 Task: Select Retail. Add to cart, from Albertsons Pets_x000D_
 for 3390 Emily Renzelli Boulevard, San Francisco, California 94103, Cell Number 831-612-1938, following items : Purina Beneful Dry Dog Food Originals with Real Beef (14 lb)_x000D_
 - 2, Cesar Canine Cuisine Dog Food with Beef in Meaty Juices (3.5 oz)_x000D_
 - 2, A&W Root Beer Soda Original Mini Cans (7.5 oz x 10 ct)_x000D_
 - 1, Whiskas Temptations Blissful Catnip Flavor Cat Food (3 oz)_x000D_
 - 1, Tidy Cats Glade Tough Odor Solutions Cat Litter (35 lb)_x000D_
 - 2
Action: Mouse moved to (746, 137)
Screenshot: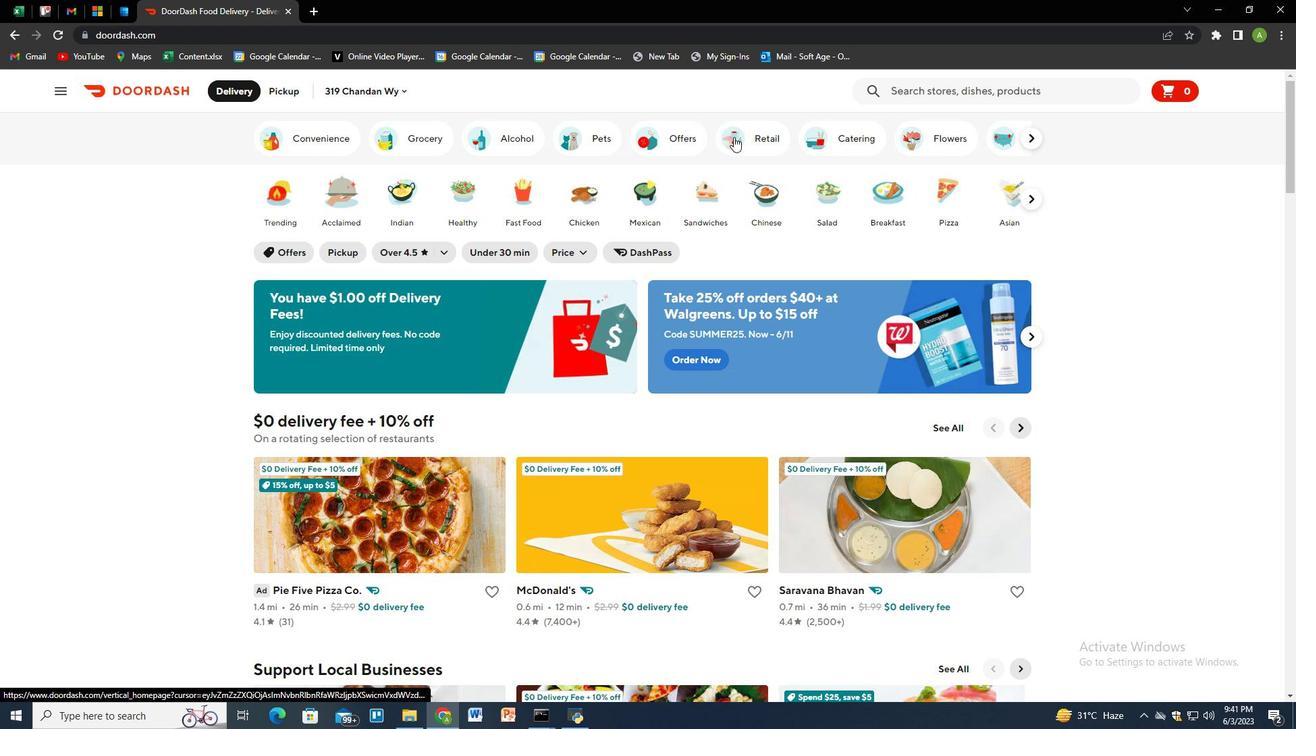 
Action: Mouse pressed left at (746, 137)
Screenshot: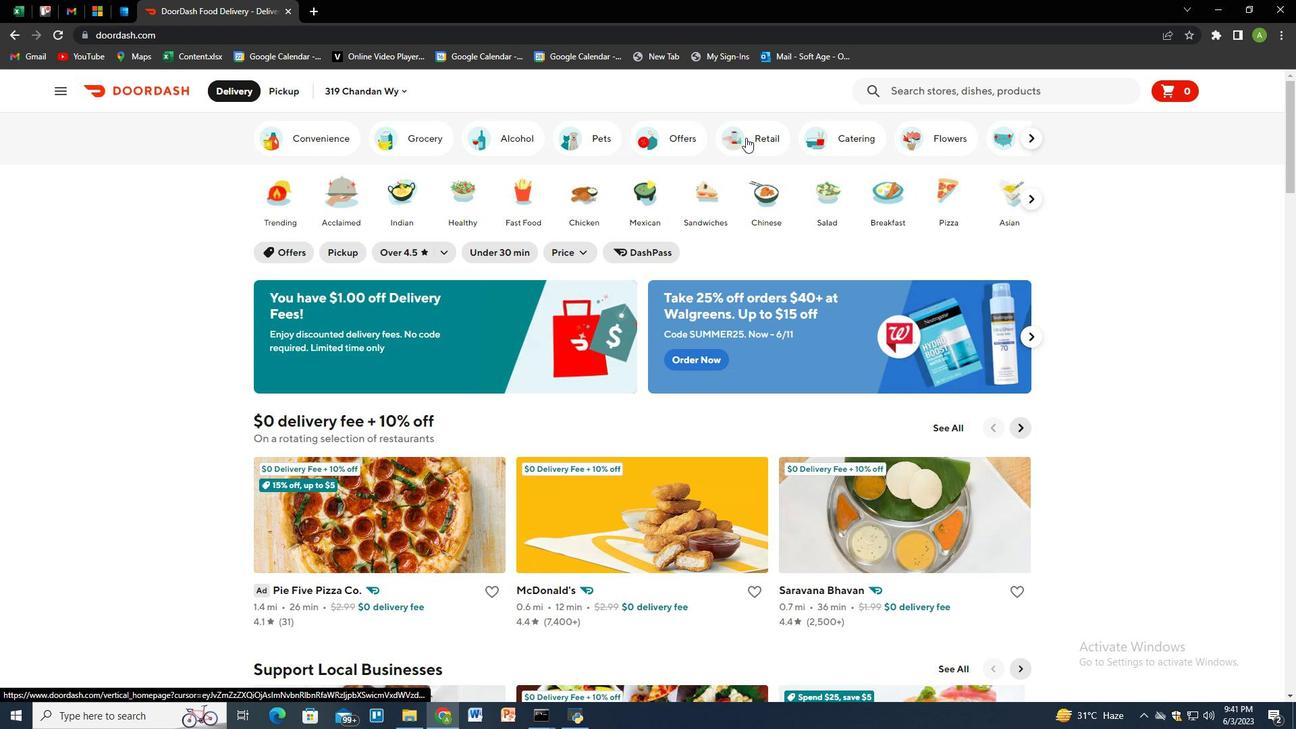 
Action: Mouse moved to (759, 374)
Screenshot: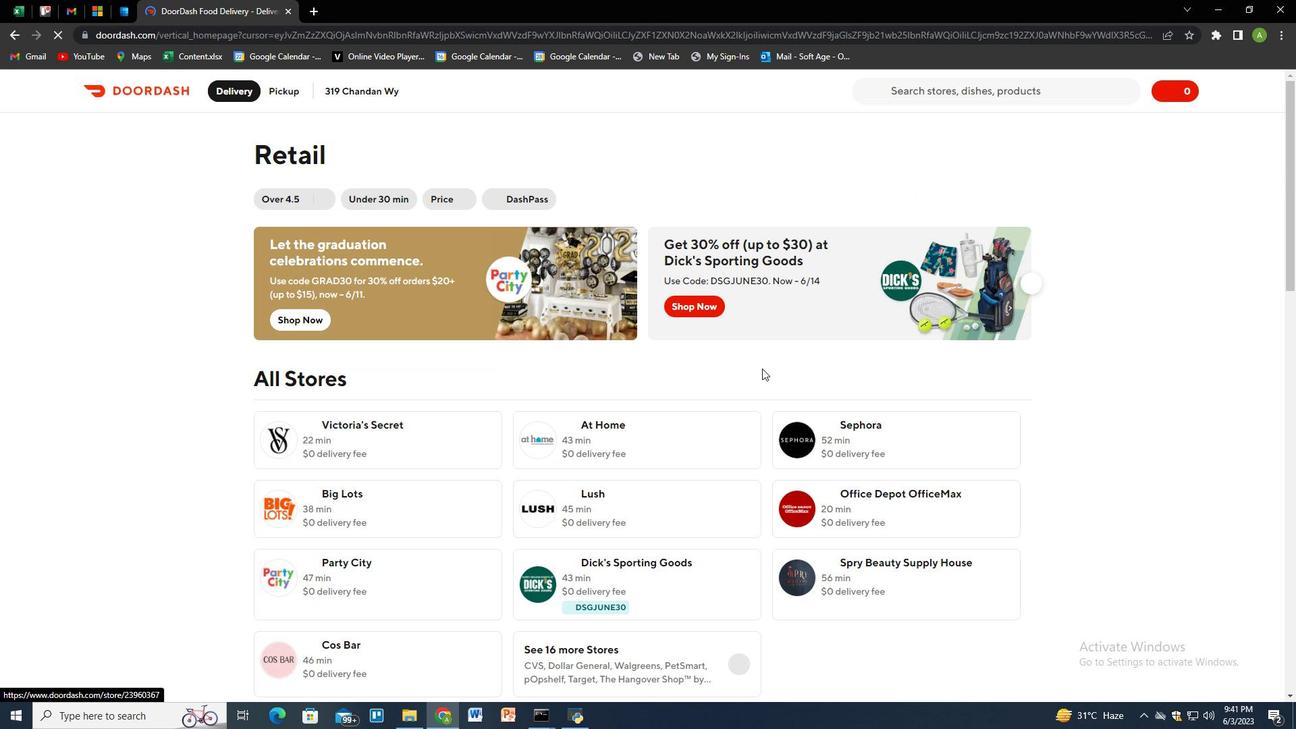
Action: Mouse scrolled (759, 374) with delta (0, 0)
Screenshot: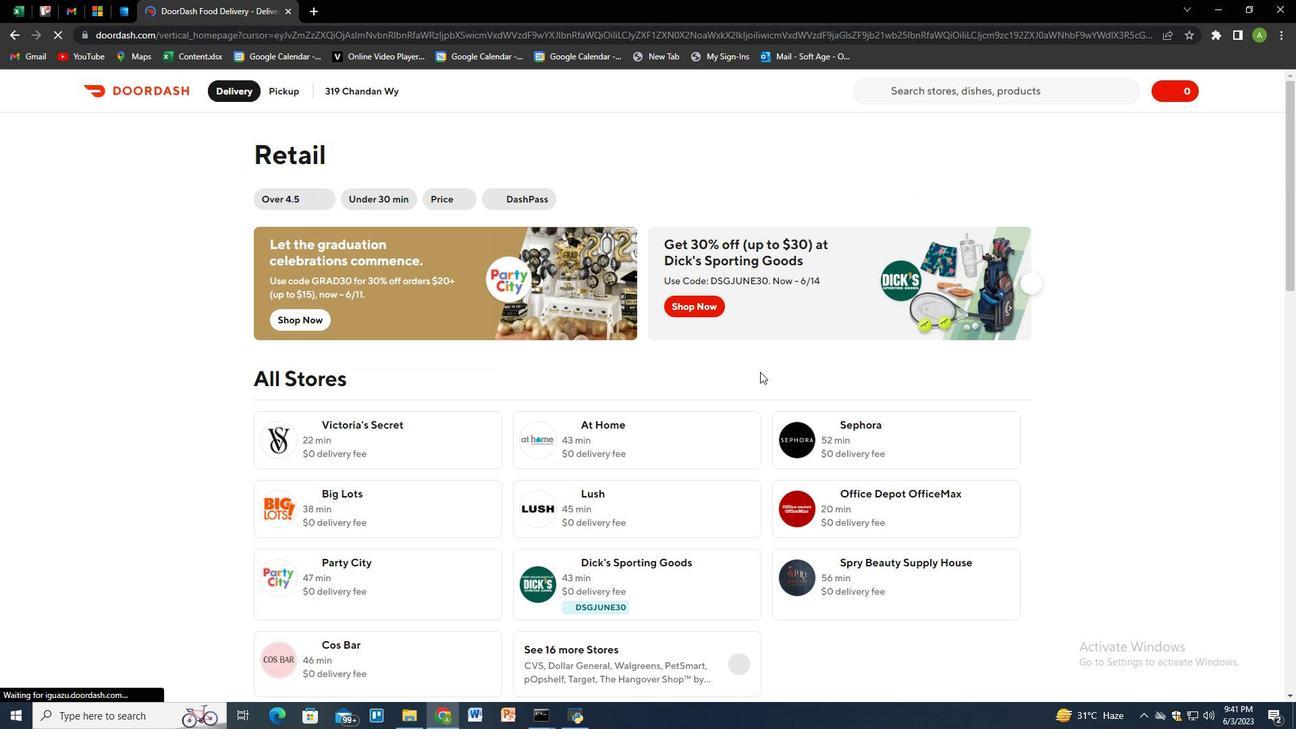 
Action: Mouse moved to (757, 377)
Screenshot: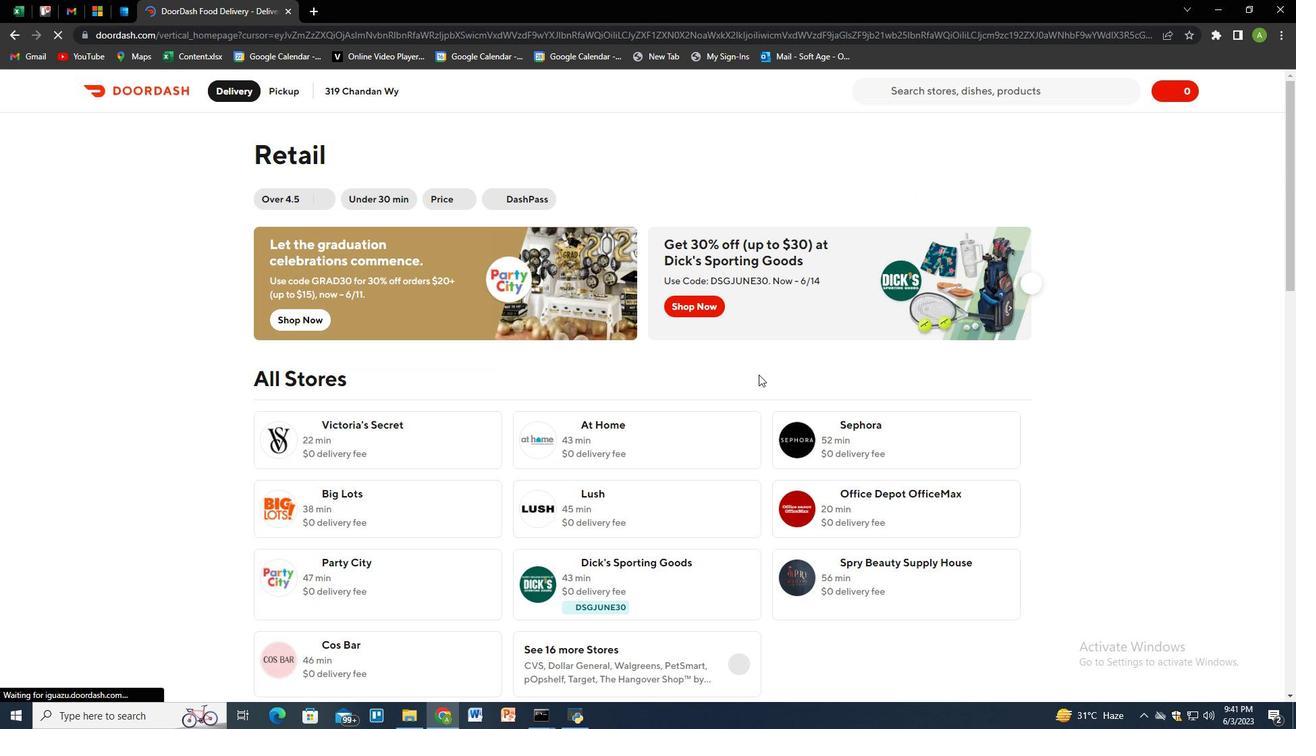 
Action: Mouse scrolled (757, 376) with delta (0, 0)
Screenshot: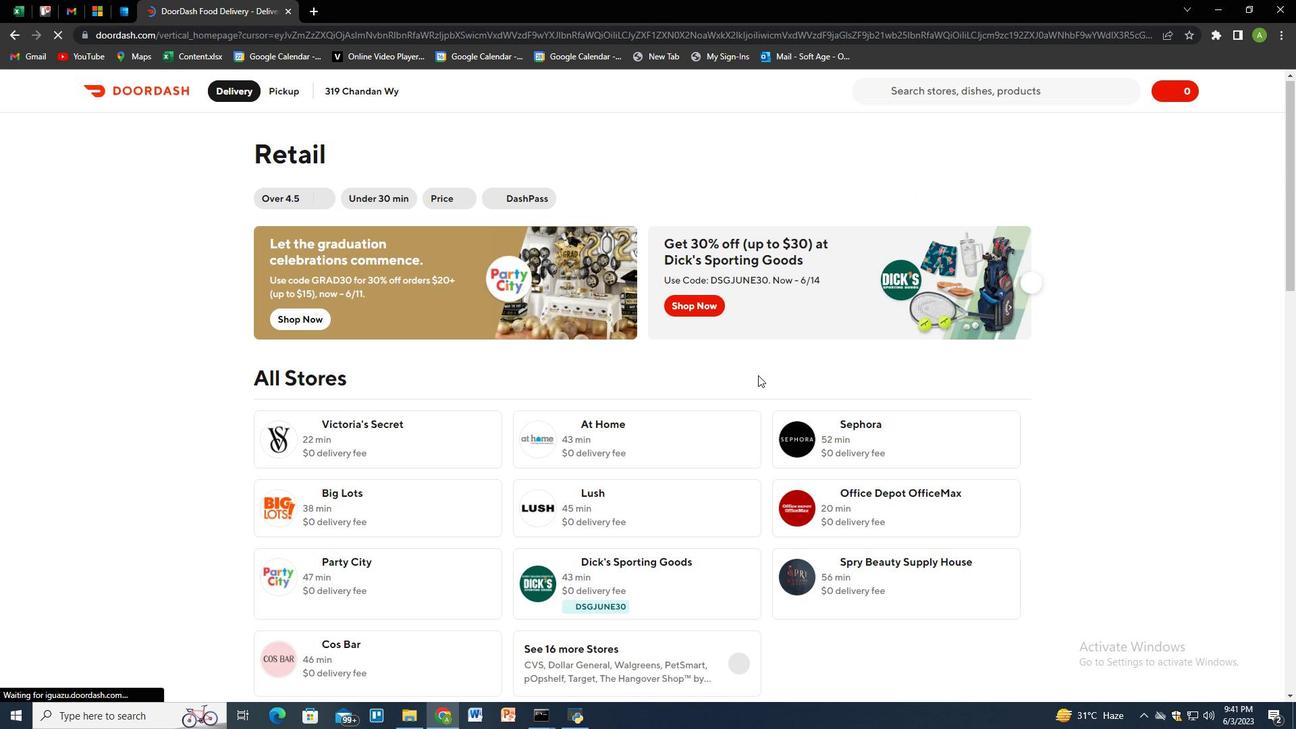 
Action: Mouse moved to (742, 524)
Screenshot: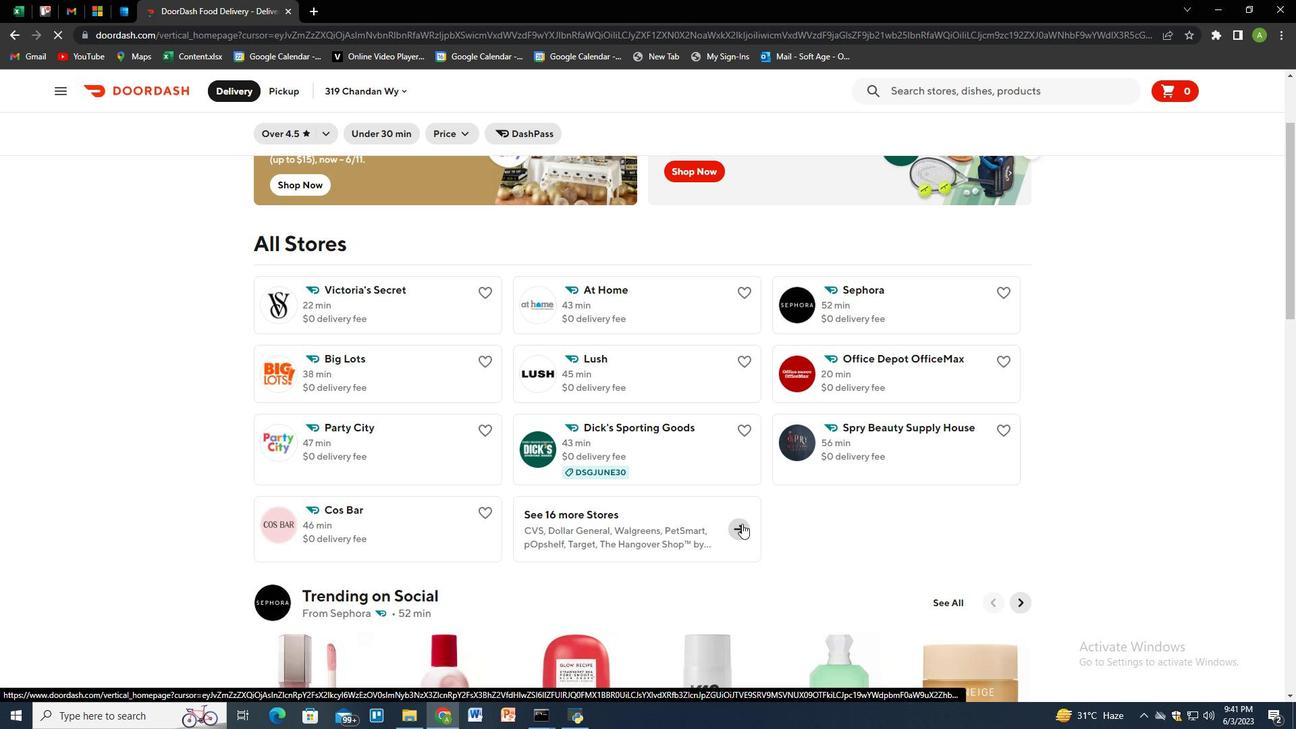 
Action: Mouse pressed left at (742, 524)
Screenshot: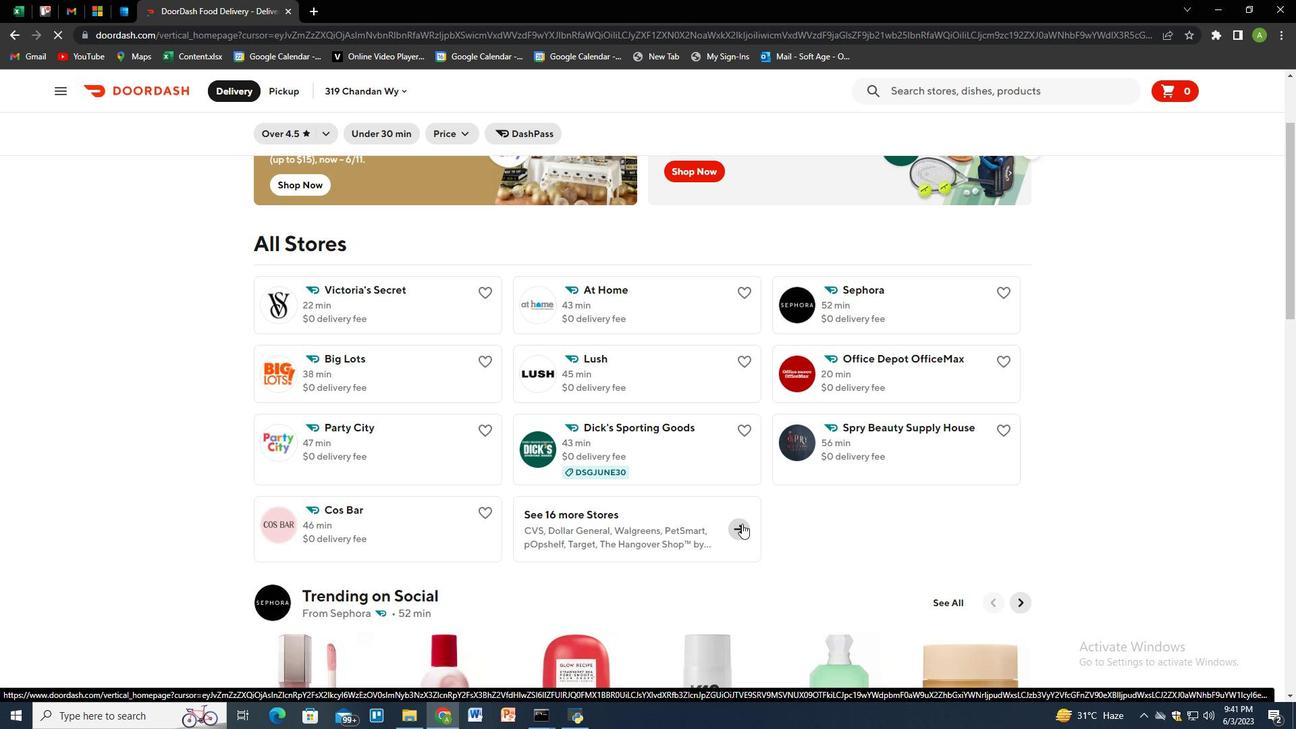 
Action: Mouse moved to (567, 528)
Screenshot: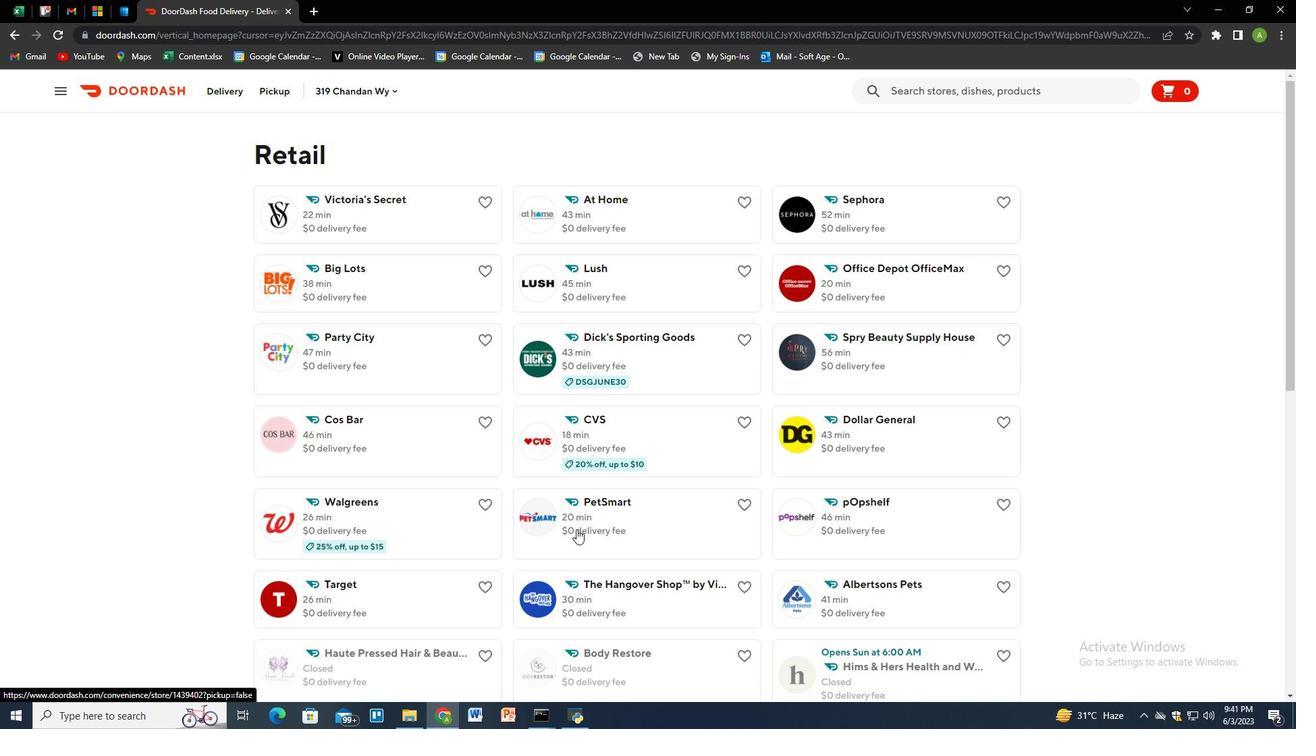 
Action: Mouse scrolled (567, 527) with delta (0, 0)
Screenshot: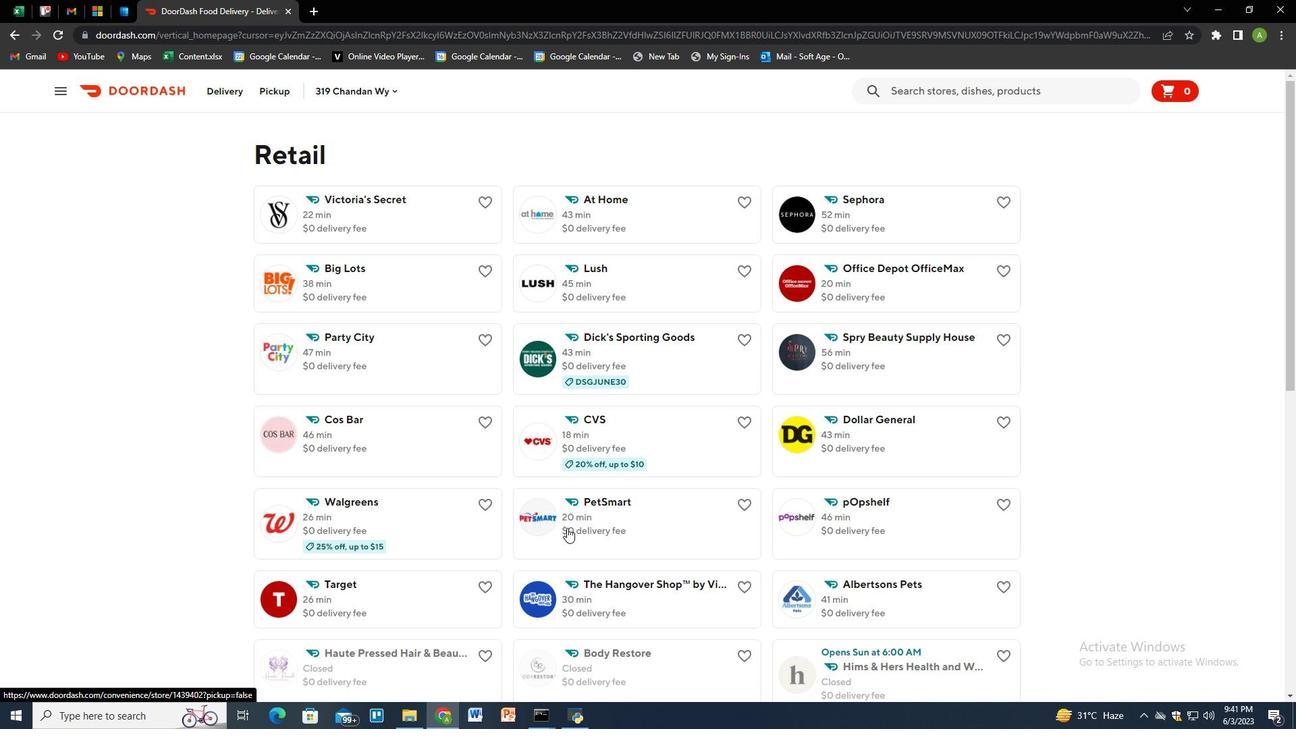 
Action: Mouse moved to (651, 522)
Screenshot: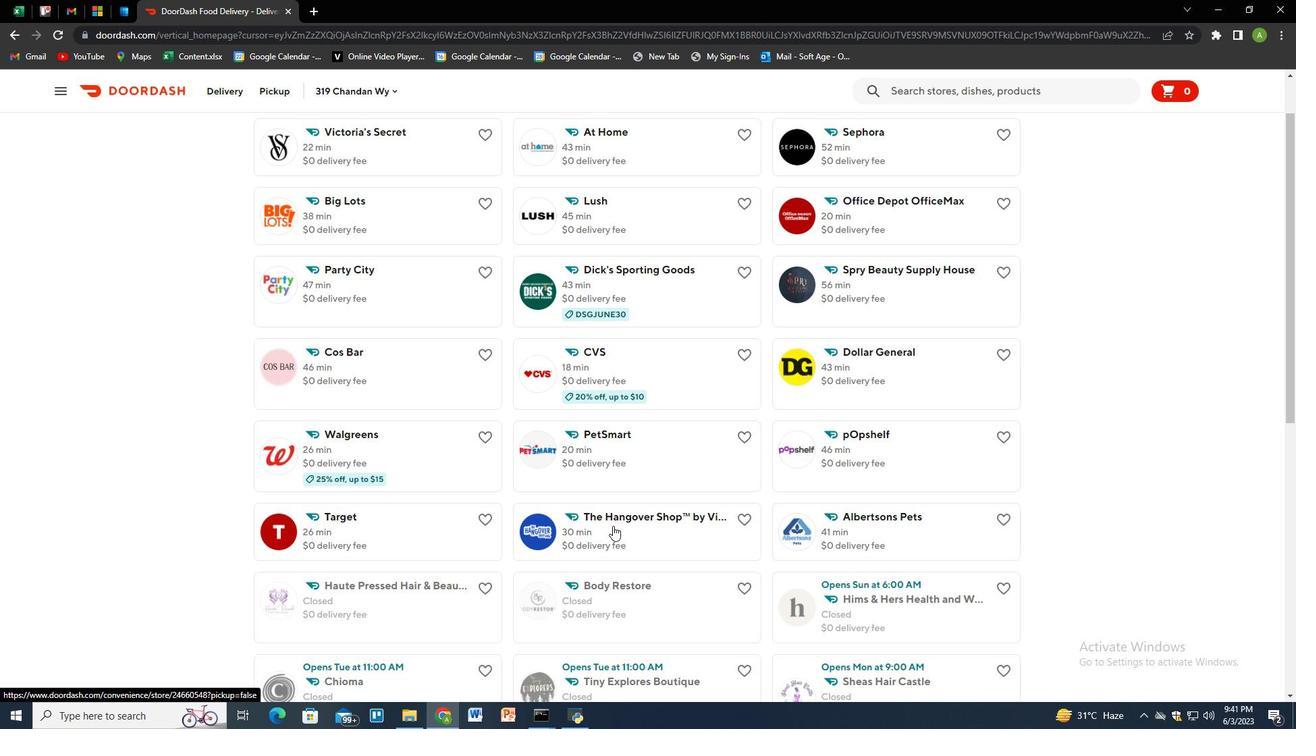 
Action: Mouse scrolled (651, 521) with delta (0, 0)
Screenshot: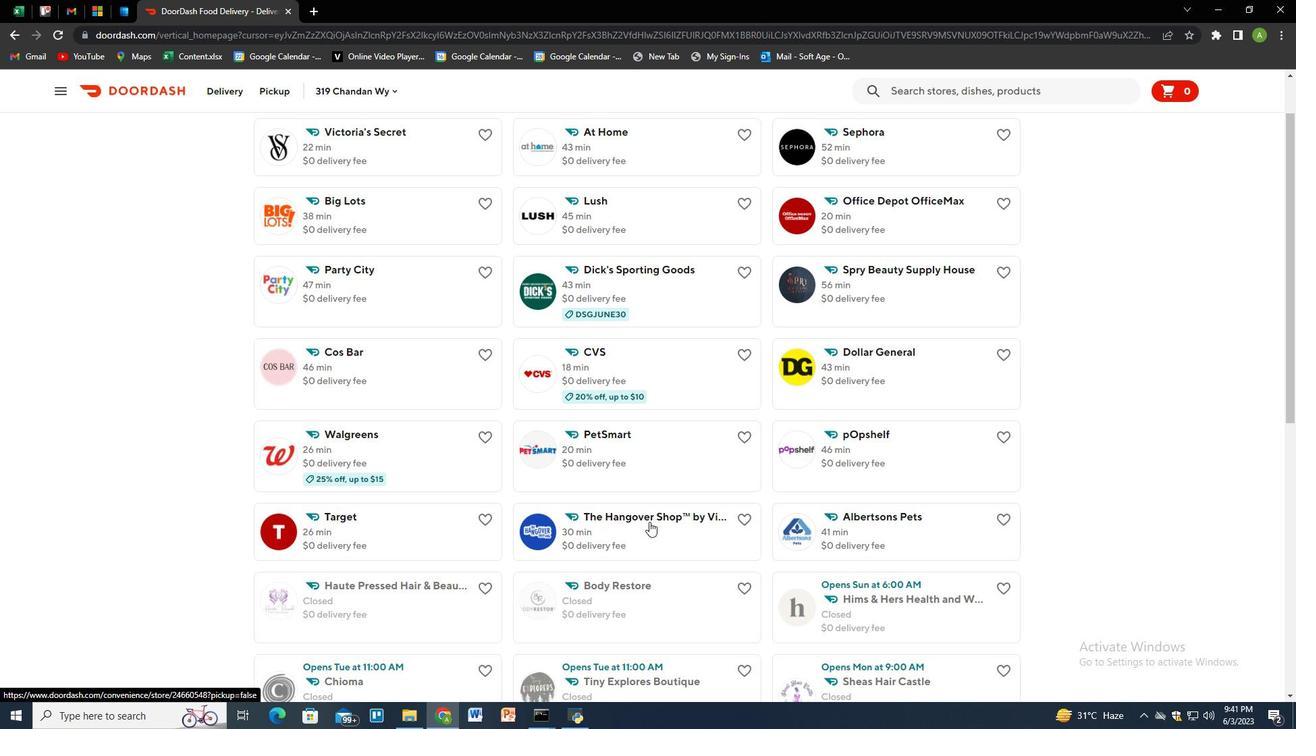
Action: Mouse moved to (643, 527)
Screenshot: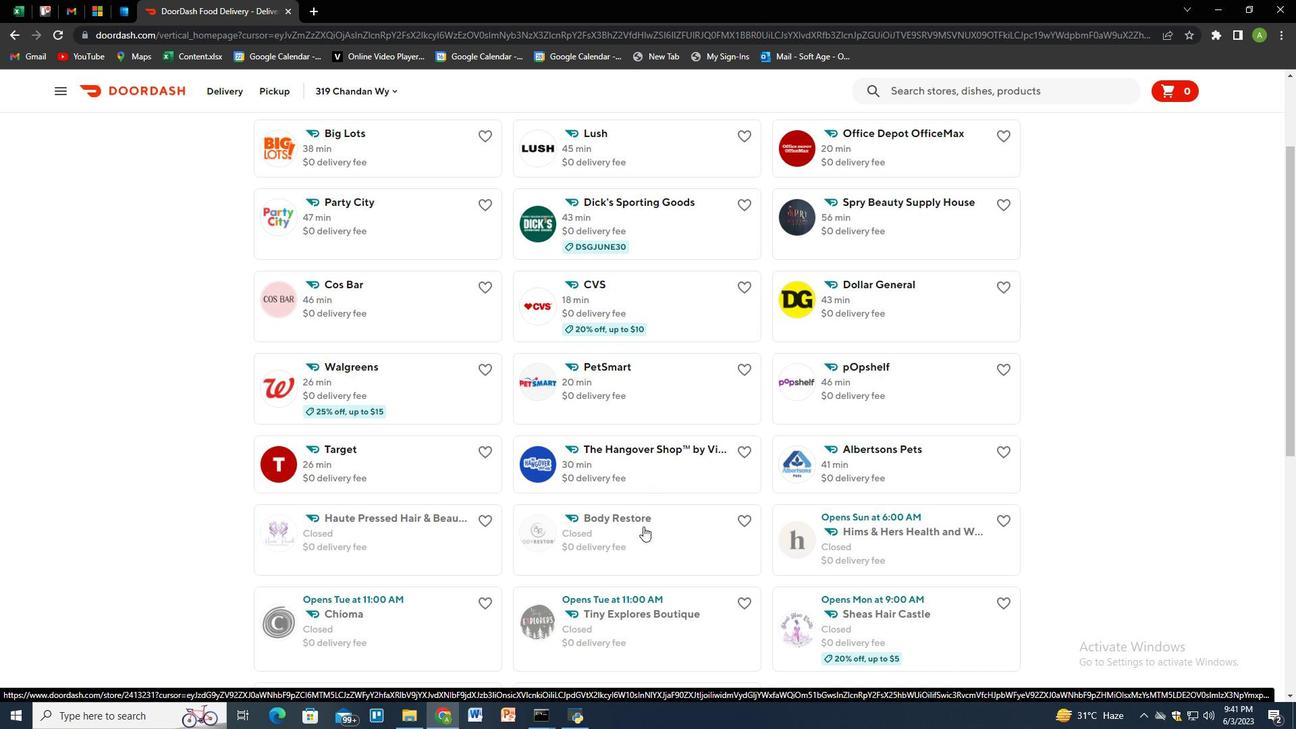 
Action: Mouse scrolled (643, 526) with delta (0, 0)
Screenshot: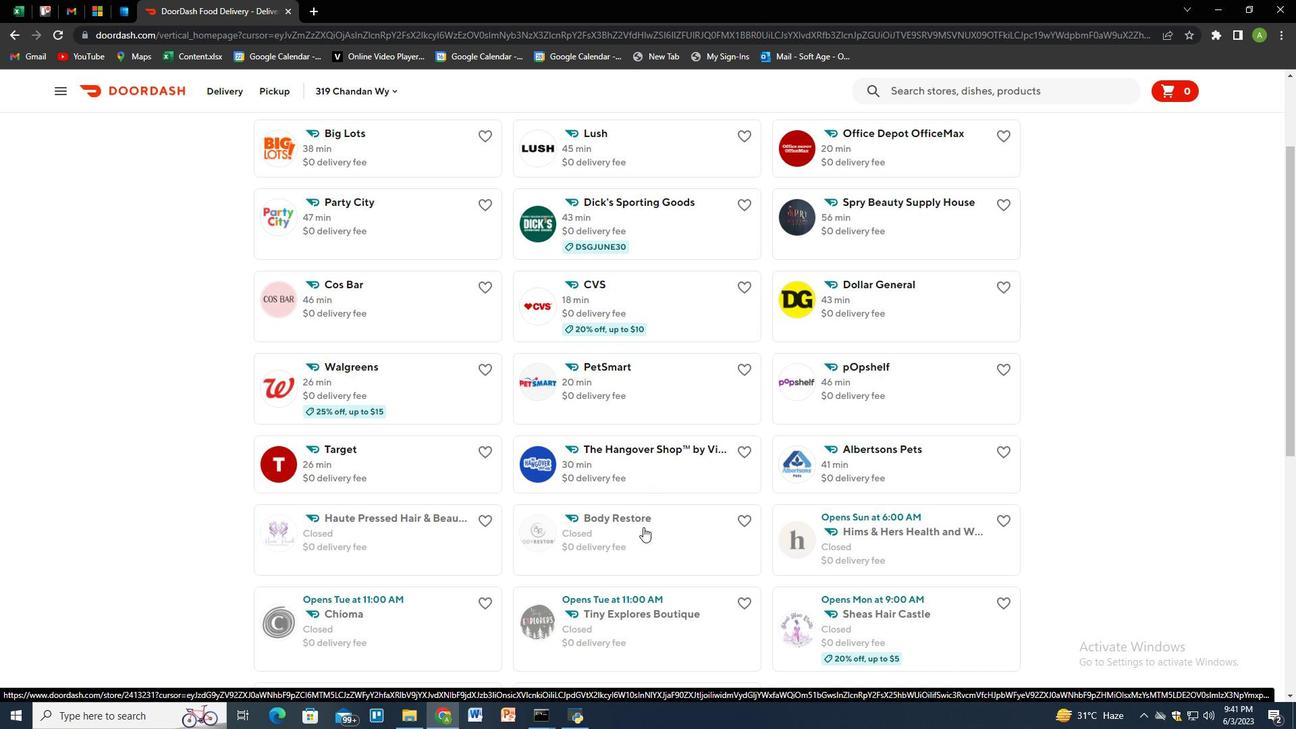 
Action: Mouse scrolled (643, 526) with delta (0, 0)
Screenshot: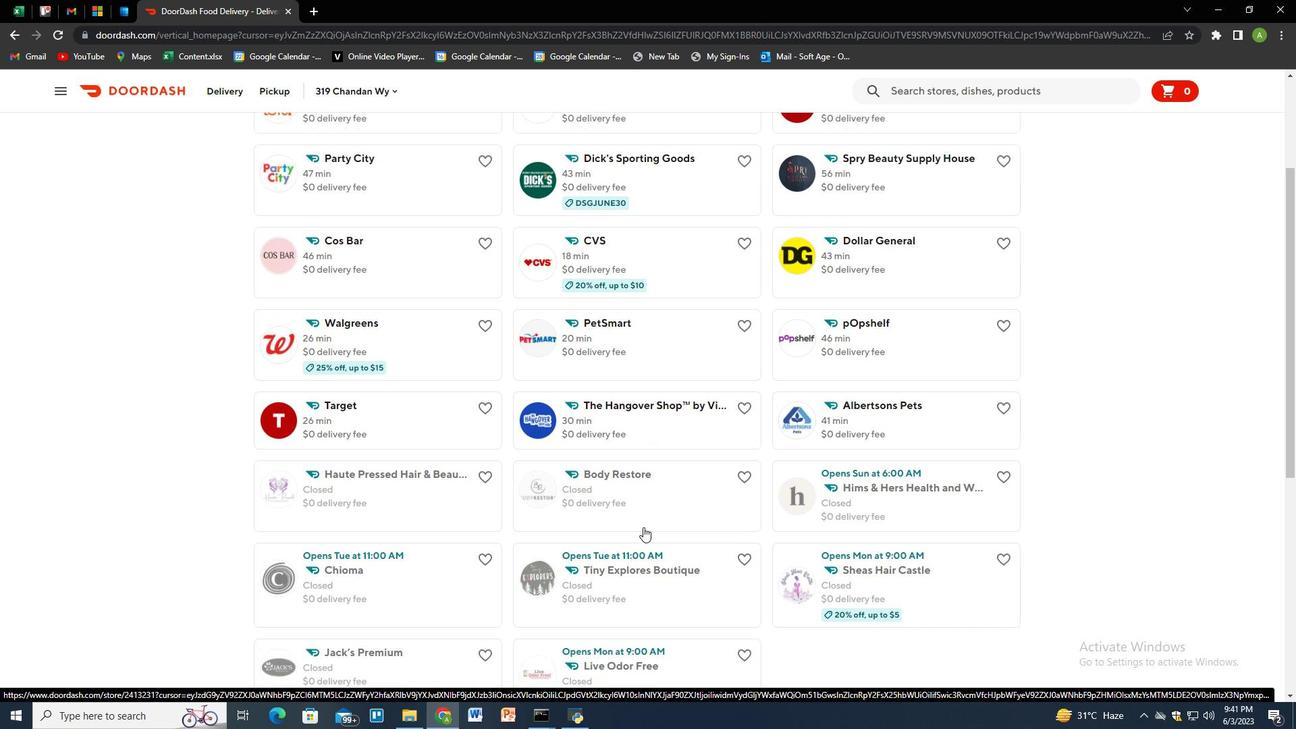 
Action: Mouse moved to (692, 547)
Screenshot: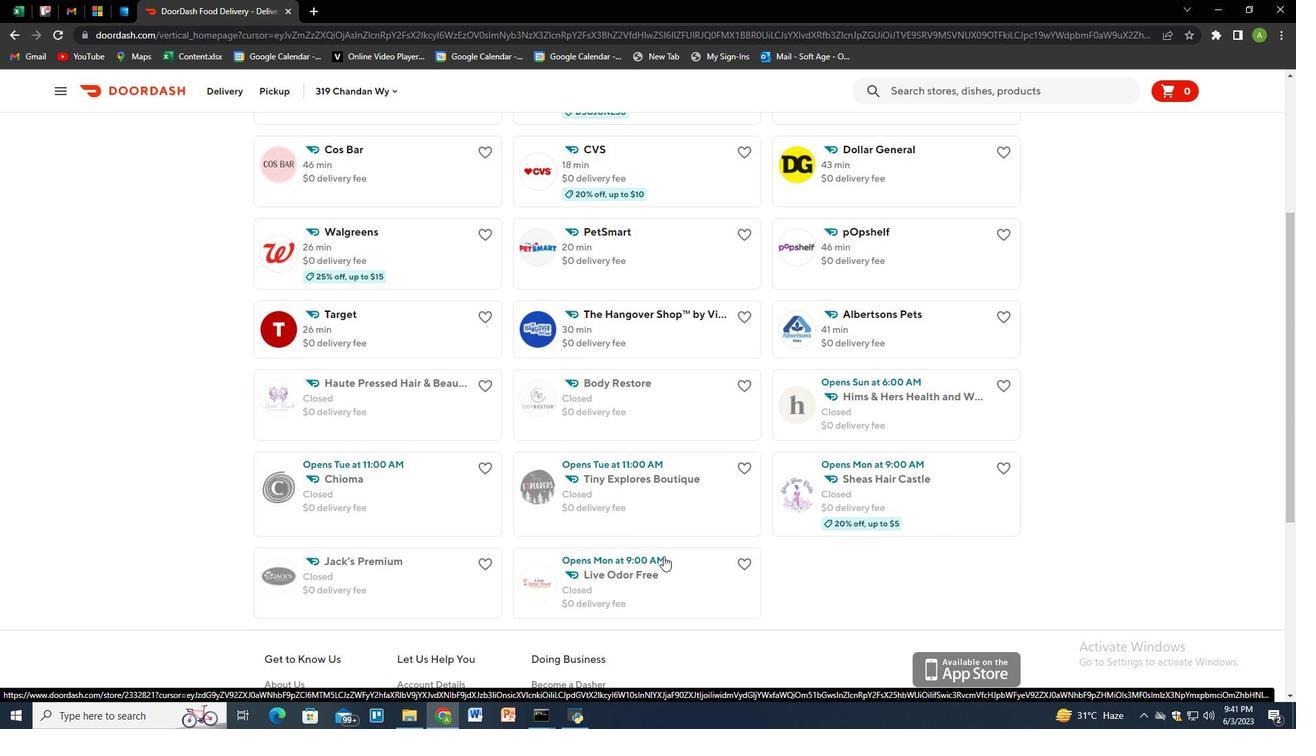 
Action: Mouse scrolled (692, 547) with delta (0, 0)
Screenshot: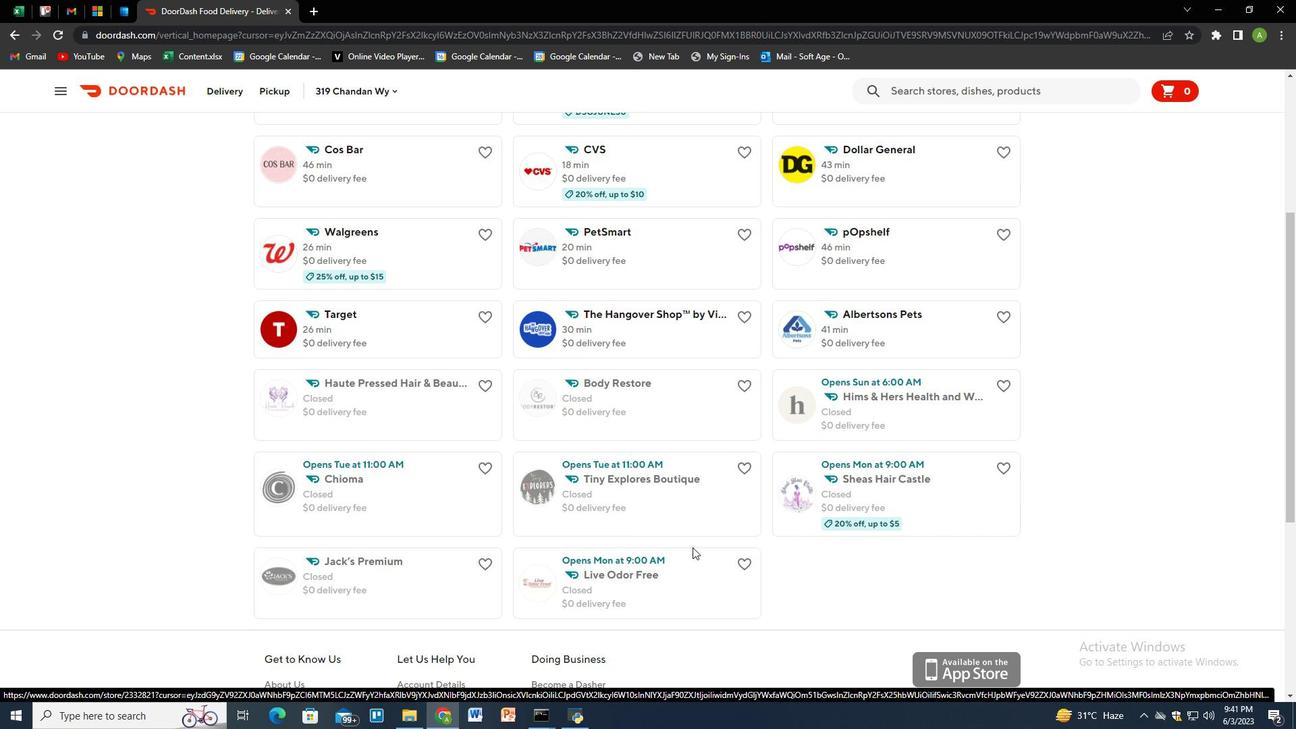 
Action: Mouse moved to (381, 482)
Screenshot: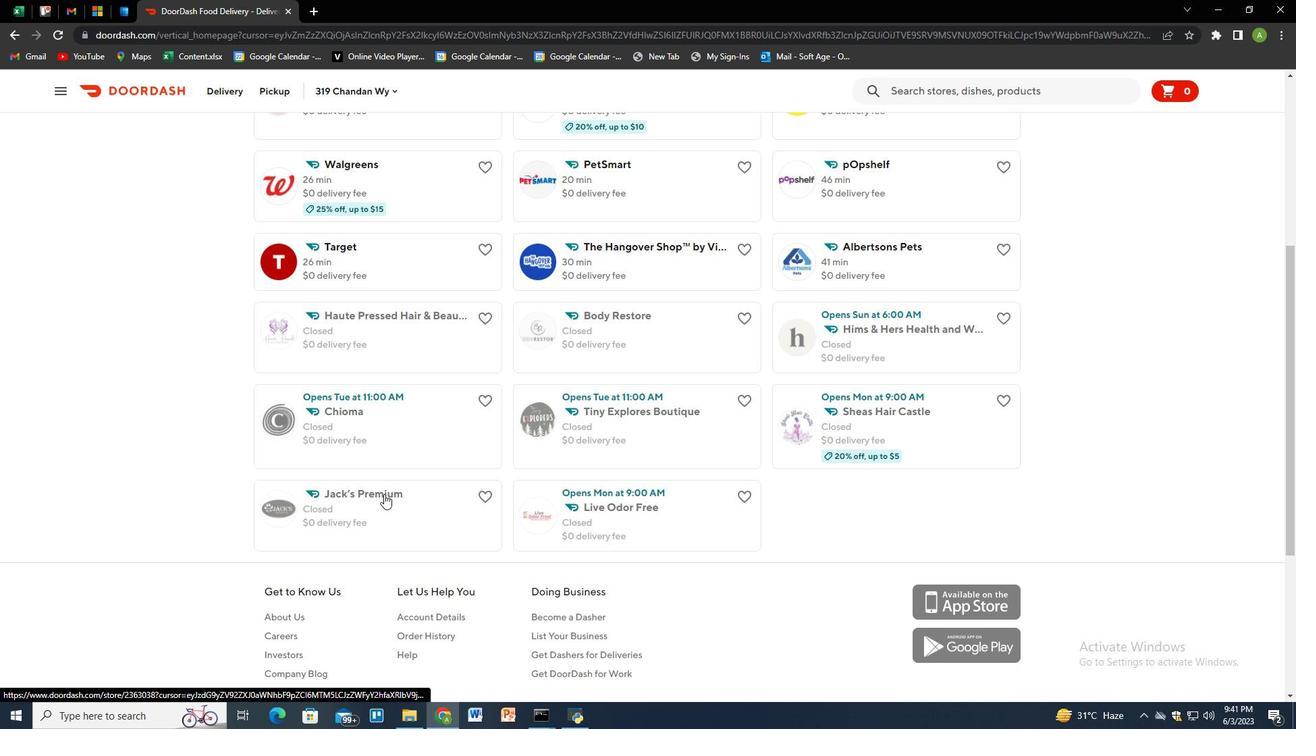 
Action: Mouse scrolled (381, 483) with delta (0, 0)
Screenshot: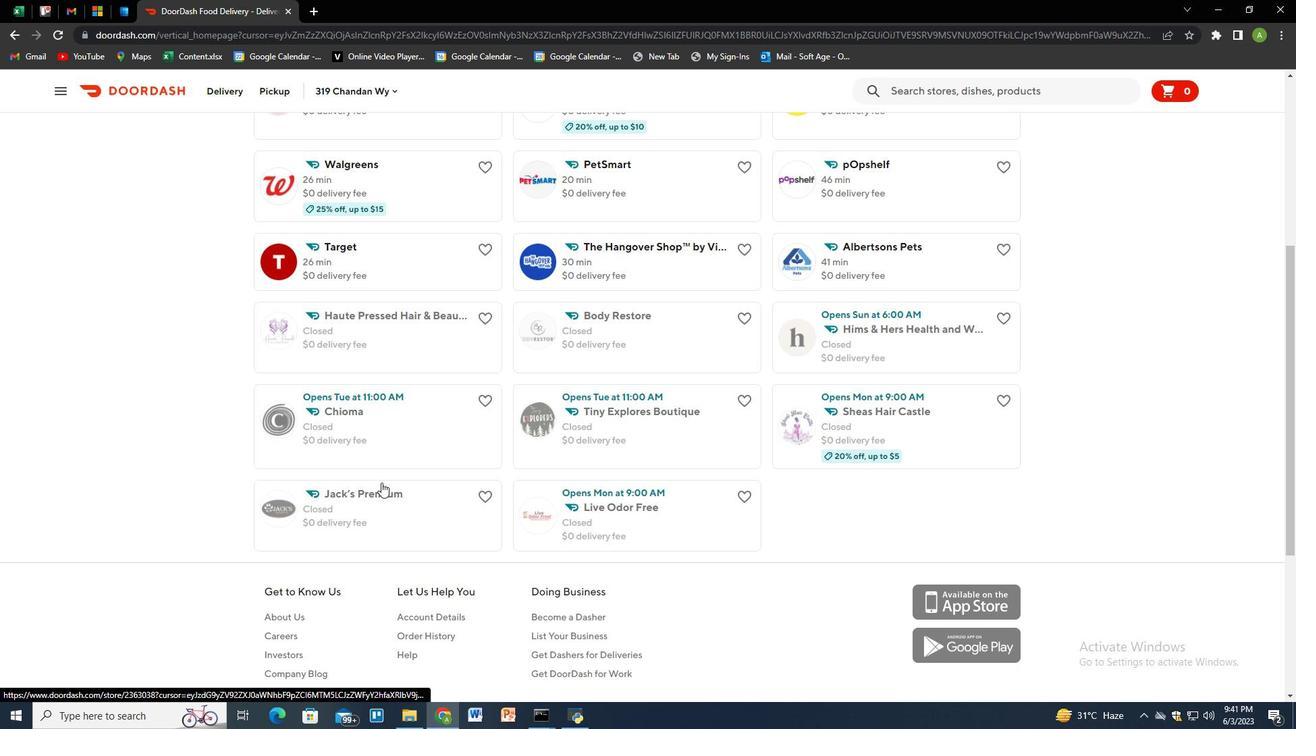 
Action: Mouse moved to (845, 451)
Screenshot: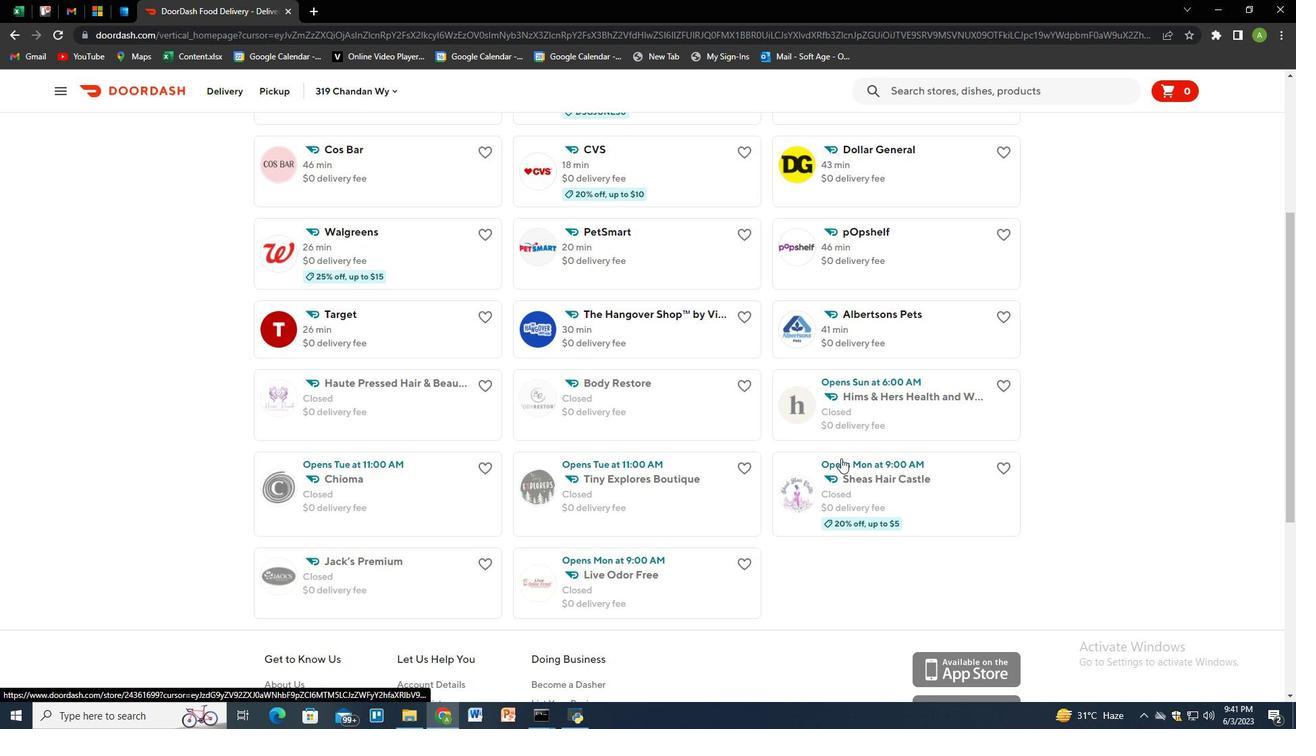 
Action: Mouse scrolled (845, 451) with delta (0, 0)
Screenshot: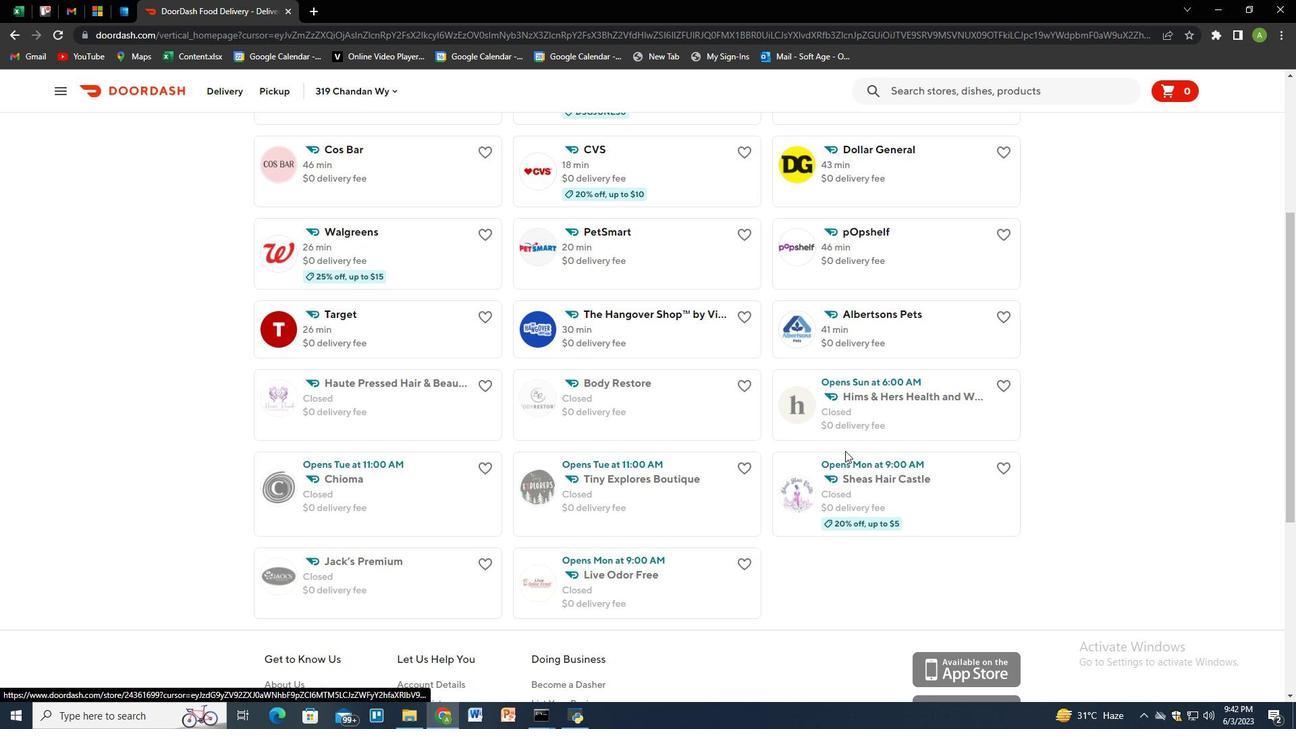 
Action: Mouse moved to (355, 443)
Screenshot: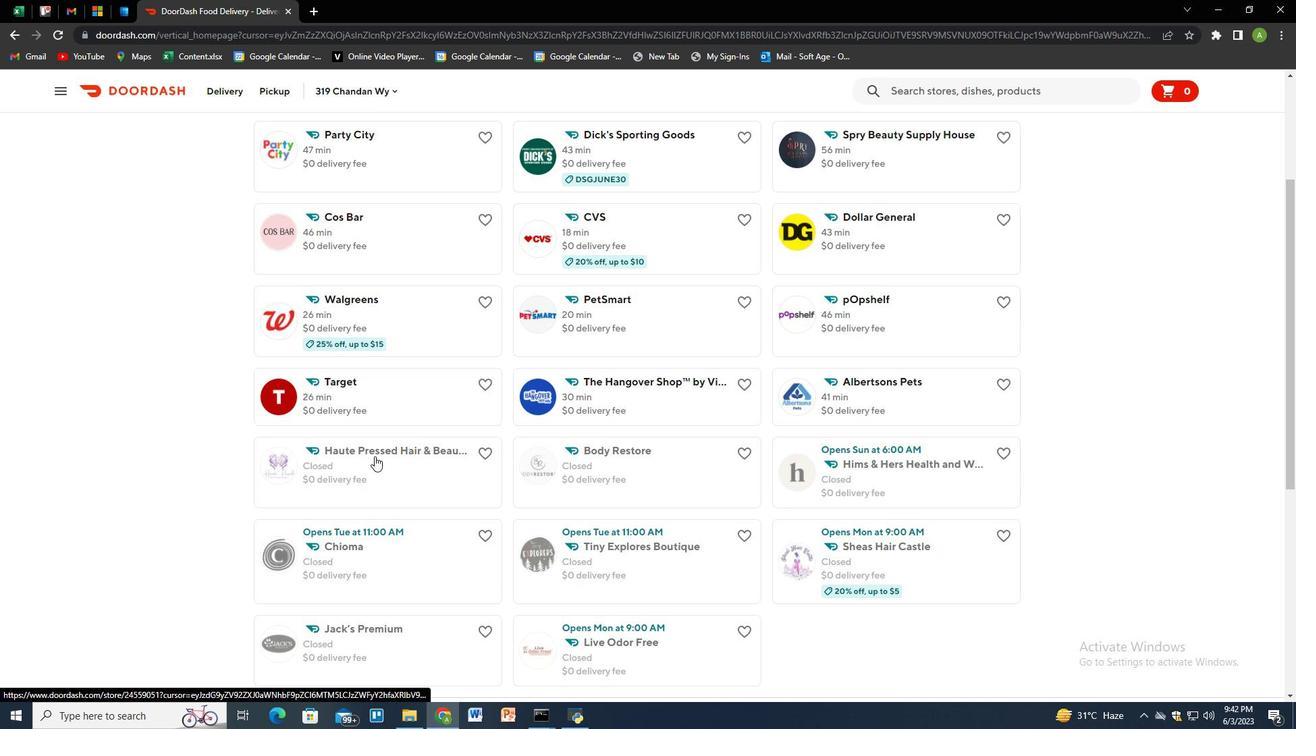 
Action: Mouse scrolled (355, 443) with delta (0, 0)
Screenshot: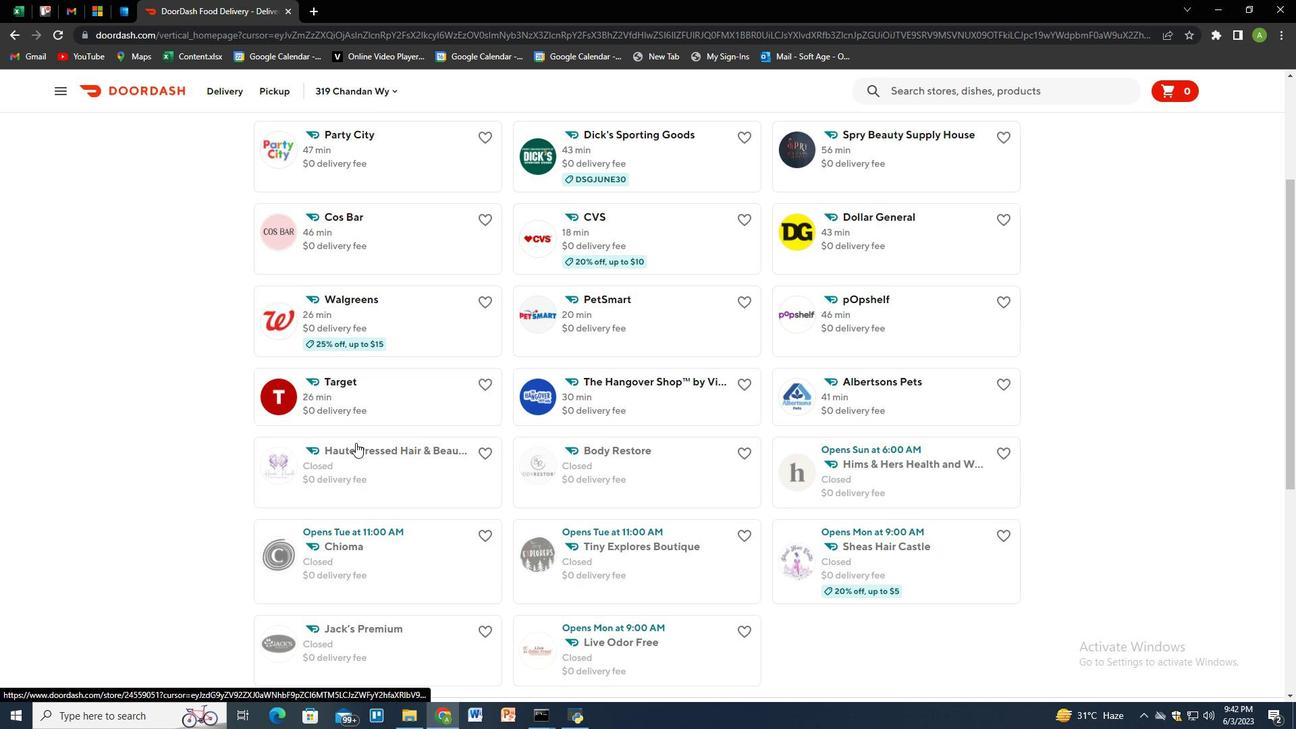 
Action: Mouse moved to (846, 459)
Screenshot: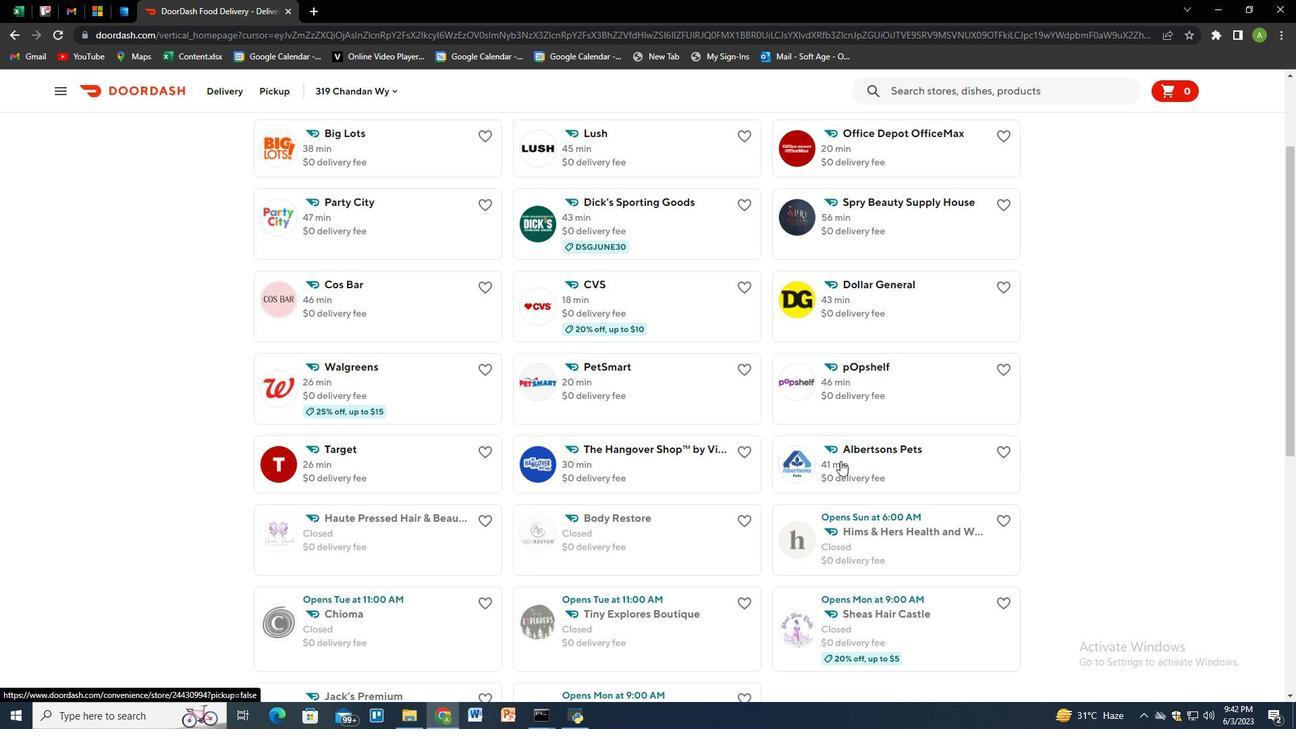 
Action: Mouse pressed left at (846, 459)
Screenshot: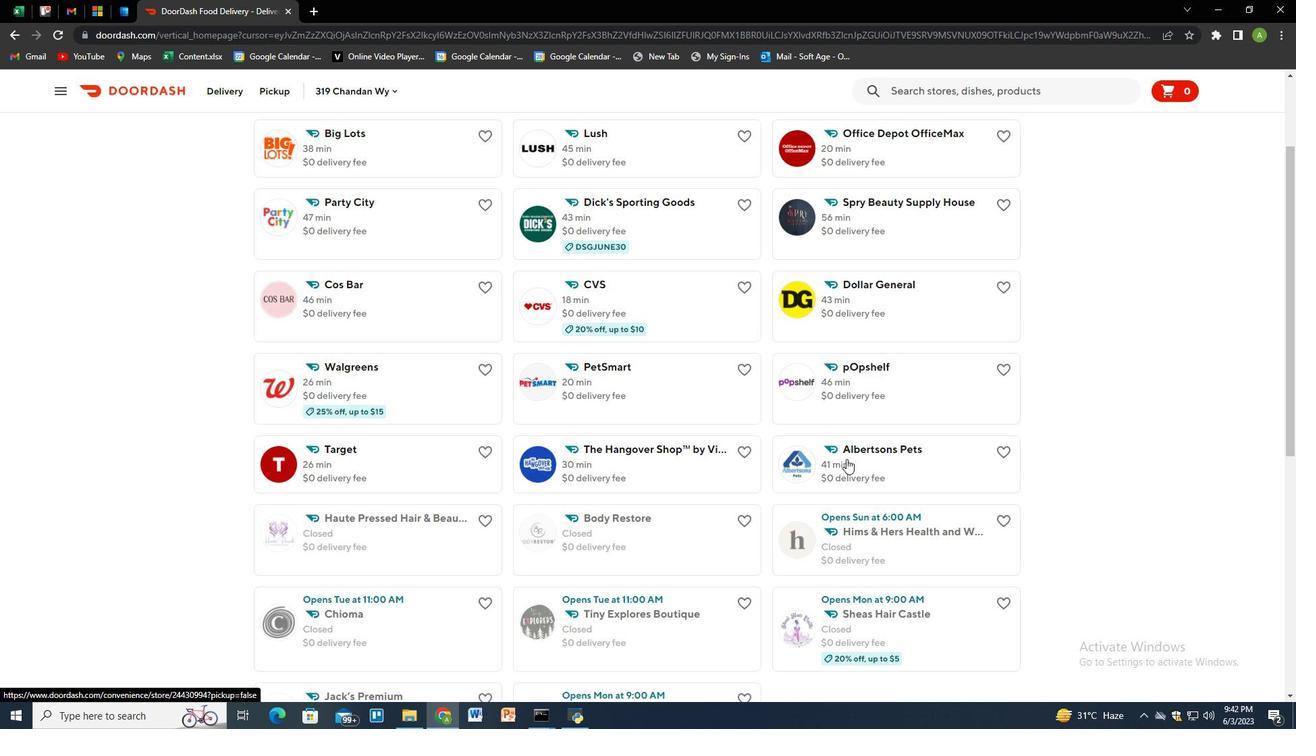 
Action: Mouse moved to (294, 93)
Screenshot: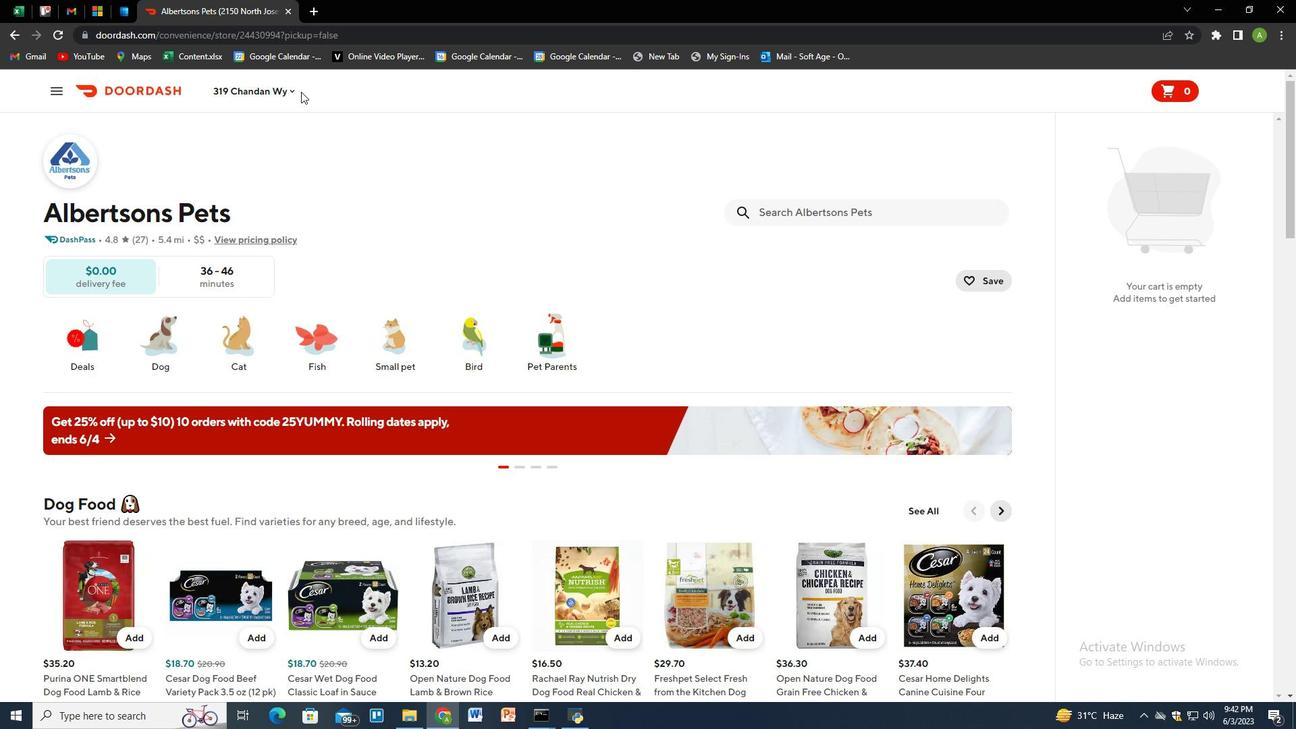 
Action: Mouse pressed left at (294, 93)
Screenshot: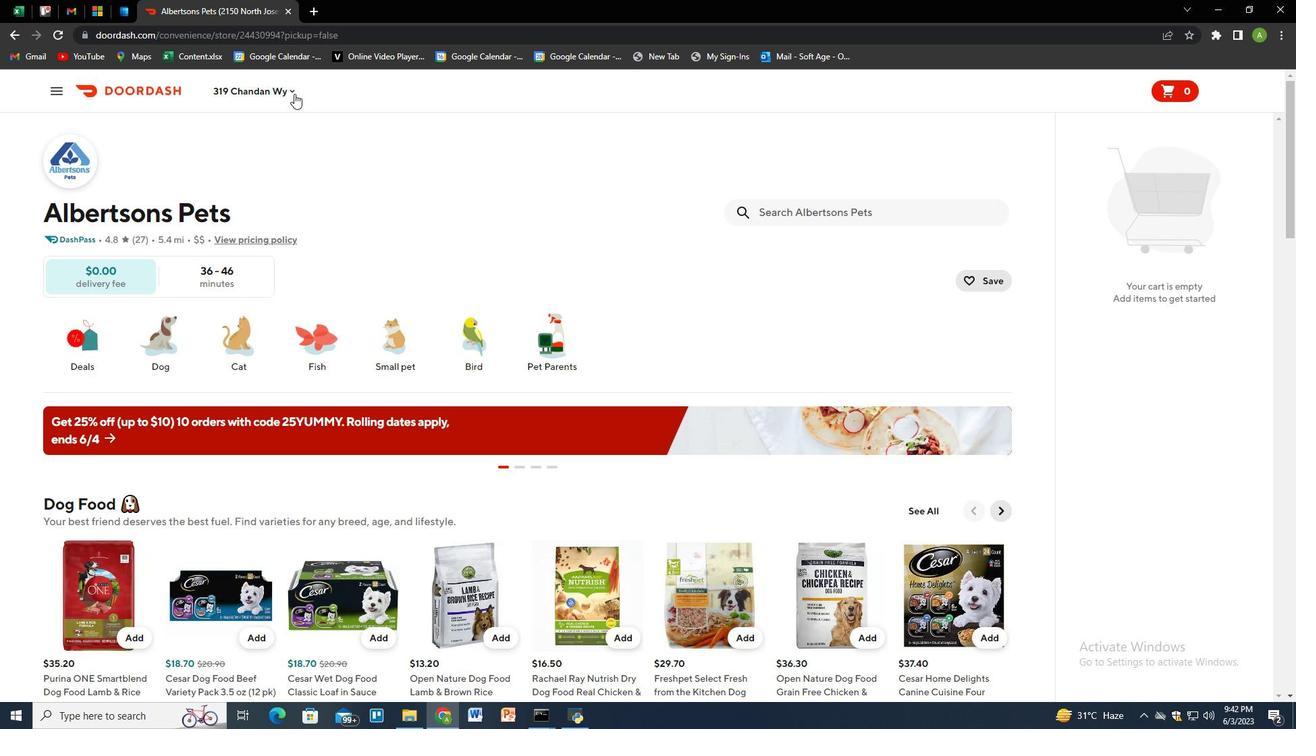 
Action: Mouse moved to (302, 157)
Screenshot: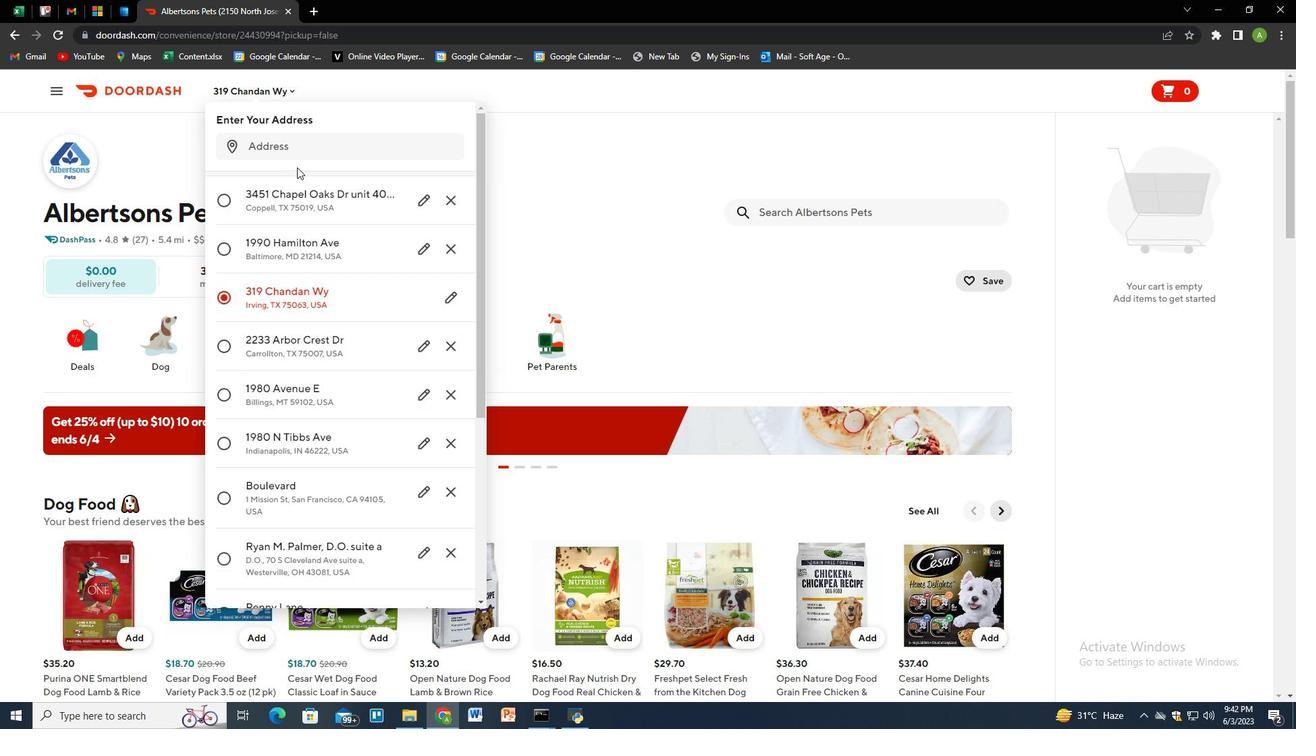 
Action: Mouse pressed left at (302, 157)
Screenshot: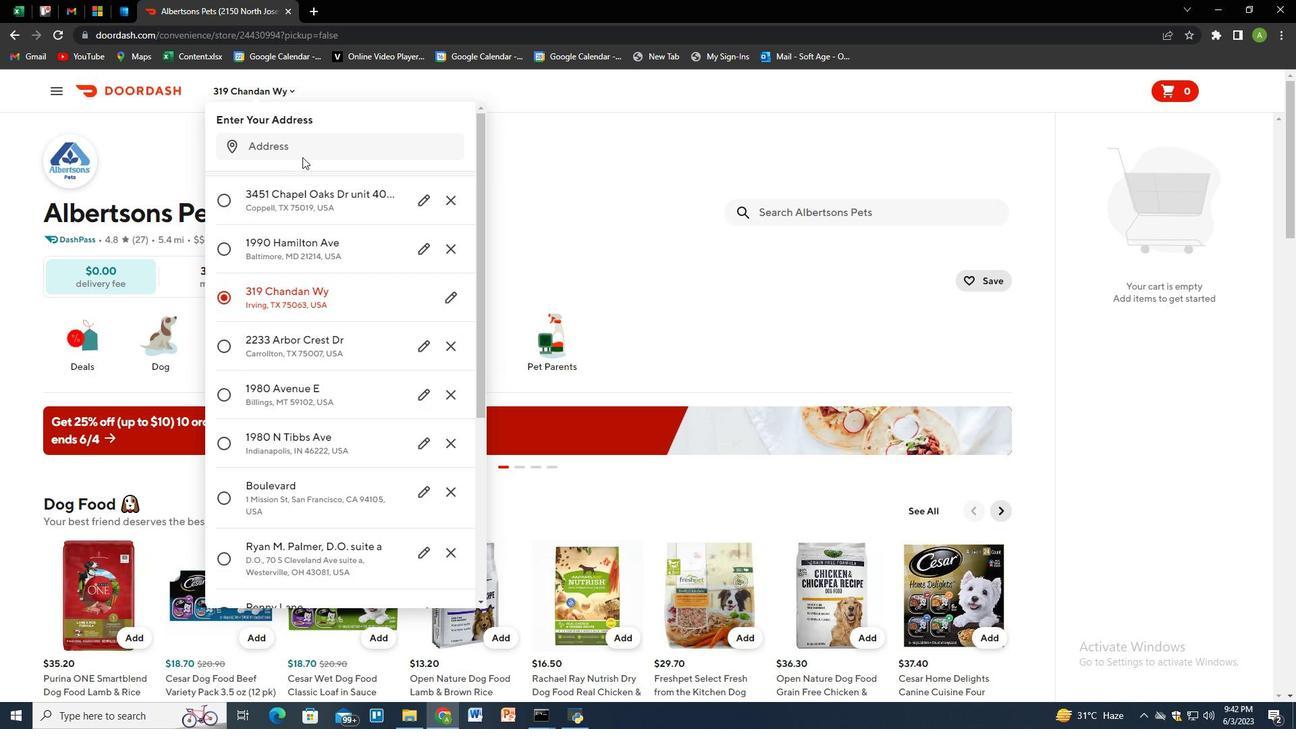 
Action: Mouse moved to (420, 0)
Screenshot: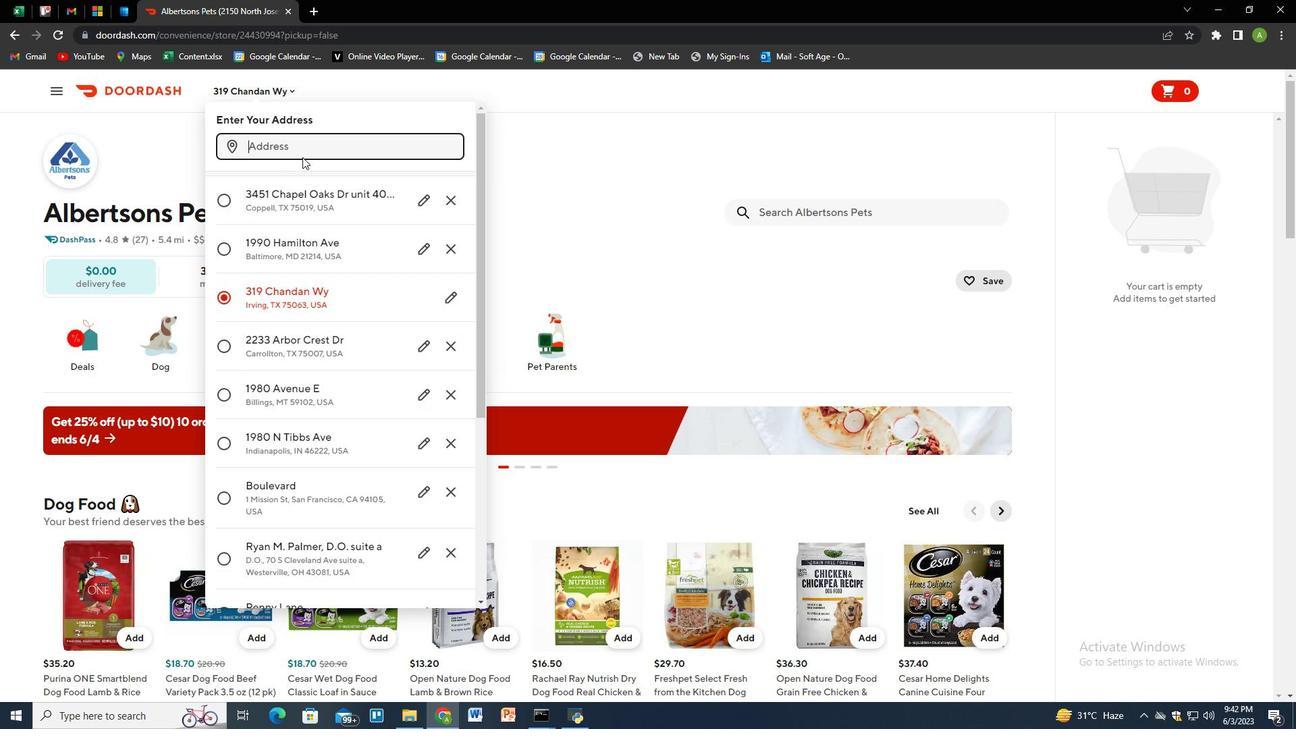 
Action: Key pressed 3390<Key.space>emily<Key.space>renzelli<Key.space>boulevard,<Key.space>san<Key.space>francisco,<Key.space>california<Key.space>94103<Key.enter>
Screenshot: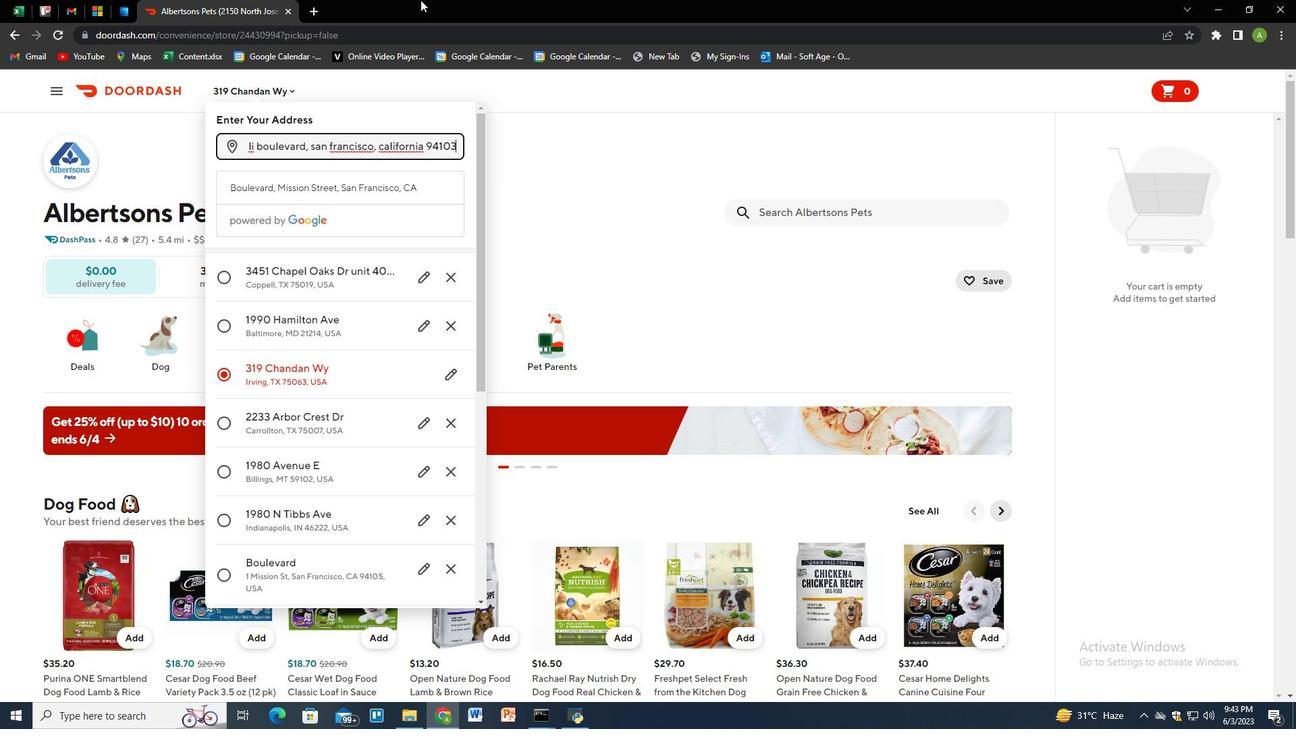 
Action: Mouse moved to (409, 480)
Screenshot: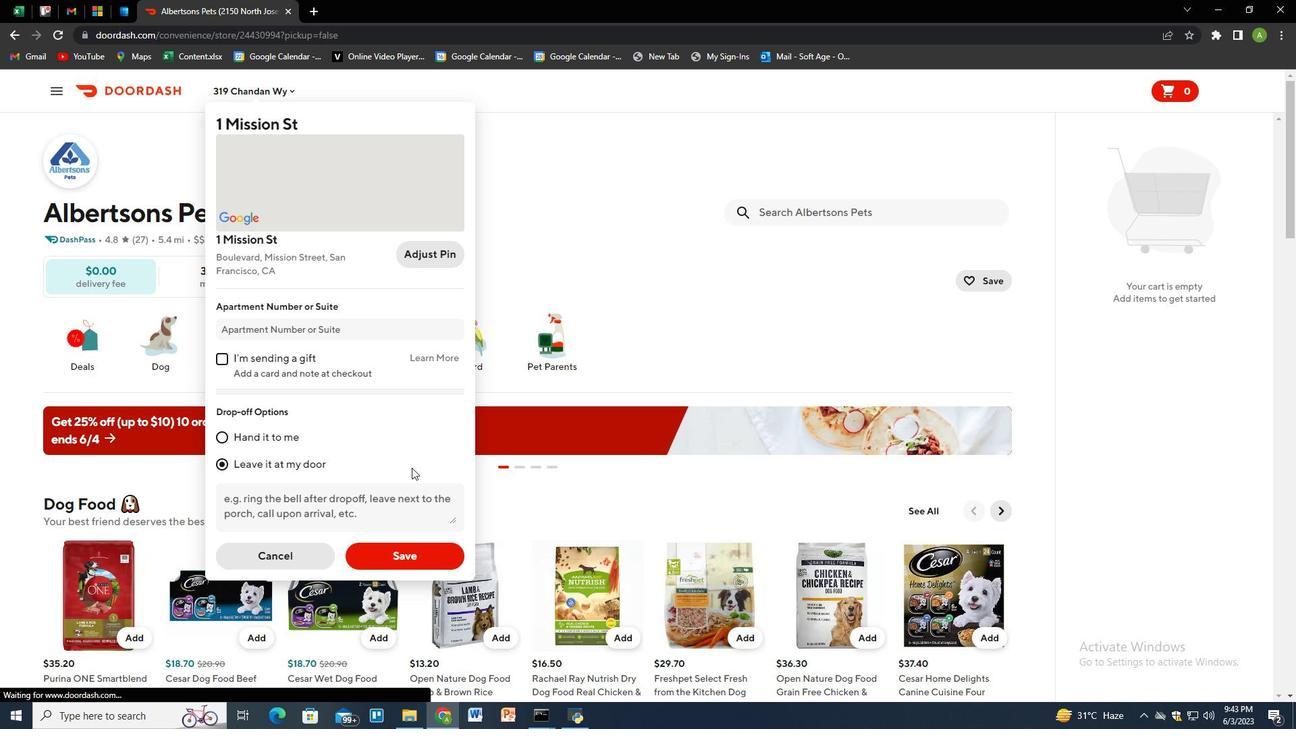 
Action: Mouse scrolled (409, 479) with delta (0, 0)
Screenshot: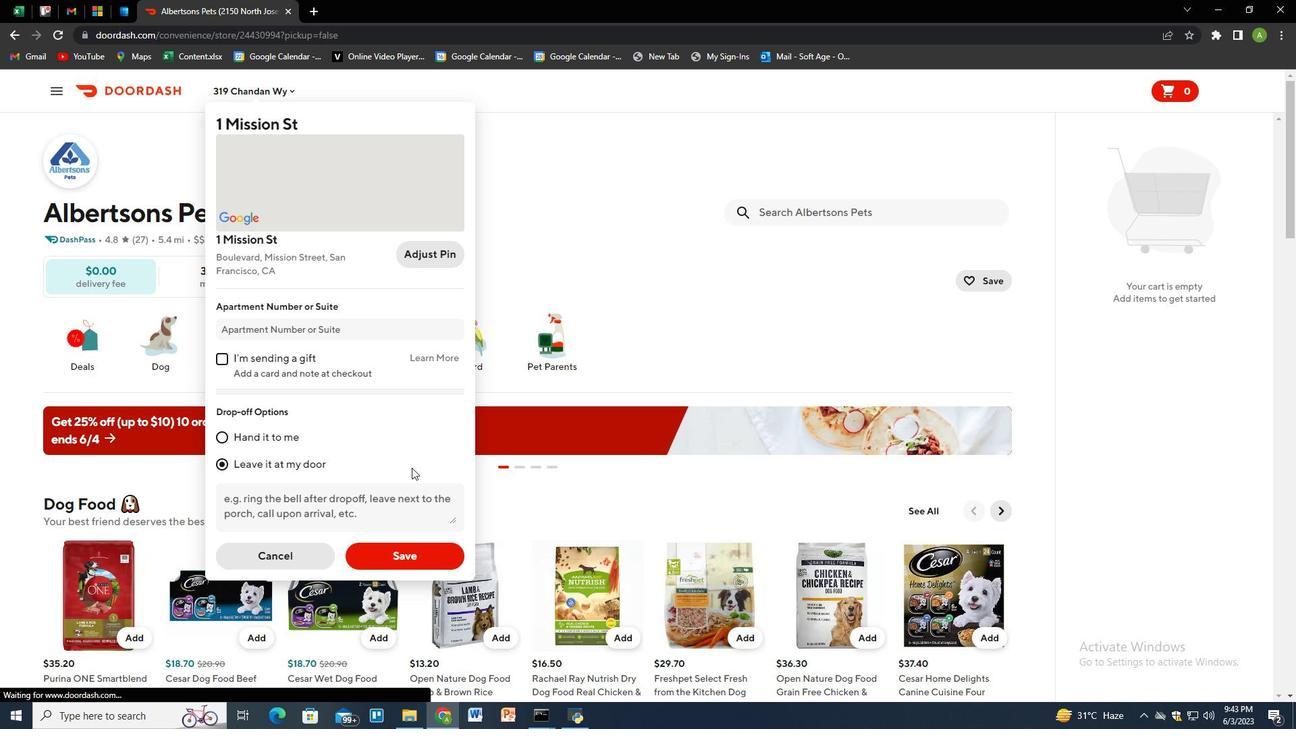 
Action: Mouse moved to (409, 480)
Screenshot: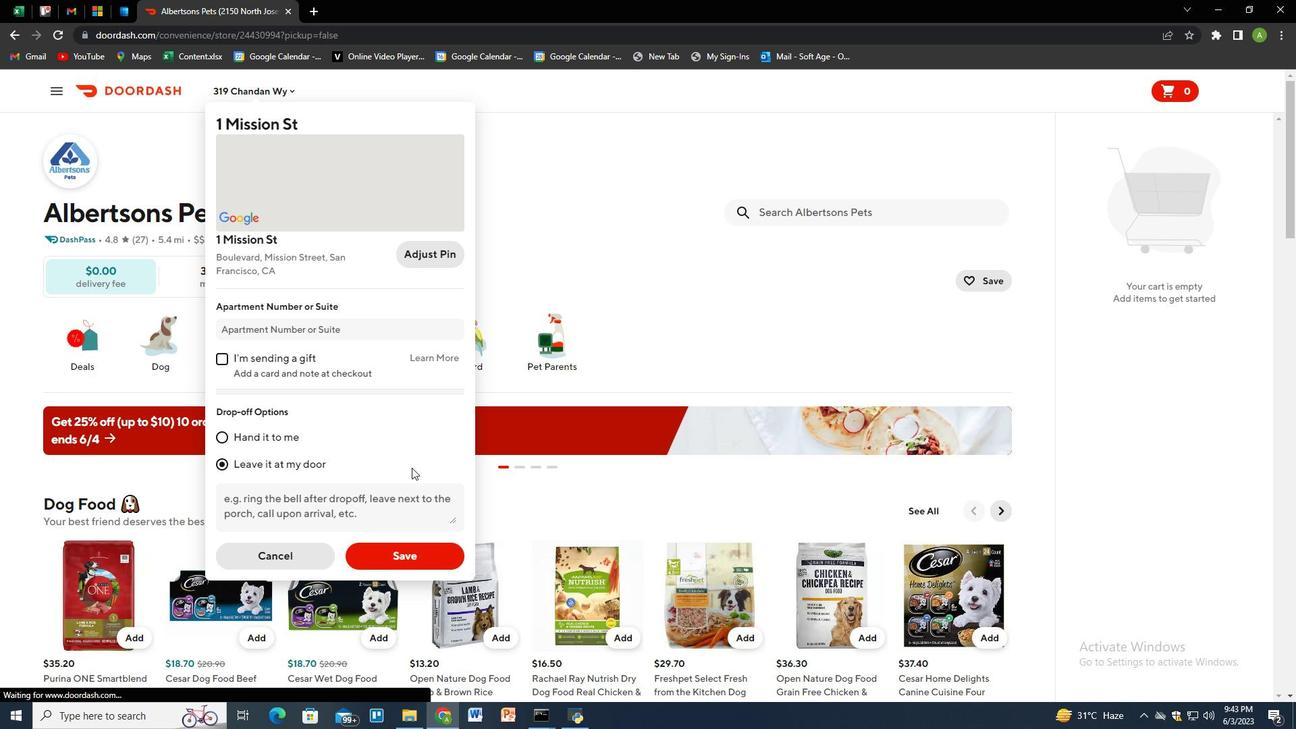 
Action: Mouse scrolled (409, 480) with delta (0, 0)
Screenshot: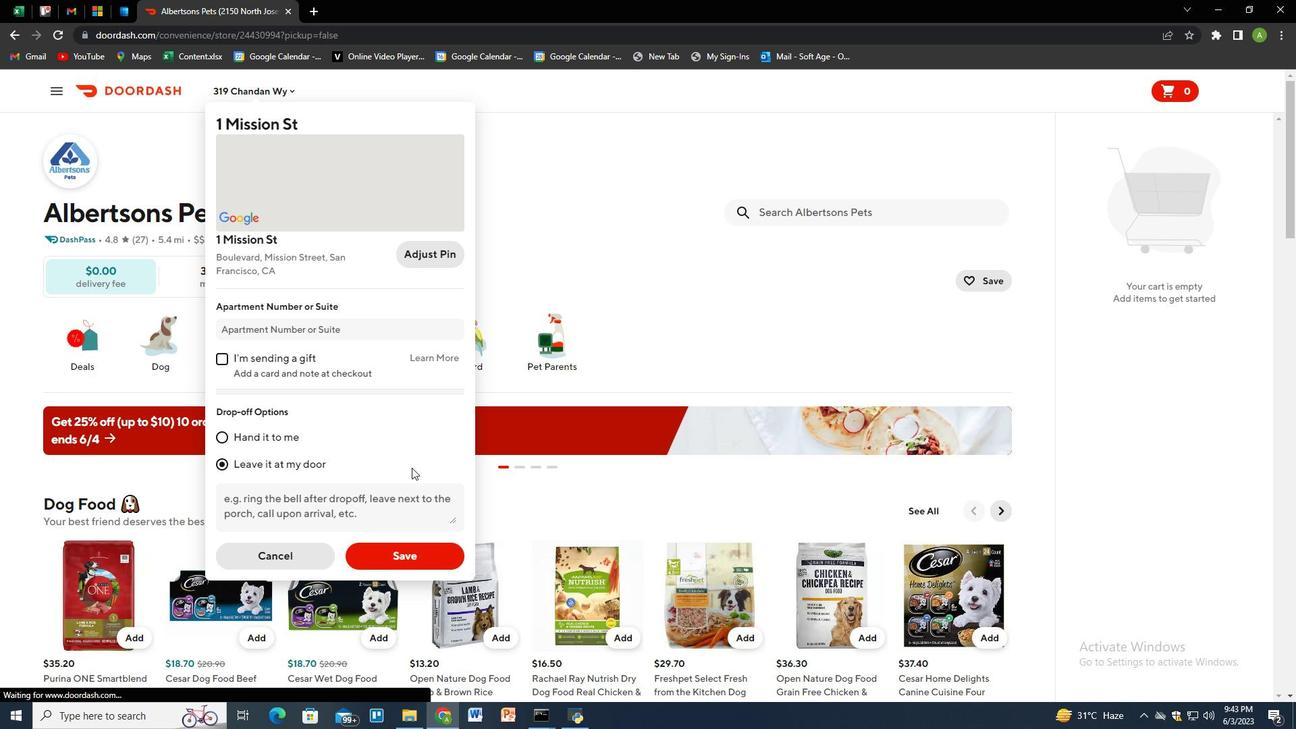 
Action: Mouse scrolled (409, 480) with delta (0, 0)
Screenshot: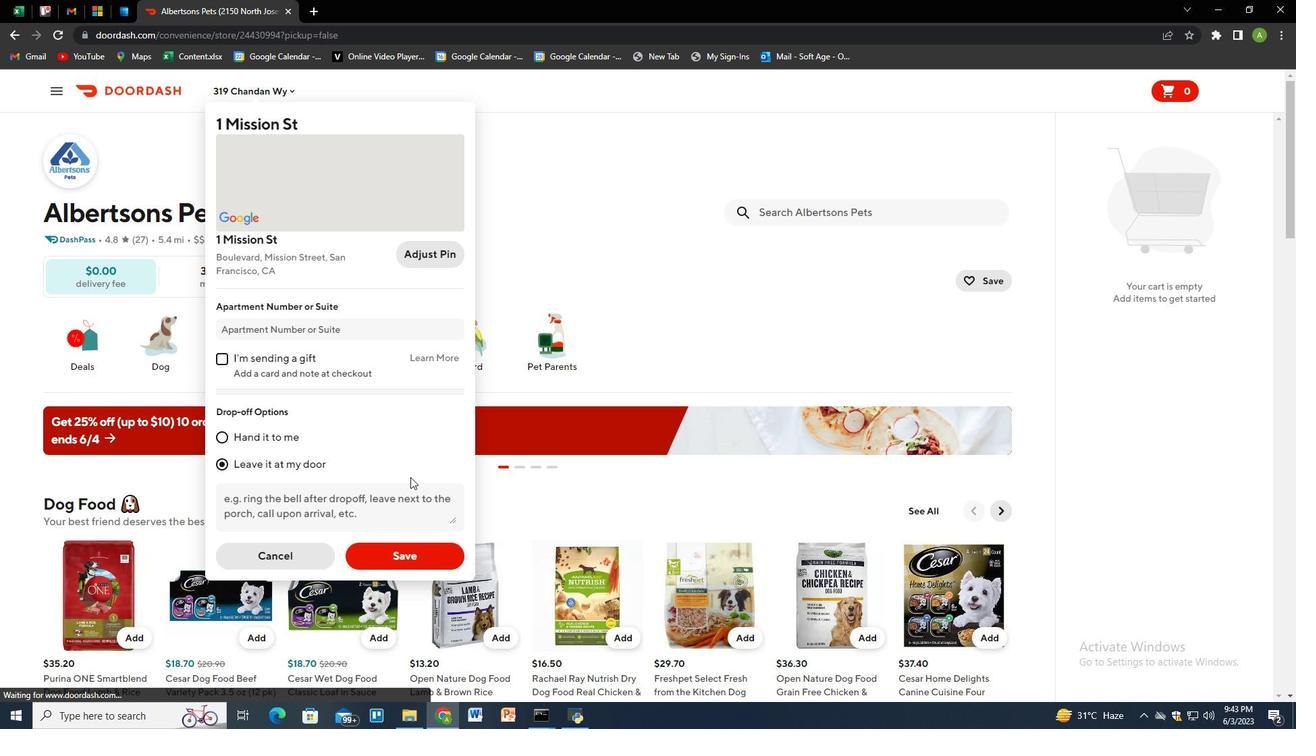
Action: Mouse moved to (411, 561)
Screenshot: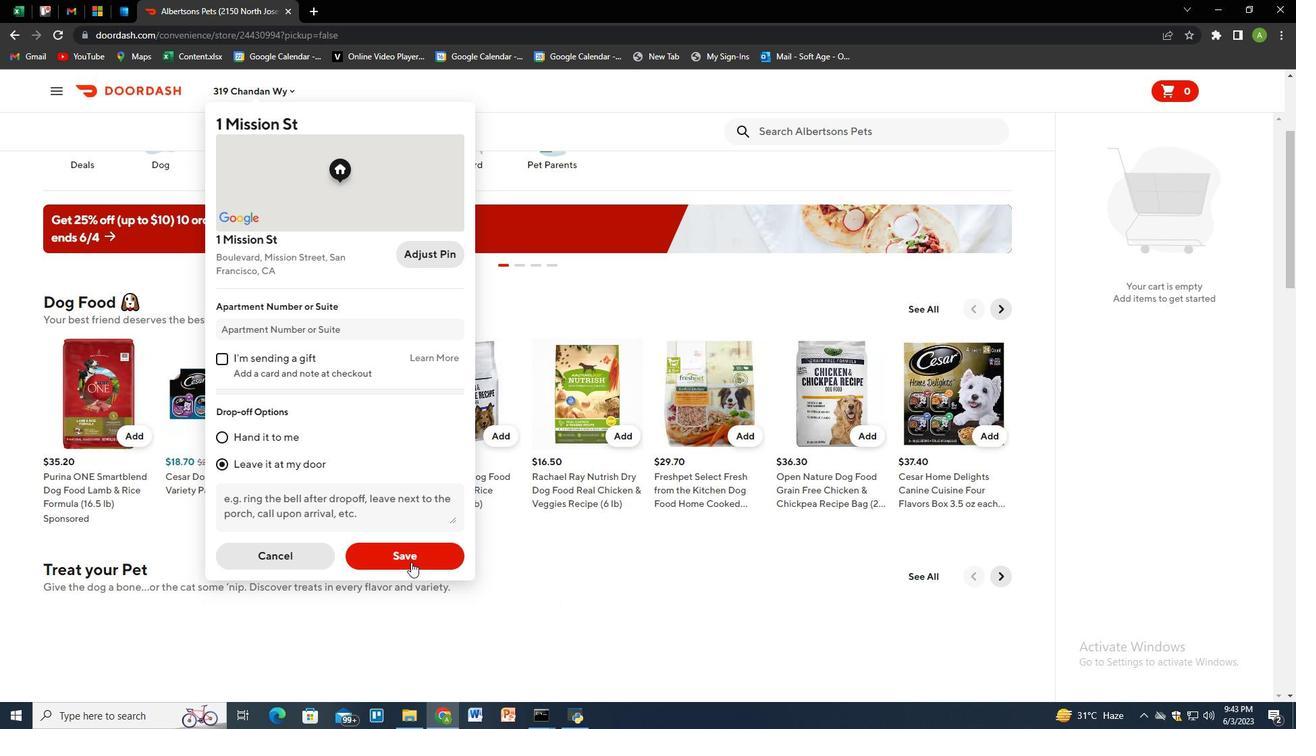 
Action: Mouse pressed left at (411, 561)
Screenshot: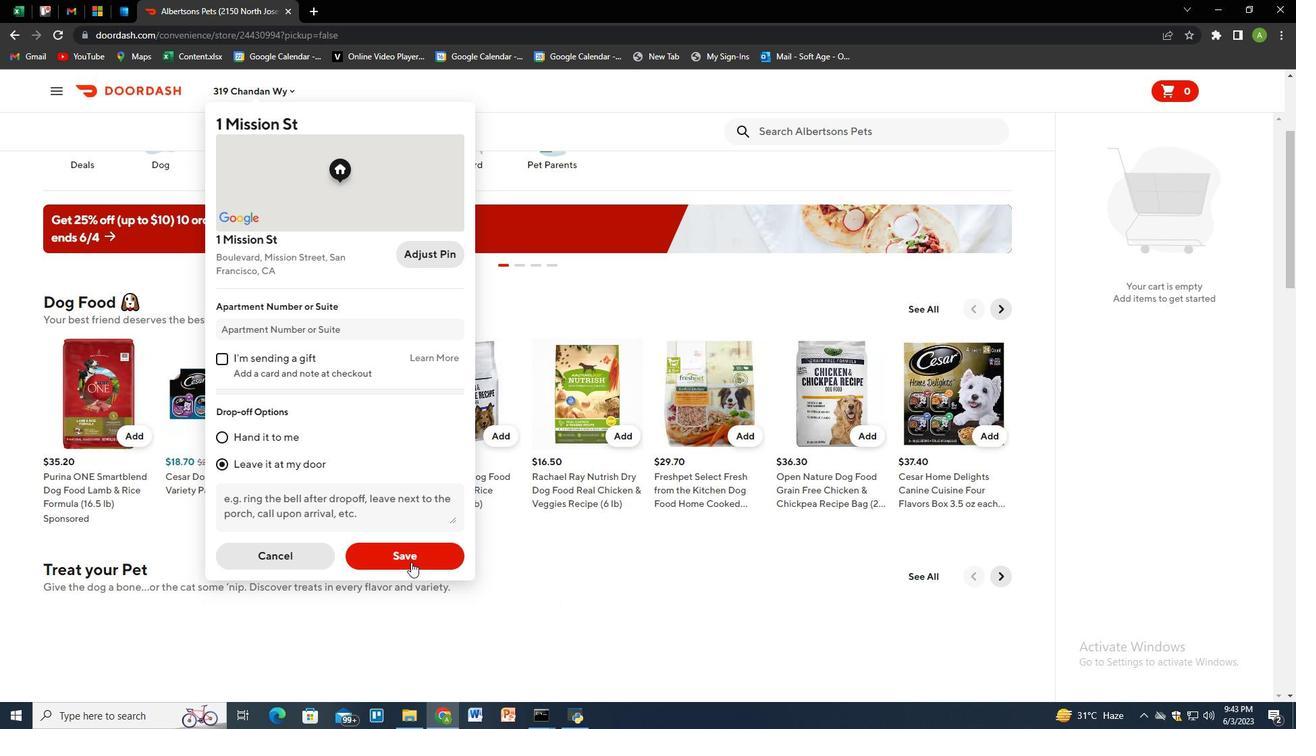 
Action: Mouse moved to (783, 132)
Screenshot: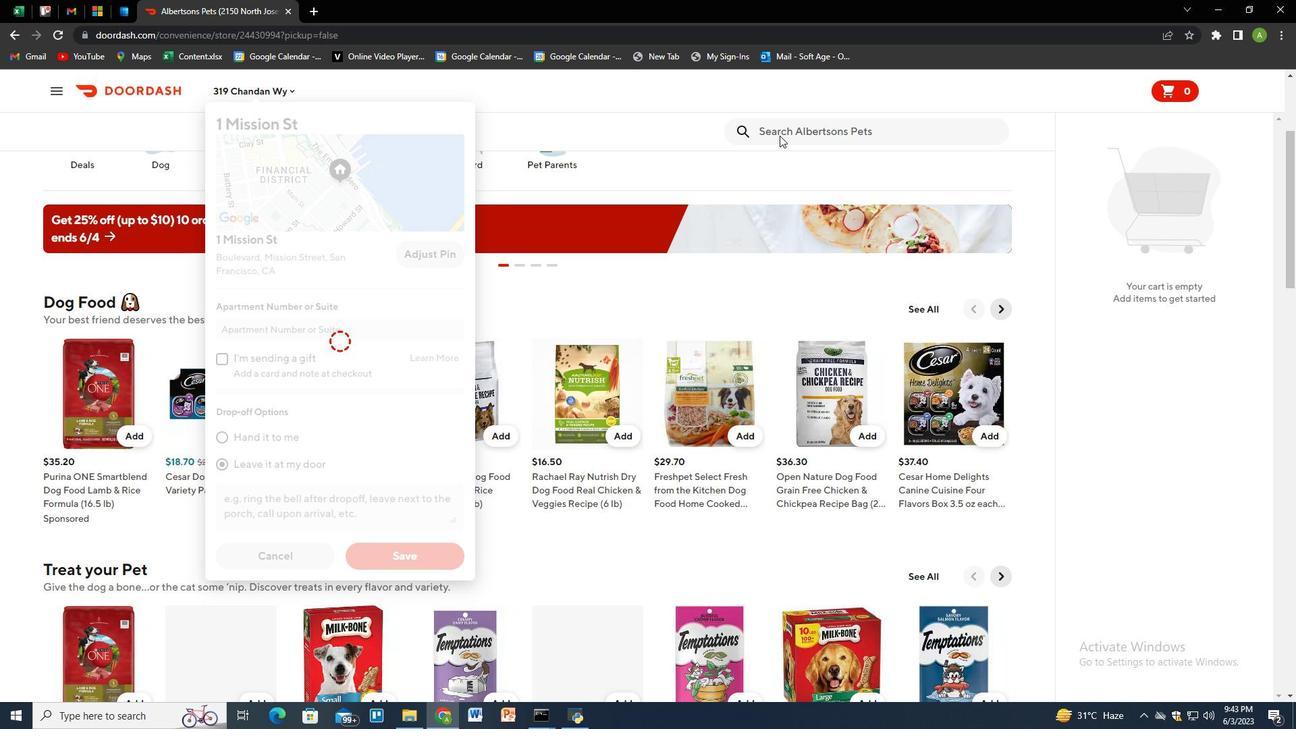 
Action: Mouse pressed left at (783, 132)
Screenshot: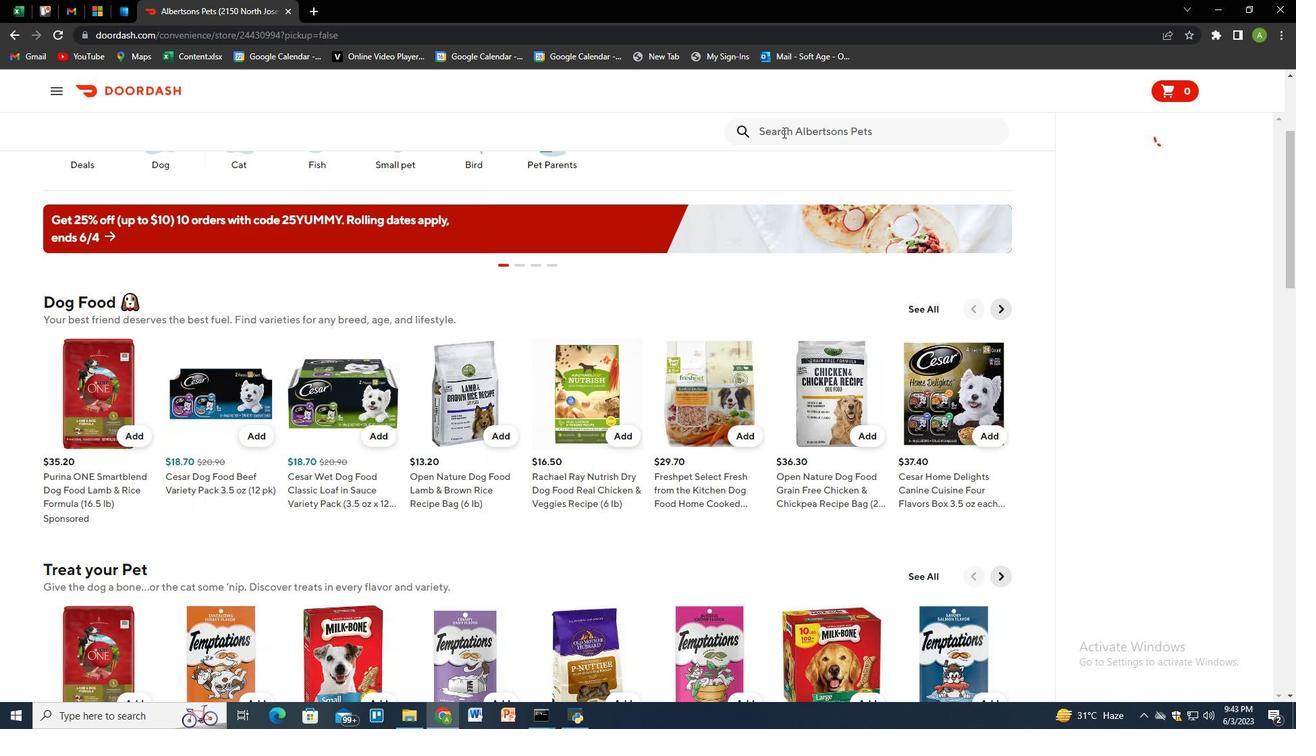 
Action: Key pressed purina<Key.space>beneful<Key.space>dry<Key.space>dog<Key.space>food<Key.space>originals<Key.space>with<Key.space>real<Key.space>beef<Key.space><Key.space><Key.backspace><Key.backspace><Key.space><Key.shift_r><Key.shift_r><Key.shift_r><Key.shift_r>(14<Key.space>lb<Key.shift_r>)<Key.enter>
Screenshot: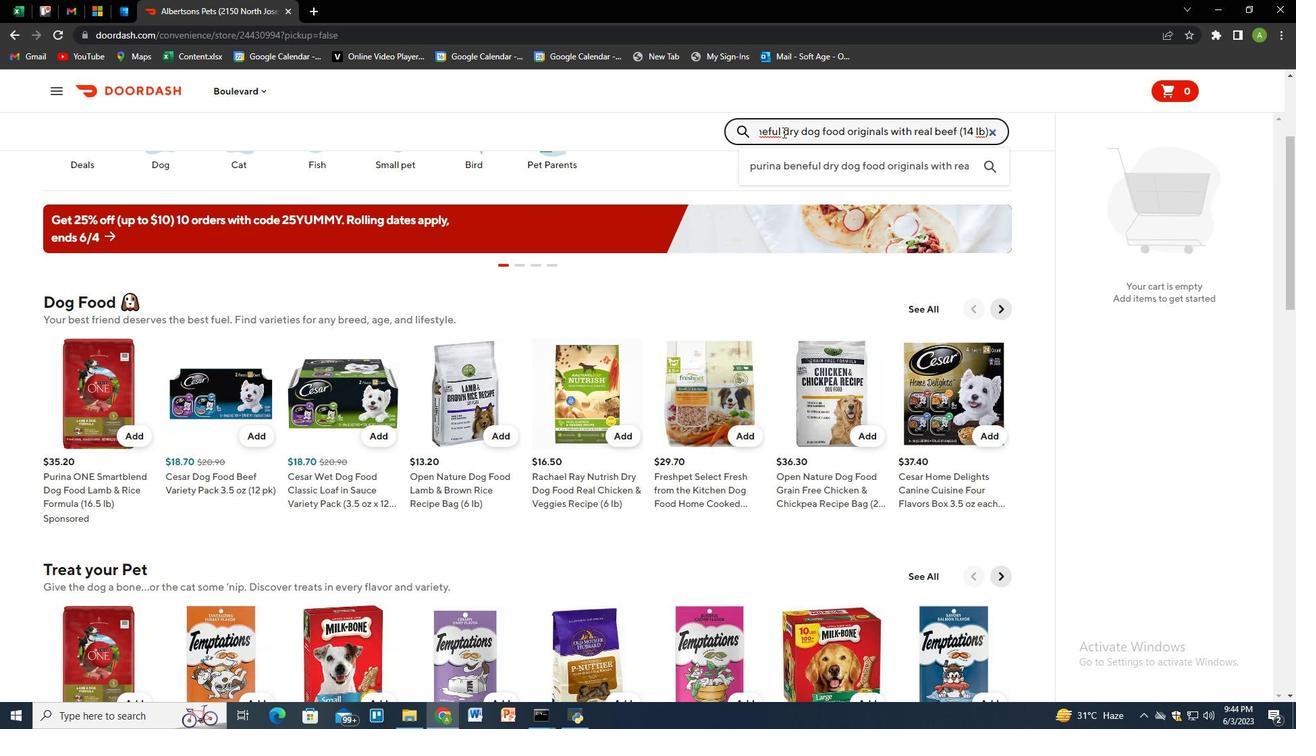 
Action: Mouse moved to (117, 346)
Screenshot: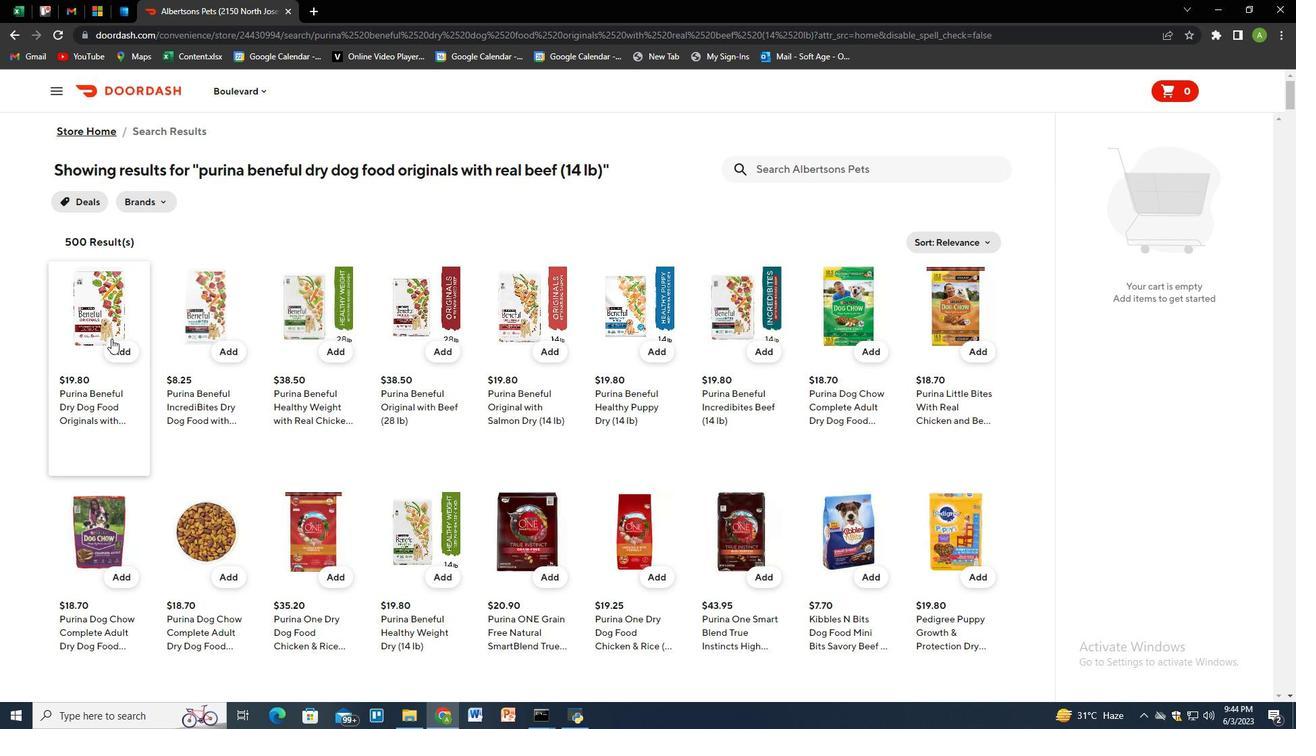 
Action: Mouse pressed left at (117, 346)
Screenshot: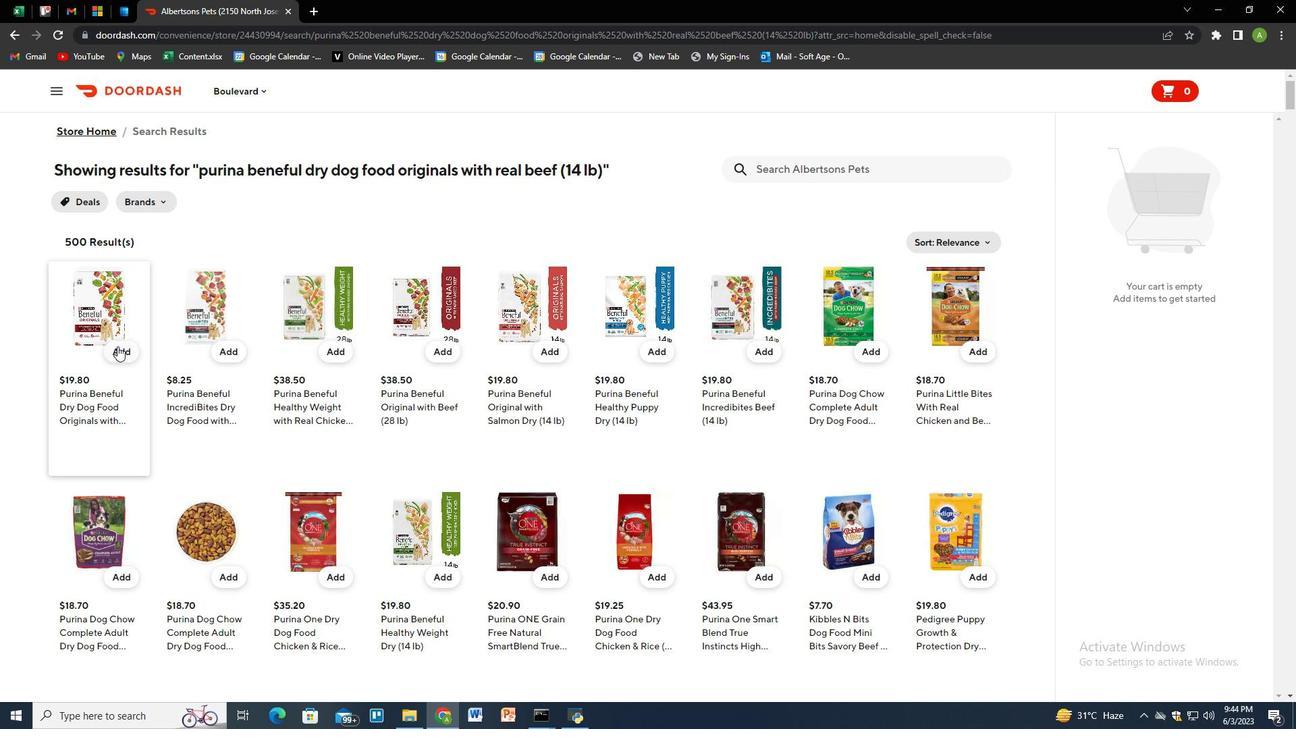 
Action: Mouse moved to (1251, 236)
Screenshot: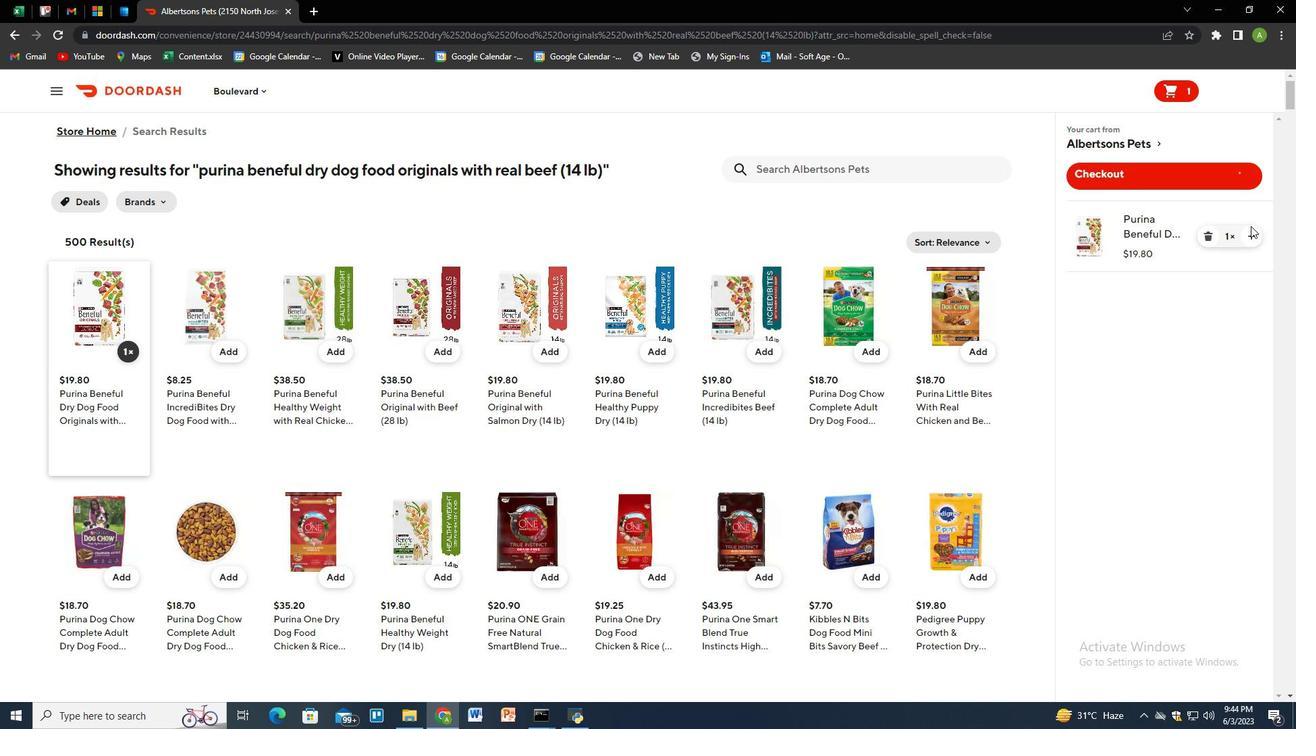 
Action: Mouse pressed left at (1251, 236)
Screenshot: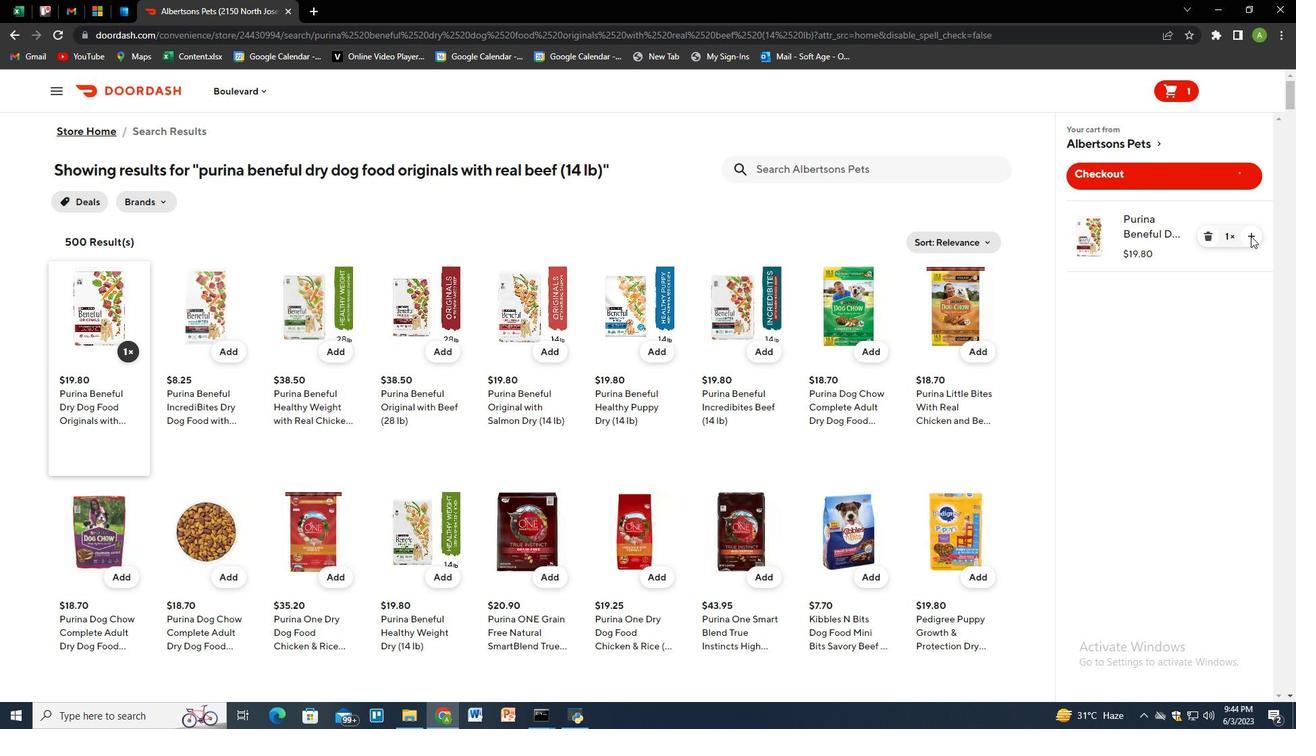 
Action: Mouse moved to (829, 168)
Screenshot: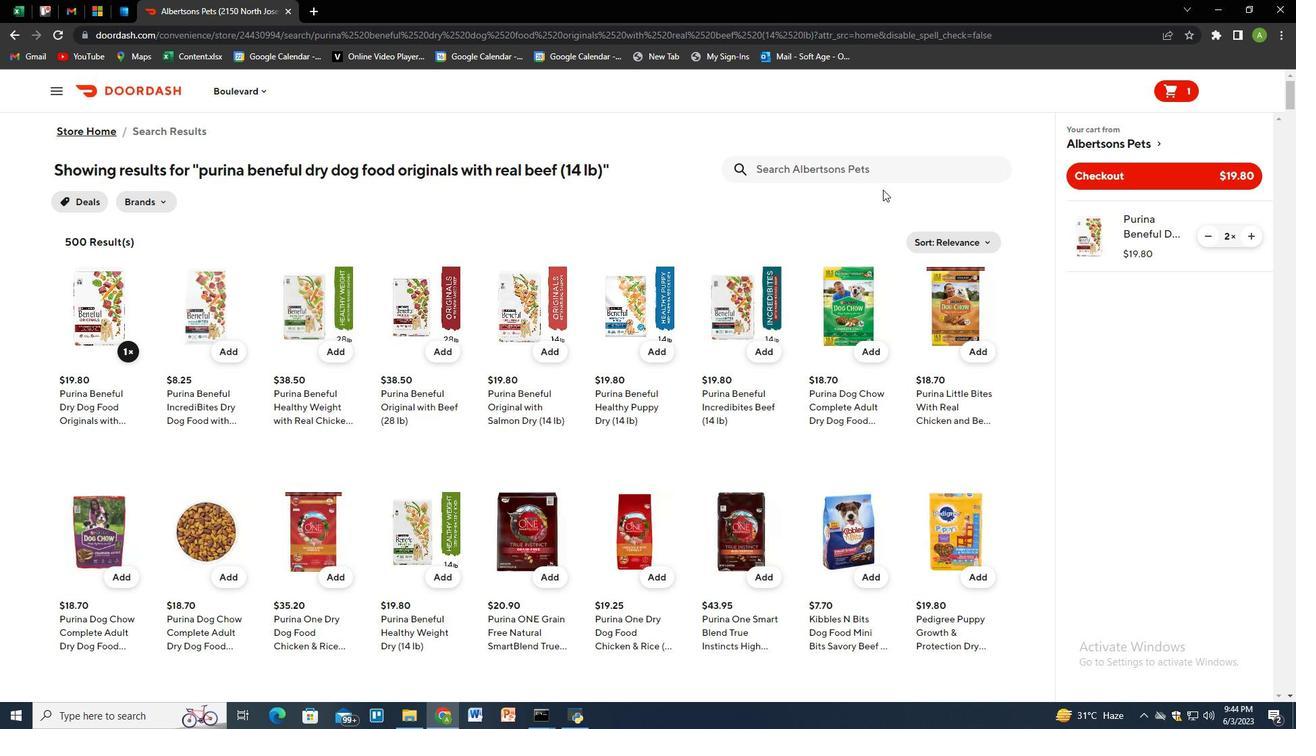 
Action: Mouse pressed left at (829, 168)
Screenshot: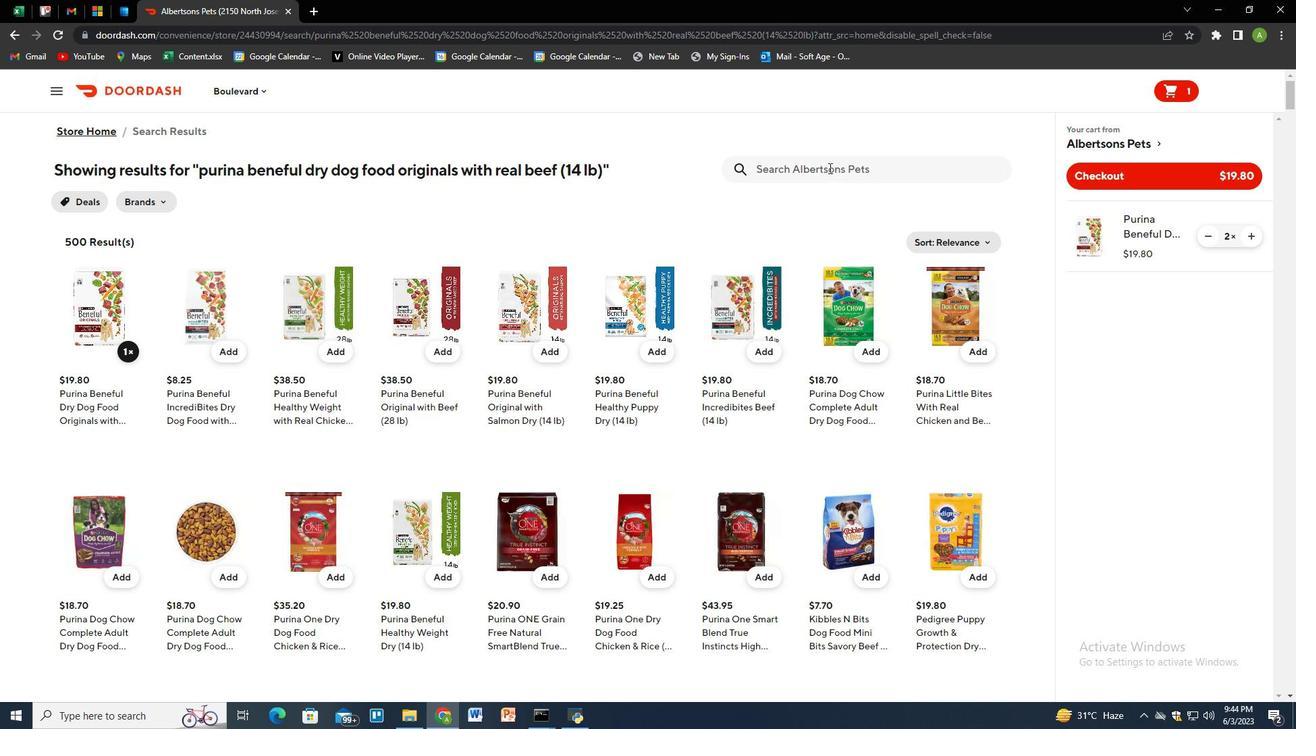 
Action: Key pressed cesar<Key.space>canine<Key.space>cuisine<Key.space>dog<Key.space>food<Key.space>with<Key.space>beef<Key.space>in<Key.space>meaty<Key.space><Key.backspace><Key.space>juices<Key.space><Key.shift_r><Key.shift_r><Key.shift_r><Key.shift_r>(3.5<Key.space>oz<Key.shift_r>)<Key.enter>
Screenshot: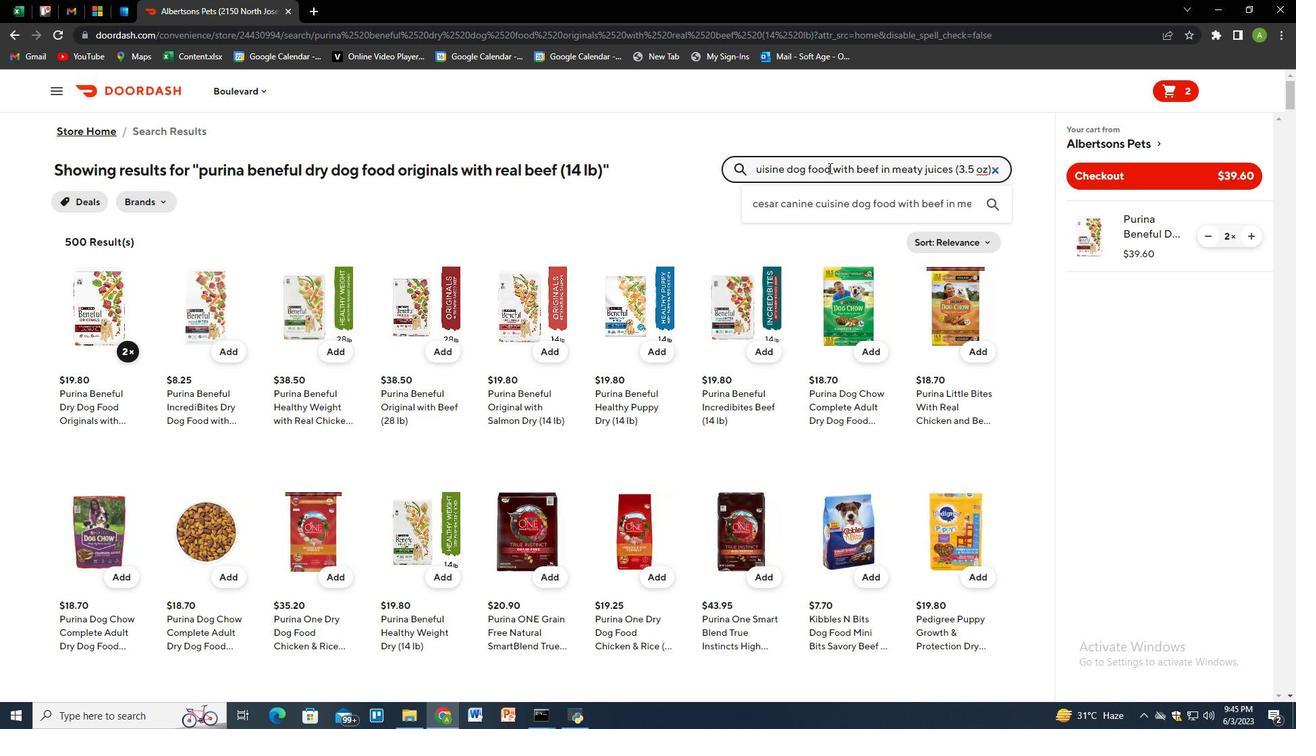 
Action: Mouse moved to (122, 355)
Screenshot: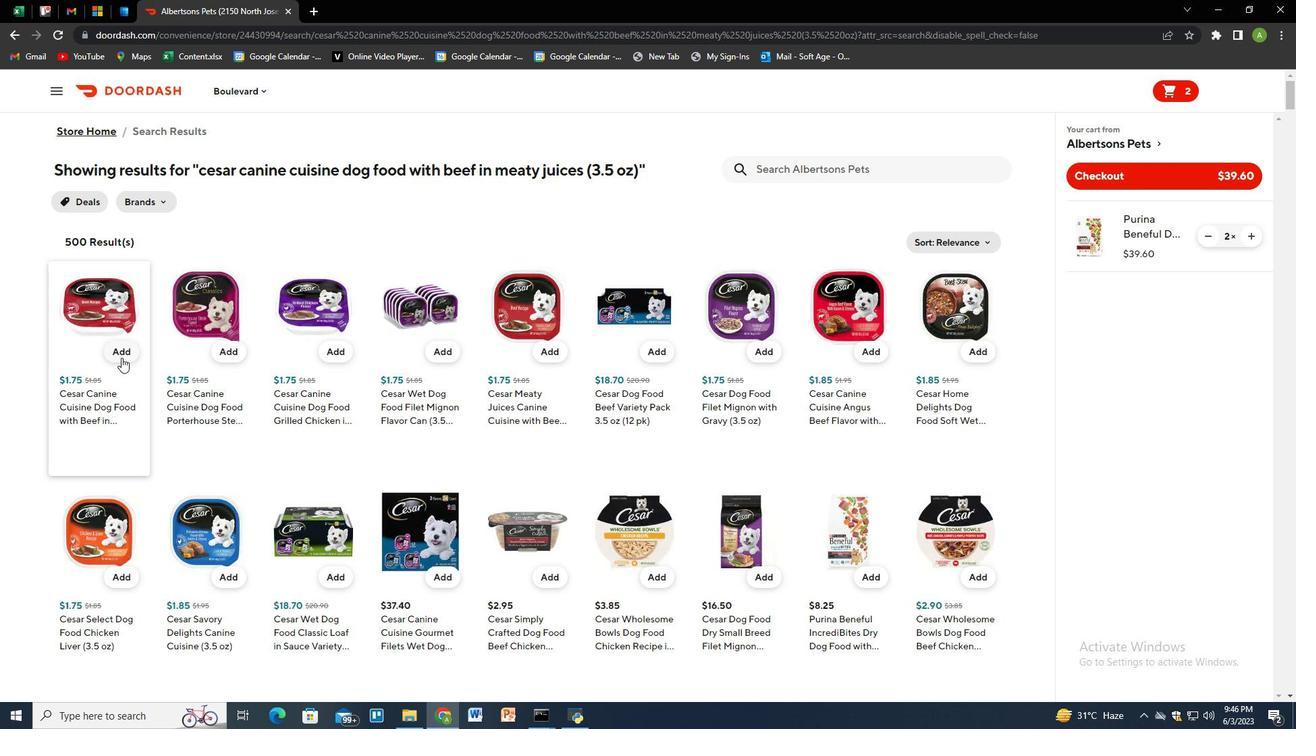 
Action: Mouse pressed left at (122, 355)
Screenshot: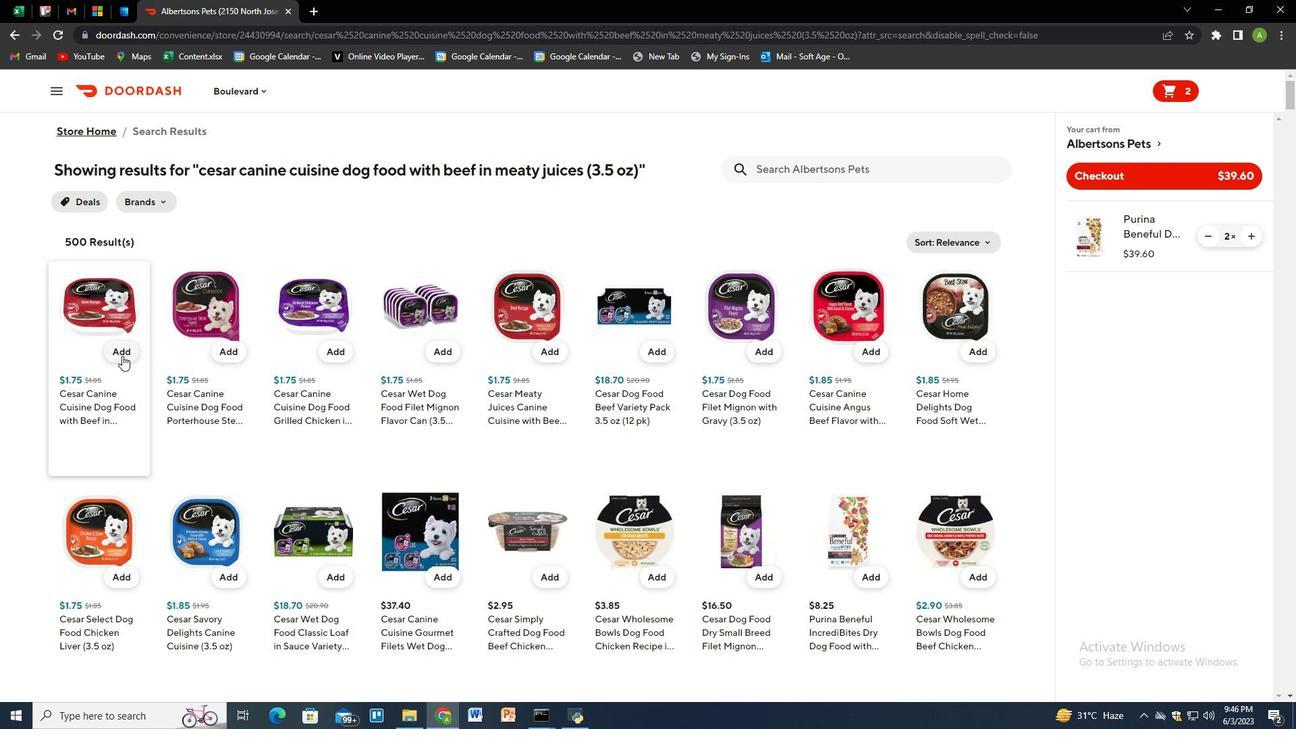 
Action: Mouse moved to (1260, 301)
Screenshot: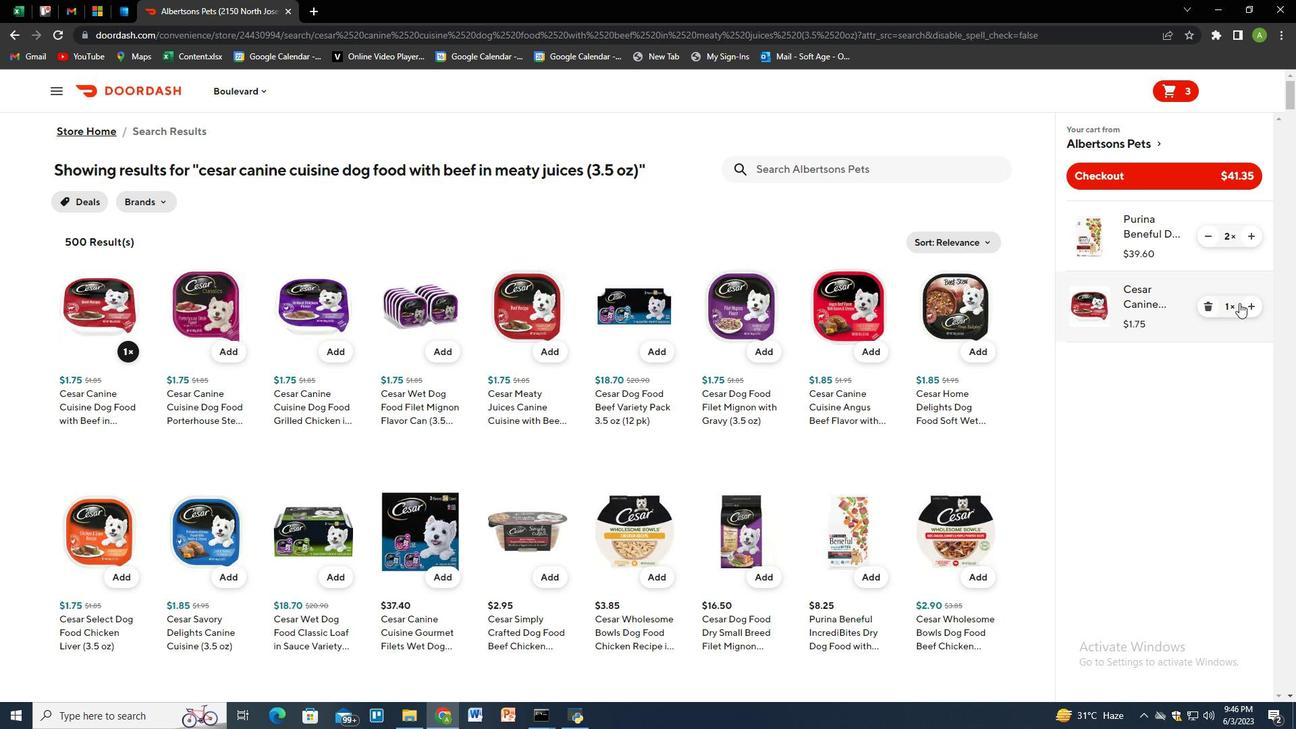 
Action: Mouse pressed left at (1260, 301)
Screenshot: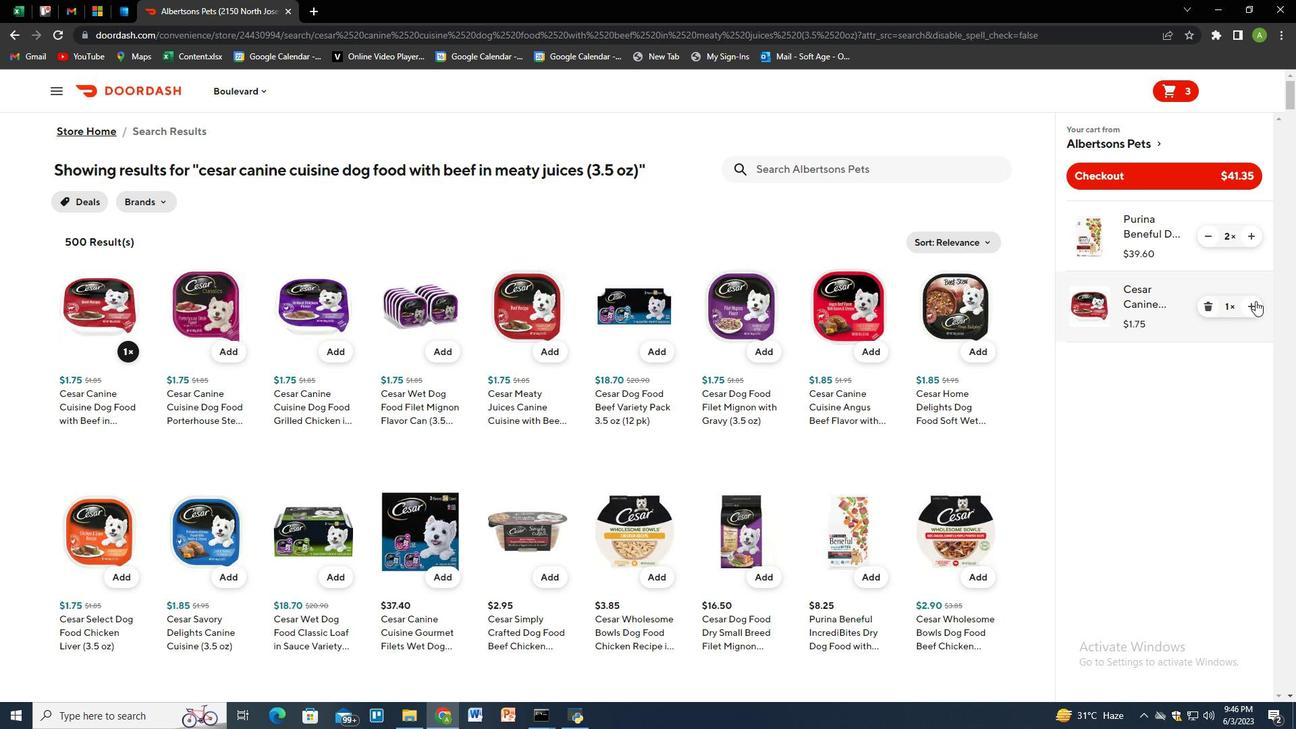 
Action: Mouse moved to (820, 172)
Screenshot: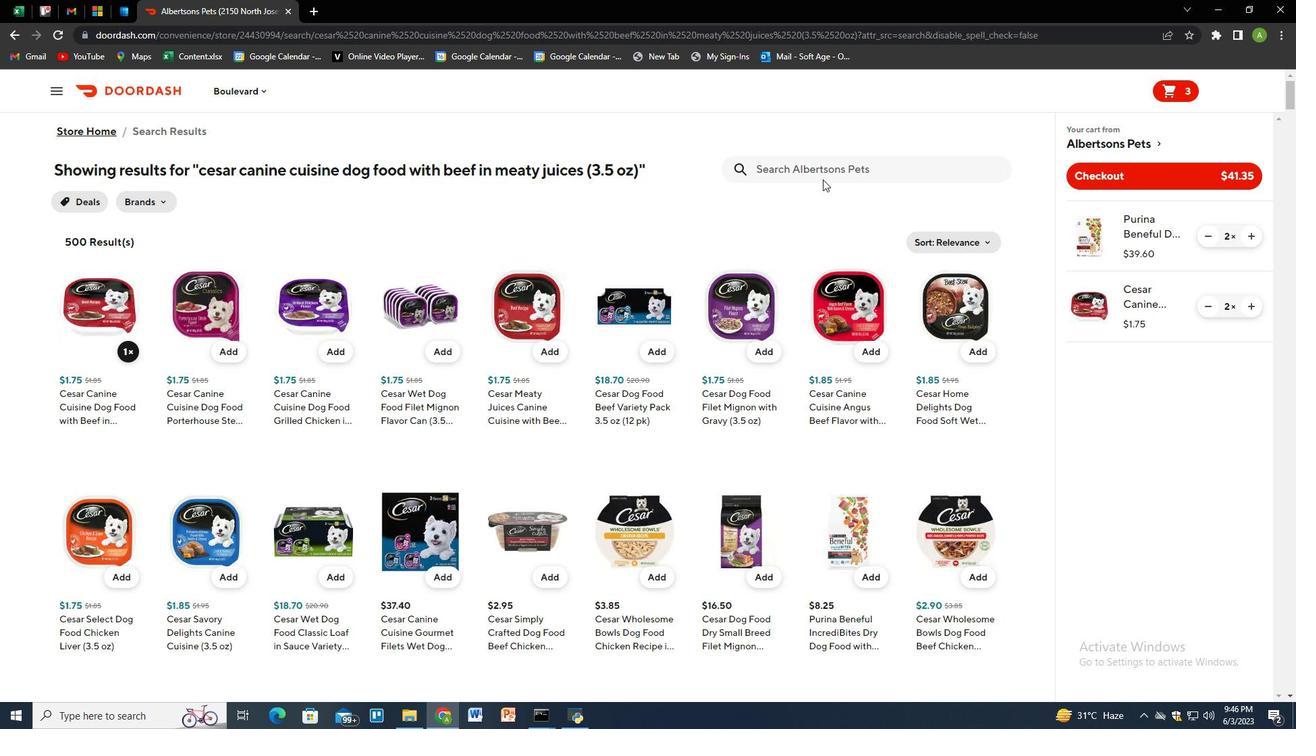 
Action: Mouse pressed left at (820, 172)
Screenshot: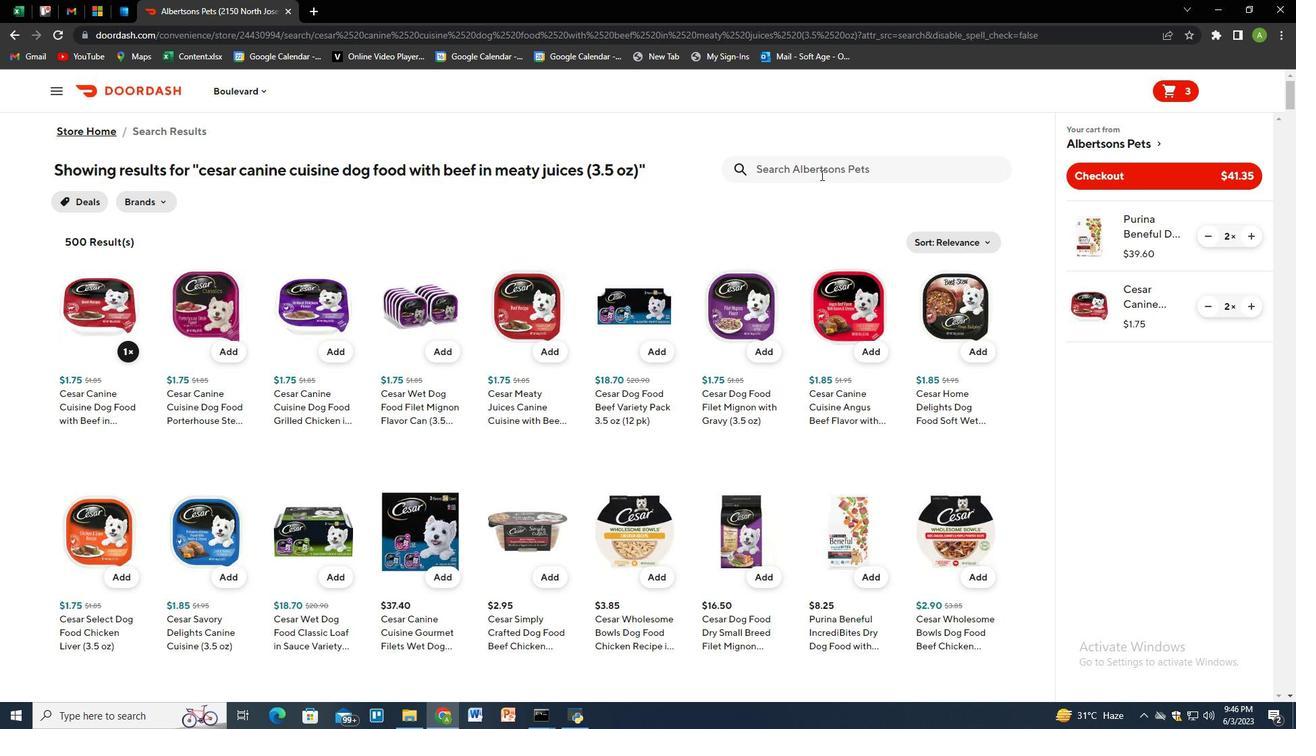 
Action: Key pressed a<Key.shift><Key.shift><Key.shift><Key.shift><Key.shift><Key.shift><Key.shift><Key.shift><Key.shift><Key.shift><Key.shift><Key.shift><Key.shift><Key.shift>&w<Key.space>root<Key.space>beer<Key.space>soda<Key.space>original<Key.space>mini<Key.space>cans<Key.space><Key.shift_r>(7.5<Key.space>oz<Key.space>x<Key.space>10<Key.space>ct<Key.shift_r><Key.shift_r><Key.shift_r><Key.shift_r><Key.shift_r><Key.shift_r><Key.shift_r><Key.shift_r><Key.shift_r><Key.shift_r><Key.shift_r><Key.shift_r><Key.shift_r><Key.shift_r><Key.shift_r><Key.shift_r><Key.shift_r><Key.shift_r><Key.shift_r>)<Key.enter>
Screenshot: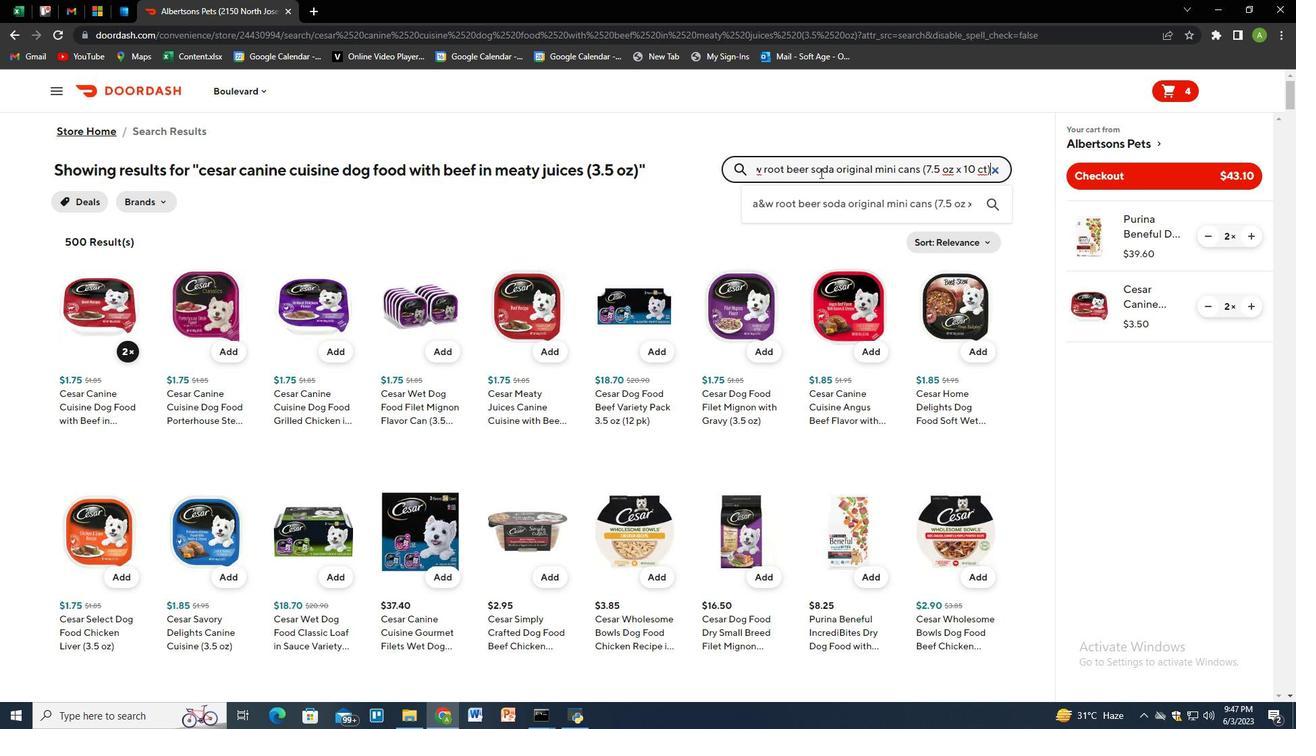 
Action: Mouse moved to (120, 355)
Screenshot: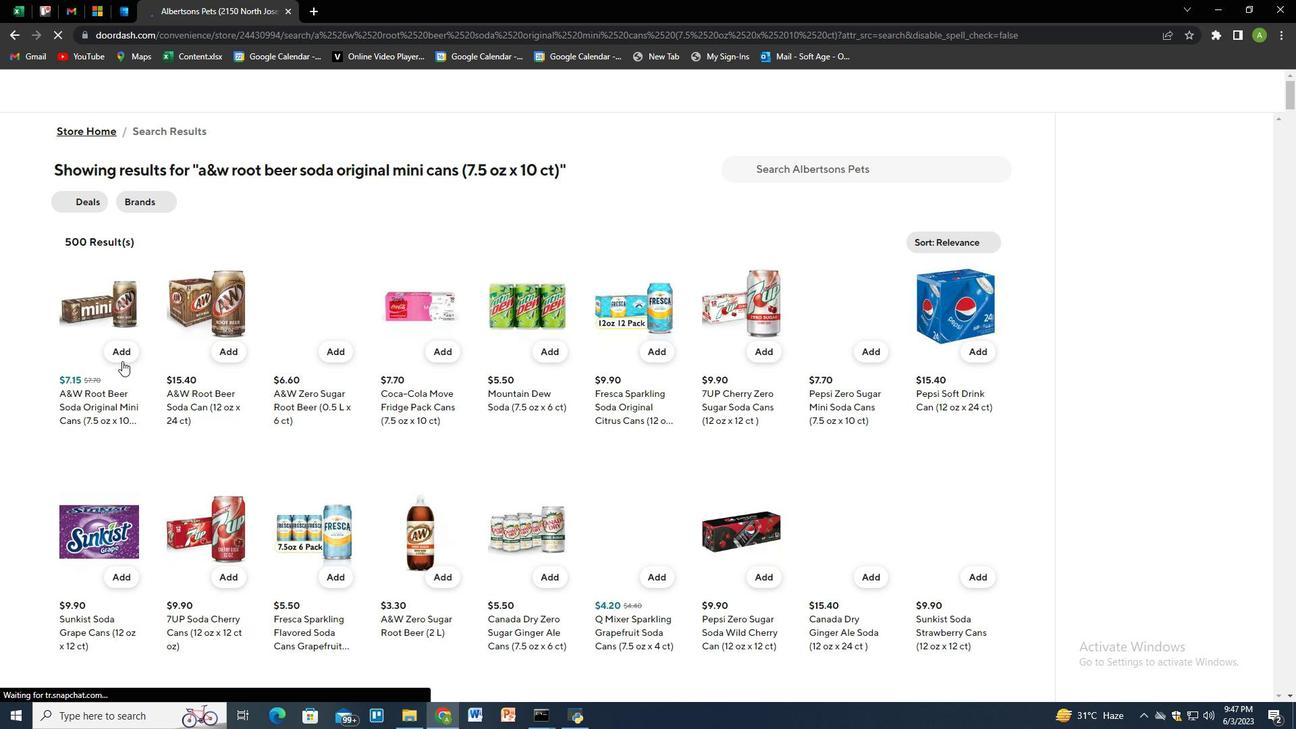 
Action: Mouse pressed left at (120, 355)
Screenshot: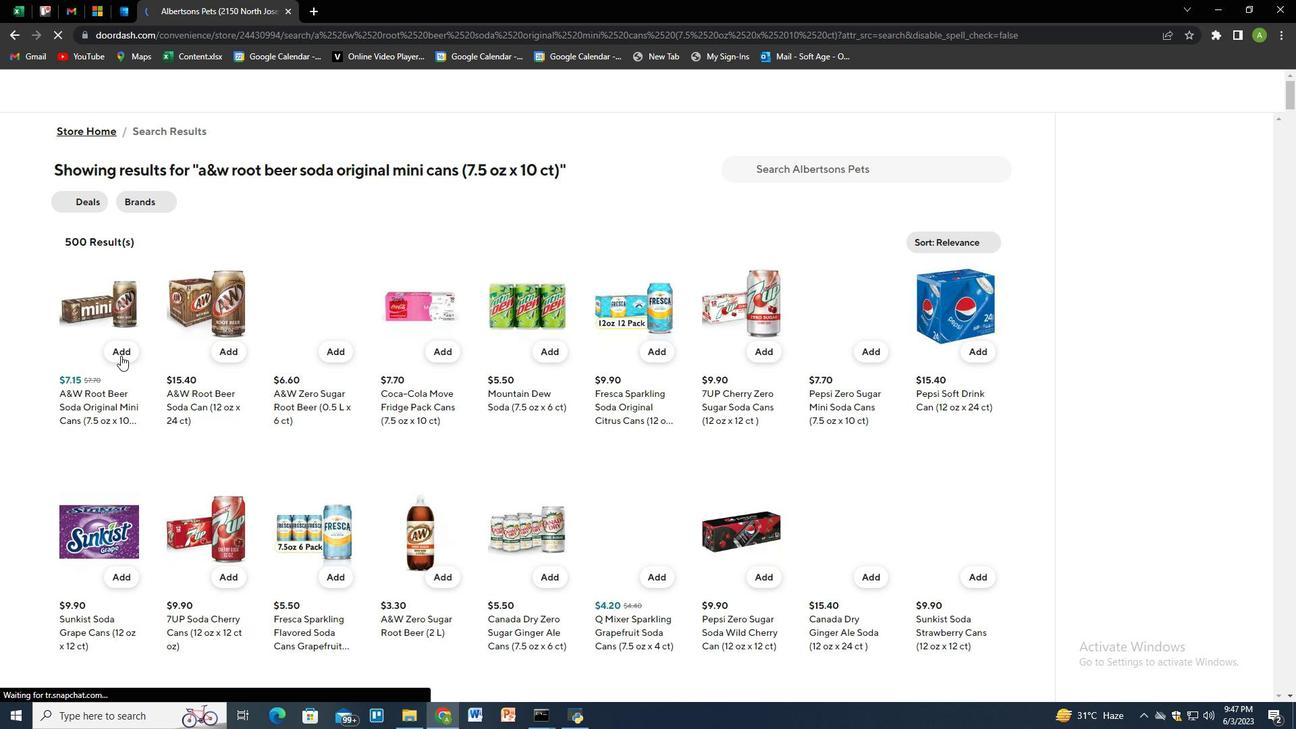 
Action: Mouse moved to (830, 168)
Screenshot: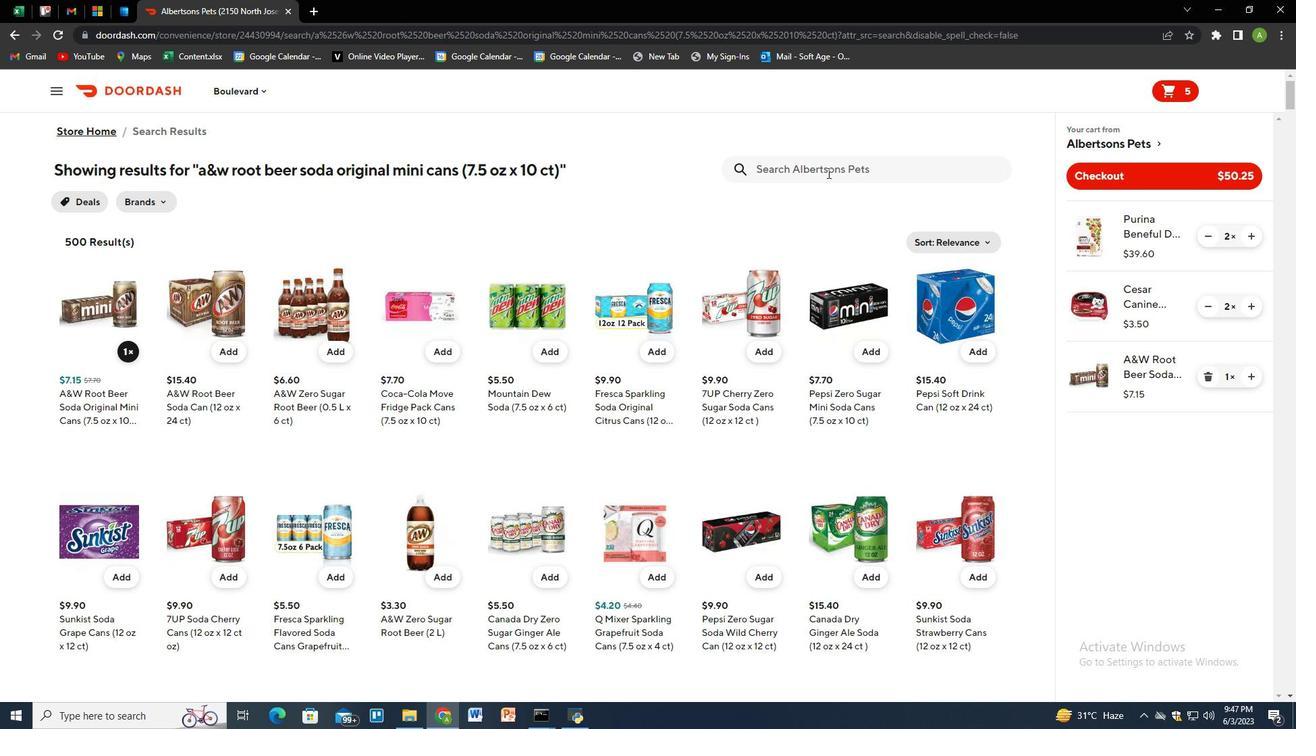 
Action: Mouse pressed left at (830, 168)
Screenshot: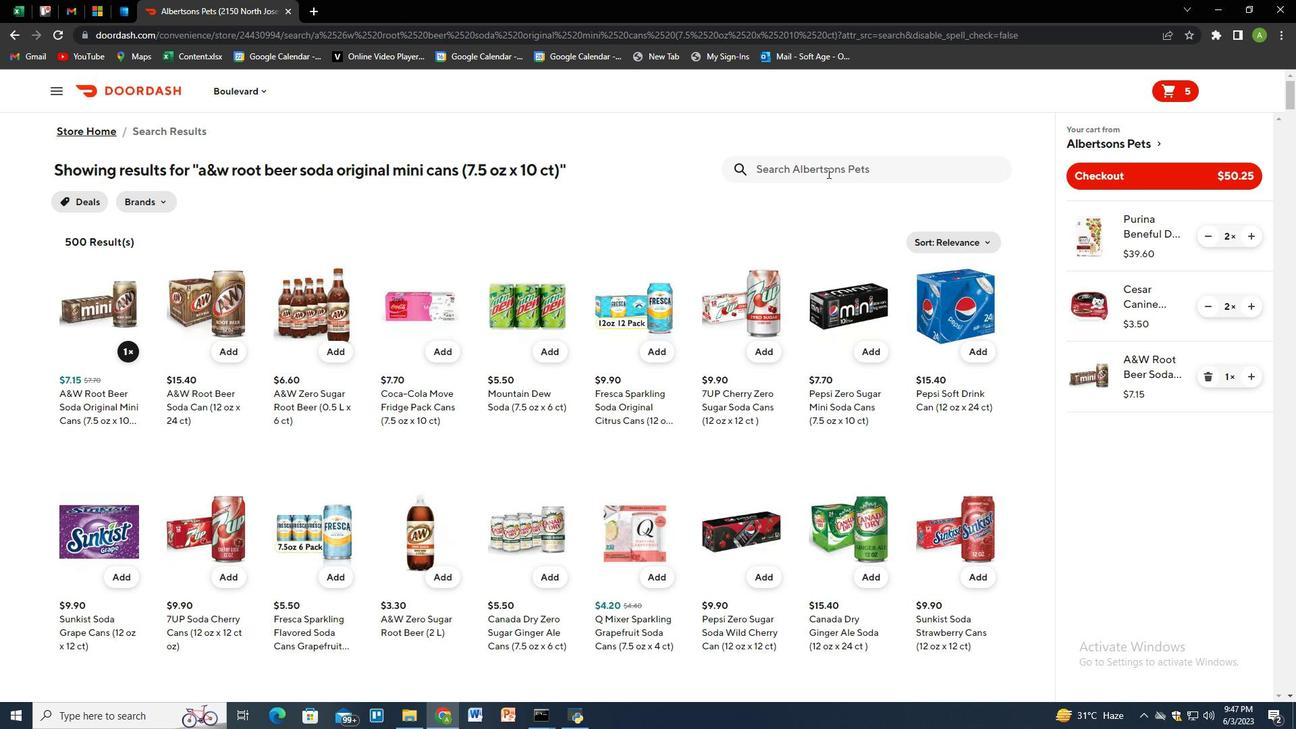 
Action: Key pressed whiskas<Key.space>temptations<Key.space>blissful<Key.space>can<Key.backspace>tnip<Key.space>flavor<Key.space>cat<Key.space>food<Key.space><Key.shift_r>(3<Key.space>oz<Key.shift_r>)<Key.enter>
Screenshot: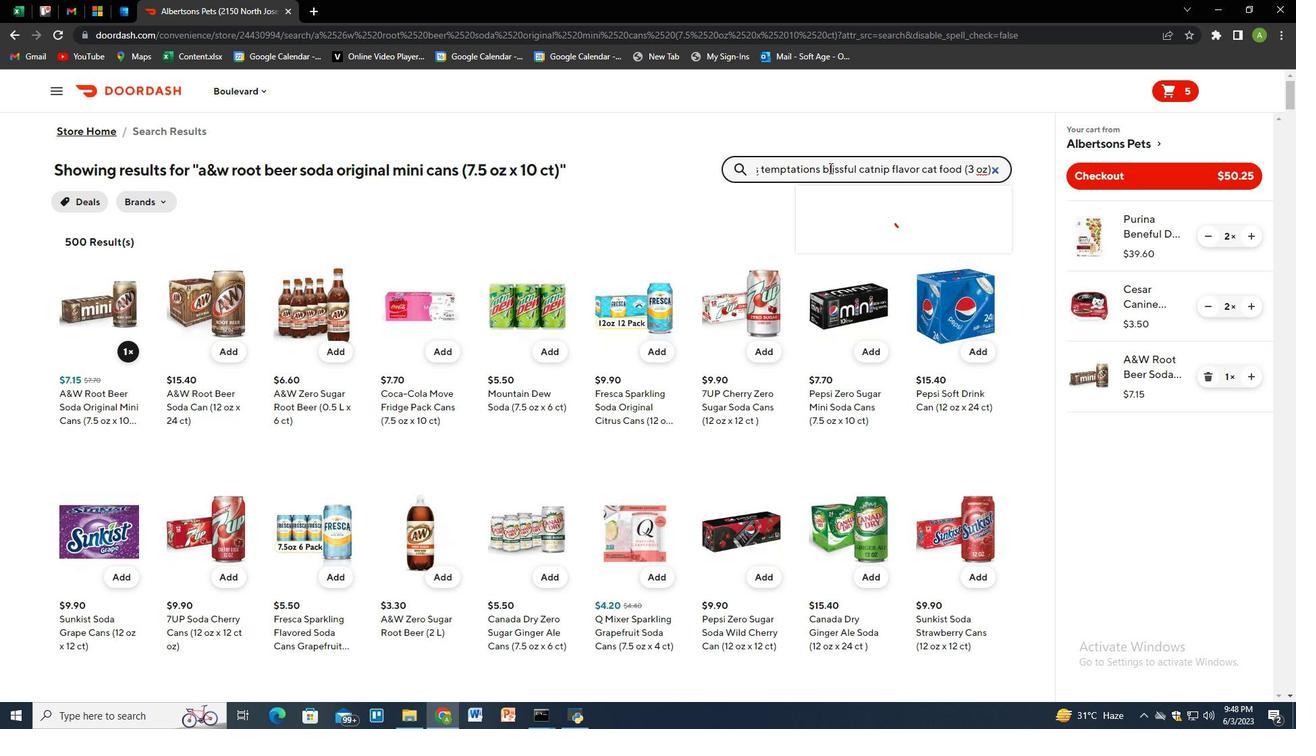 
Action: Mouse moved to (120, 355)
Screenshot: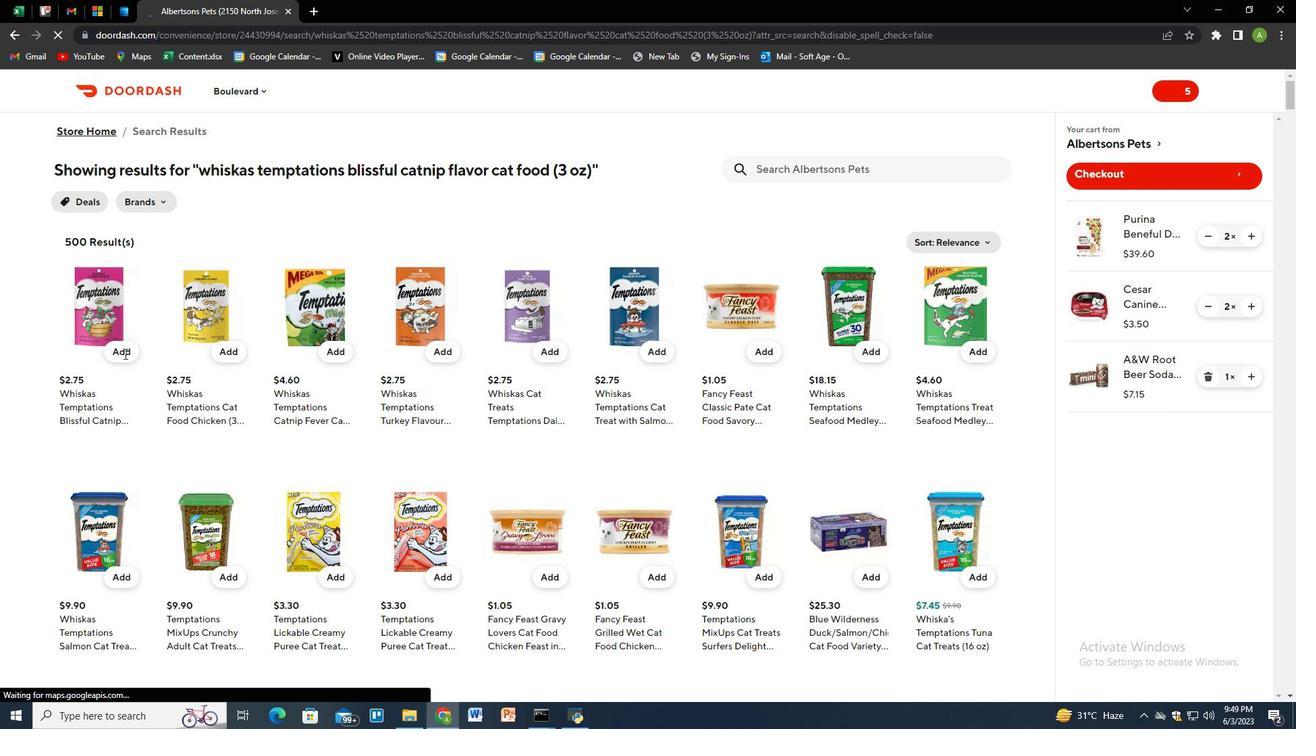
Action: Mouse pressed left at (120, 355)
Screenshot: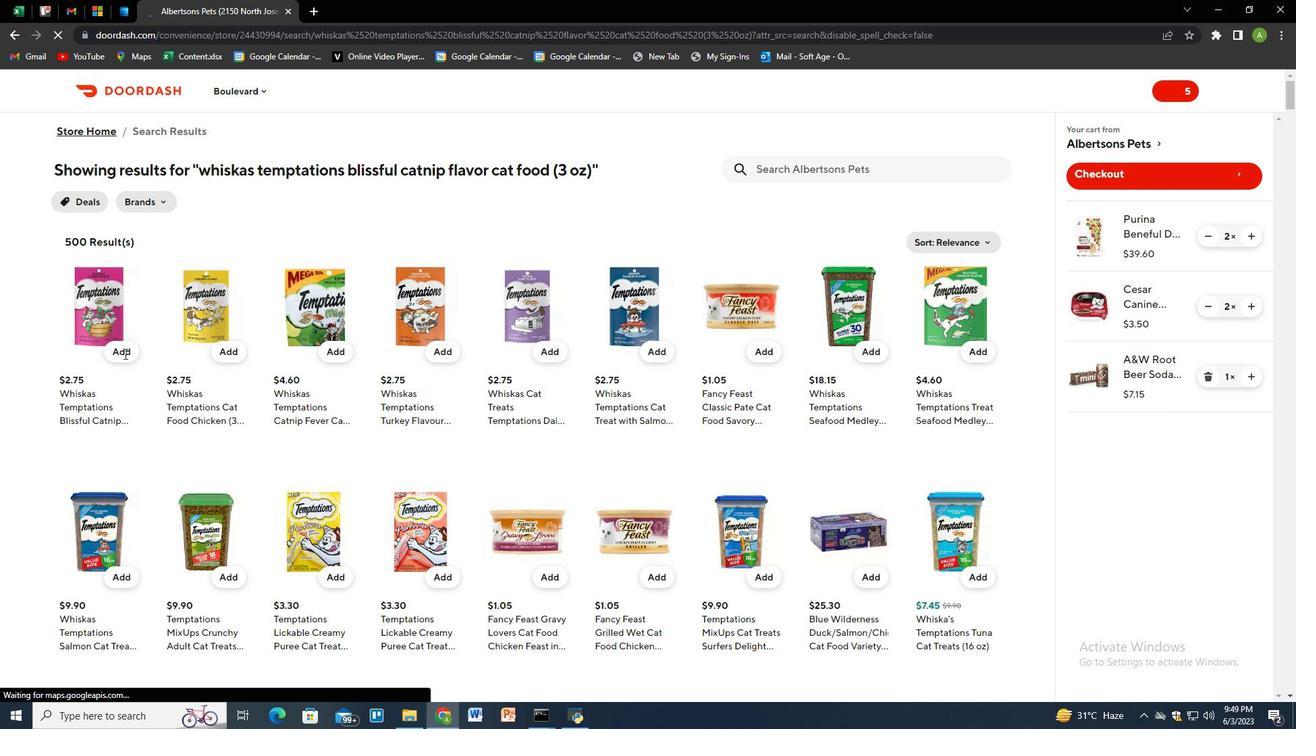 
Action: Mouse moved to (782, 181)
Screenshot: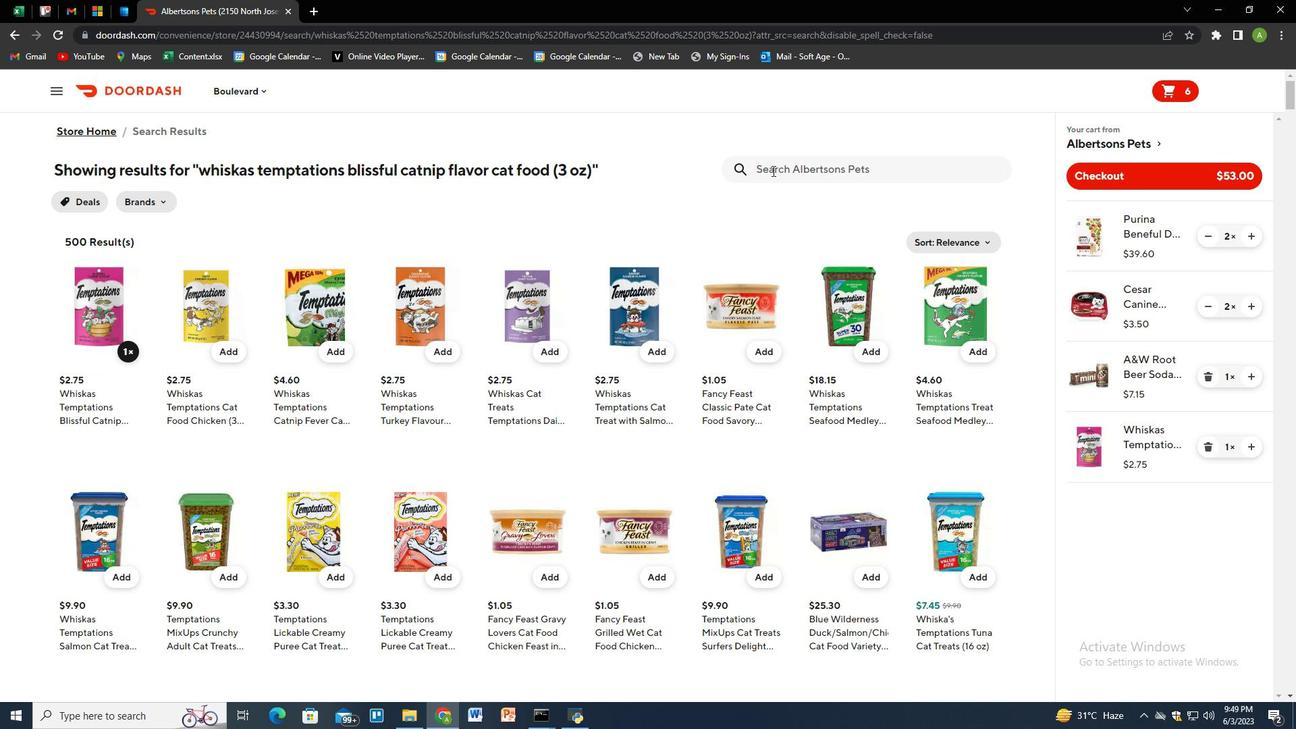 
Action: Mouse pressed left at (782, 181)
Screenshot: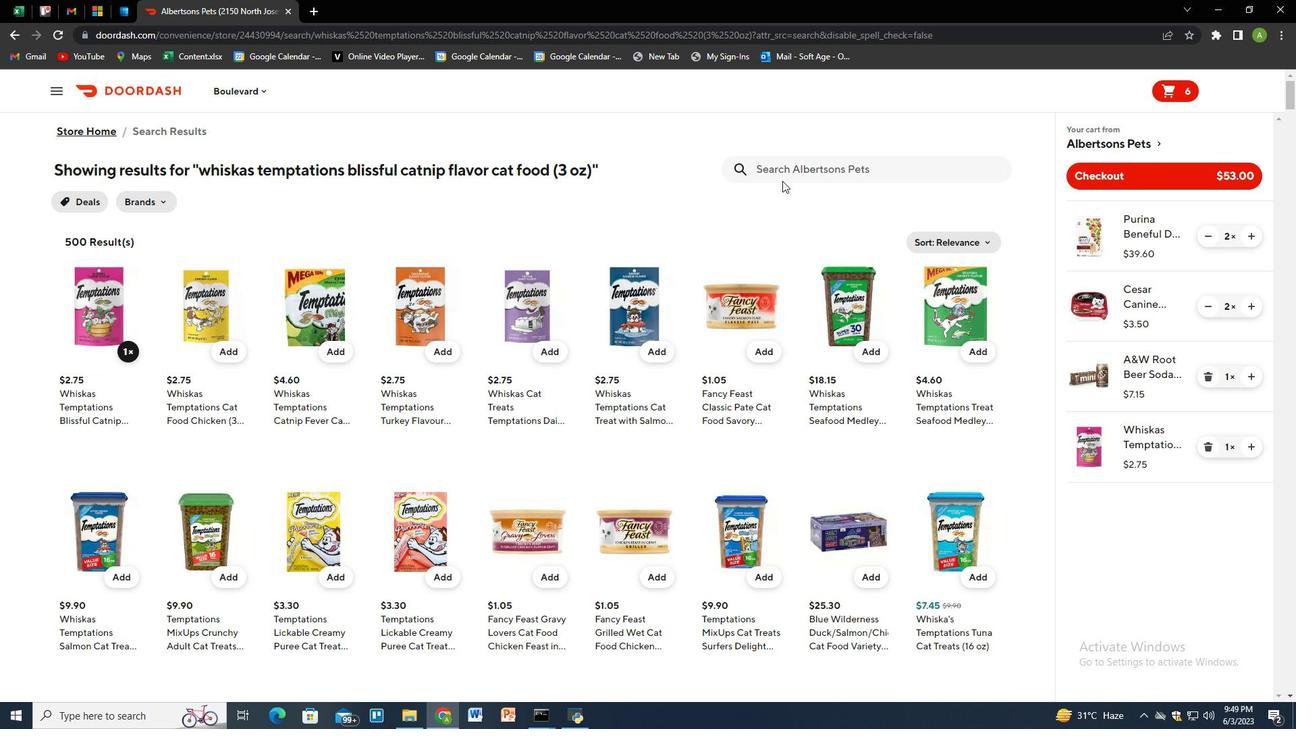 
Action: Key pressed tidy<Key.space>cats<Key.space>glade<Key.space>tought<Key.backspace><Key.space>odor<Key.space>solutions<Key.space>cat<Key.space>litter<Key.space><Key.shift_r>(35<Key.space>lb<Key.shift_r>)<Key.enter>
Screenshot: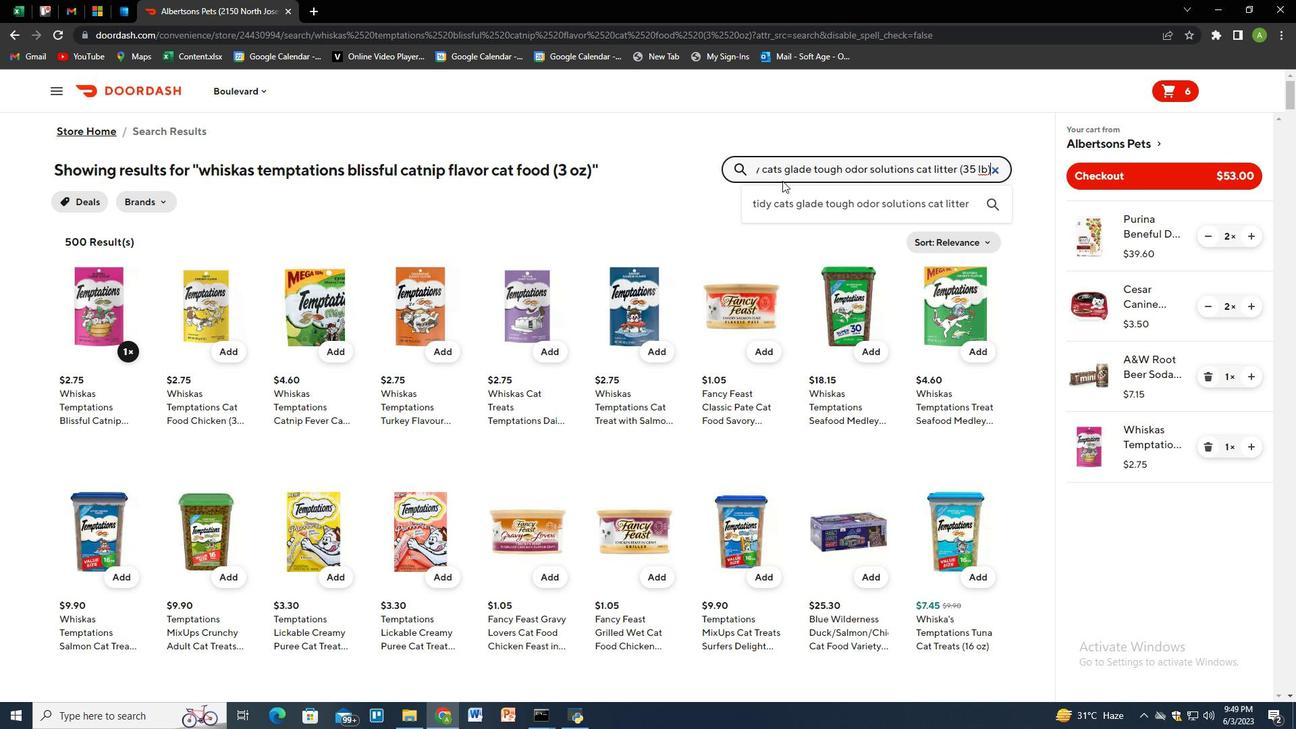 
Action: Mouse moved to (129, 349)
Screenshot: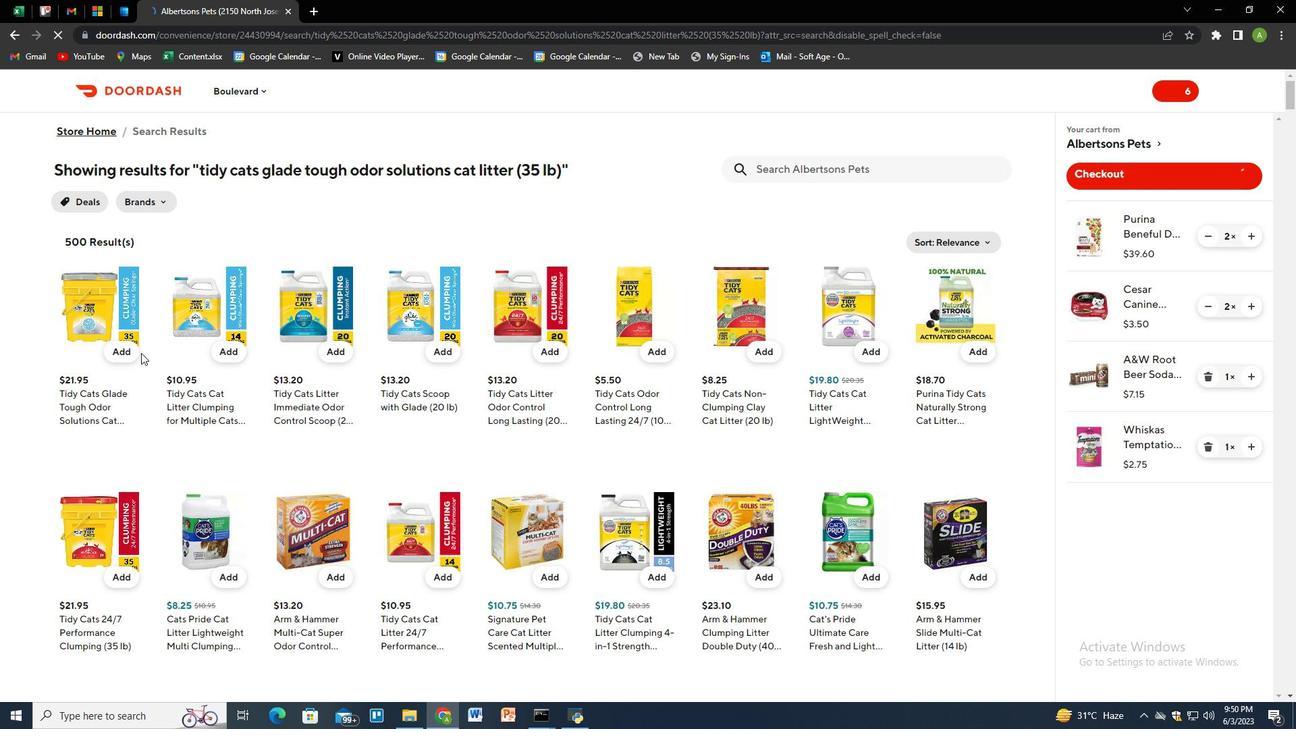 
Action: Mouse pressed left at (129, 349)
Screenshot: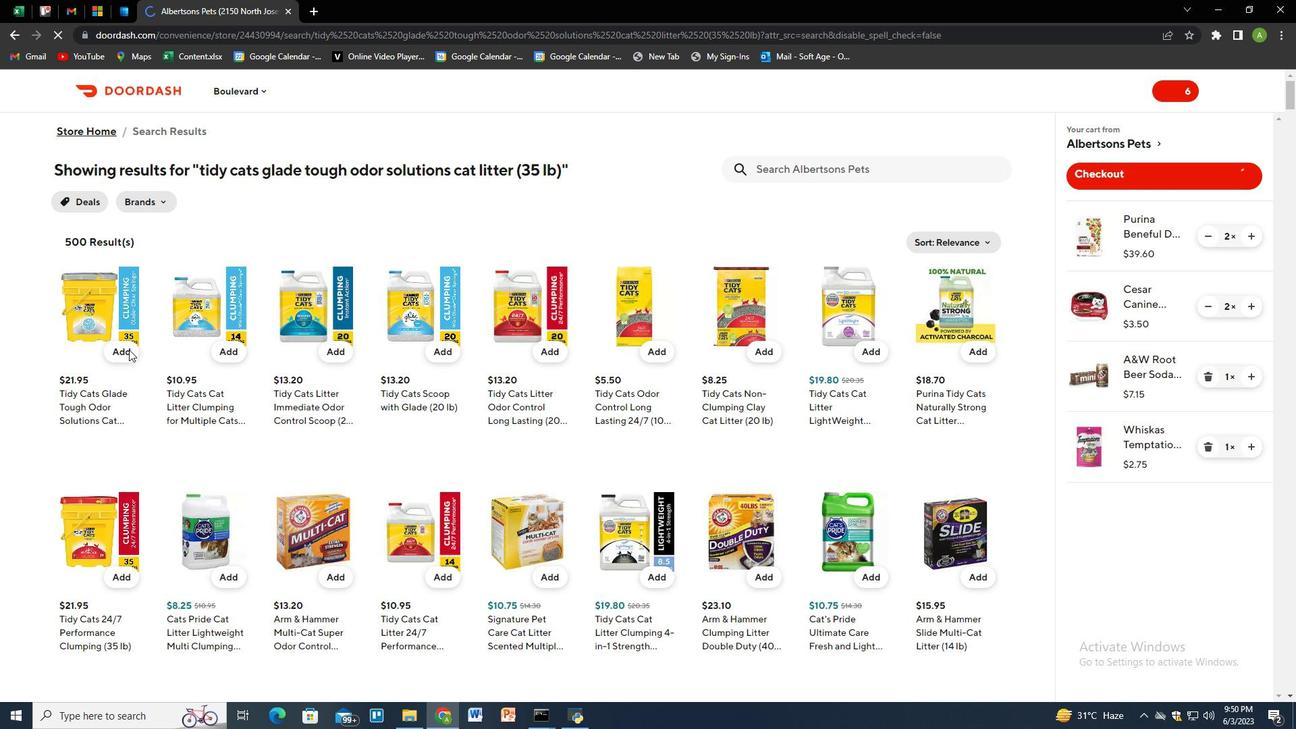 
Action: Mouse moved to (1250, 512)
Screenshot: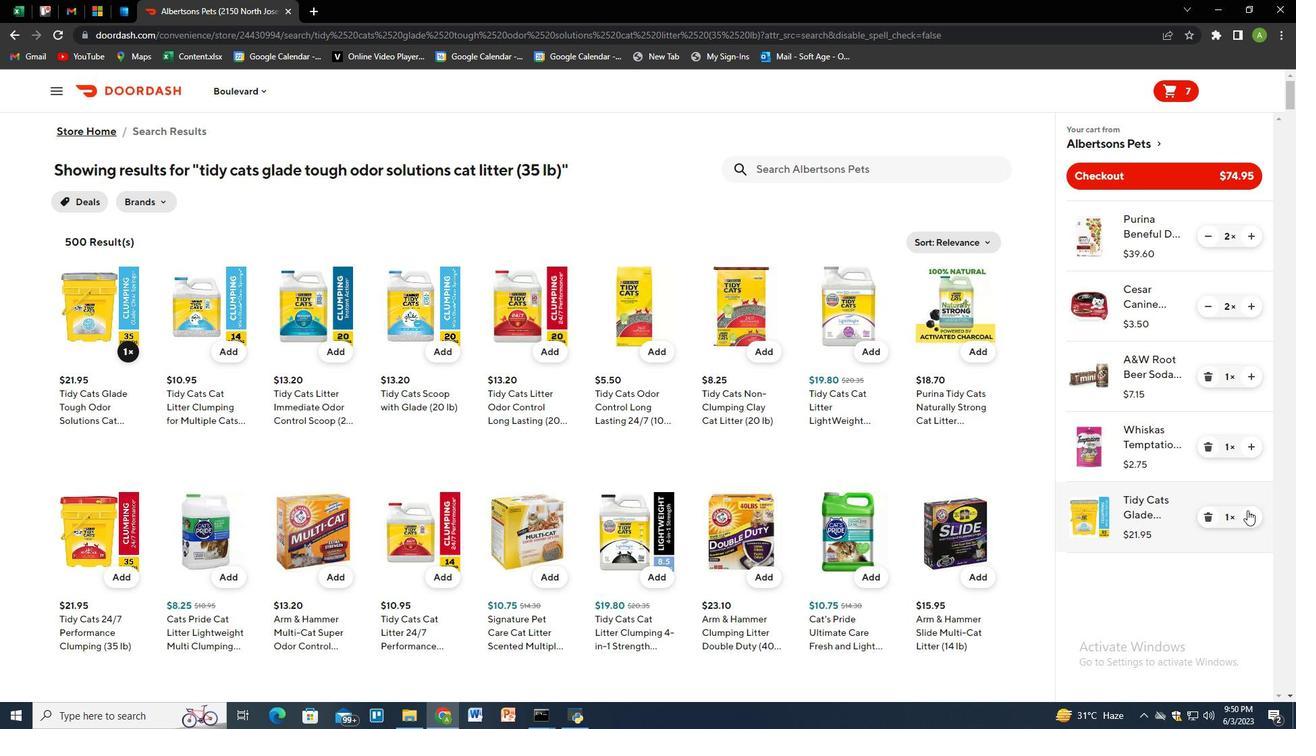 
Action: Mouse pressed left at (1250, 512)
Screenshot: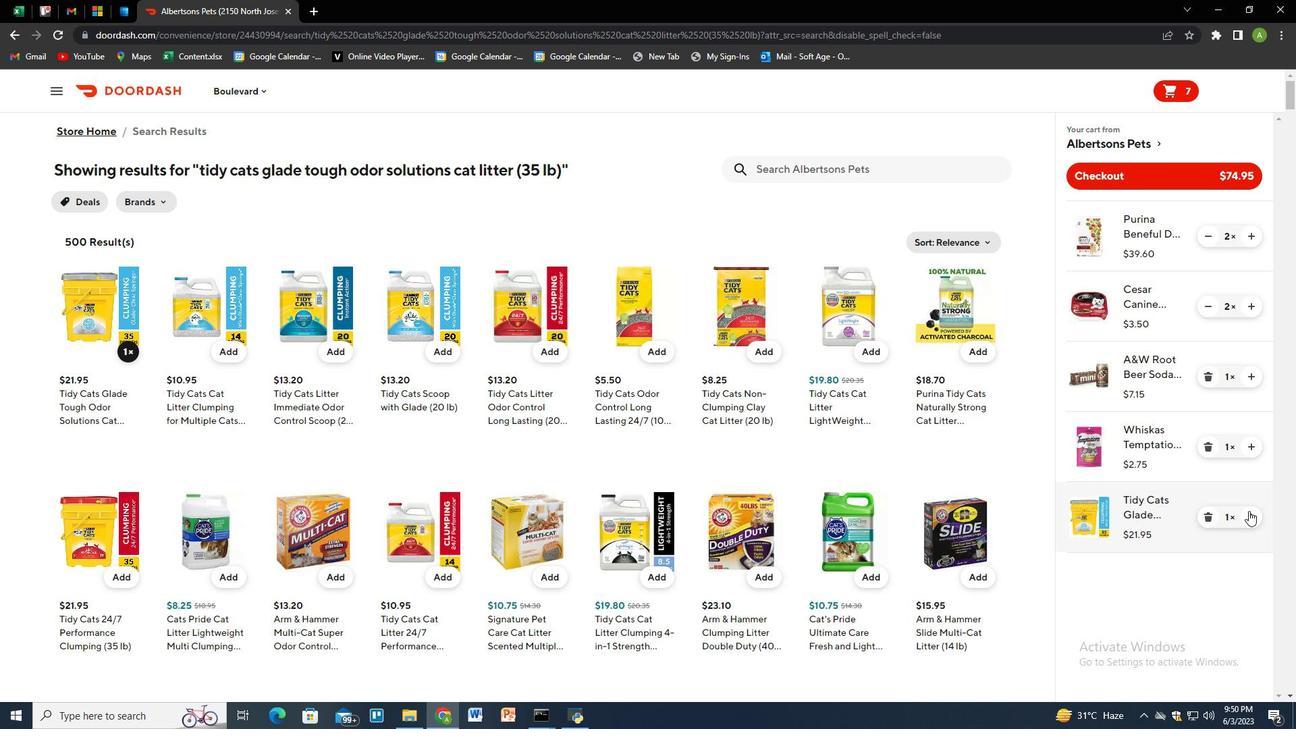 
Action: Mouse moved to (1121, 174)
Screenshot: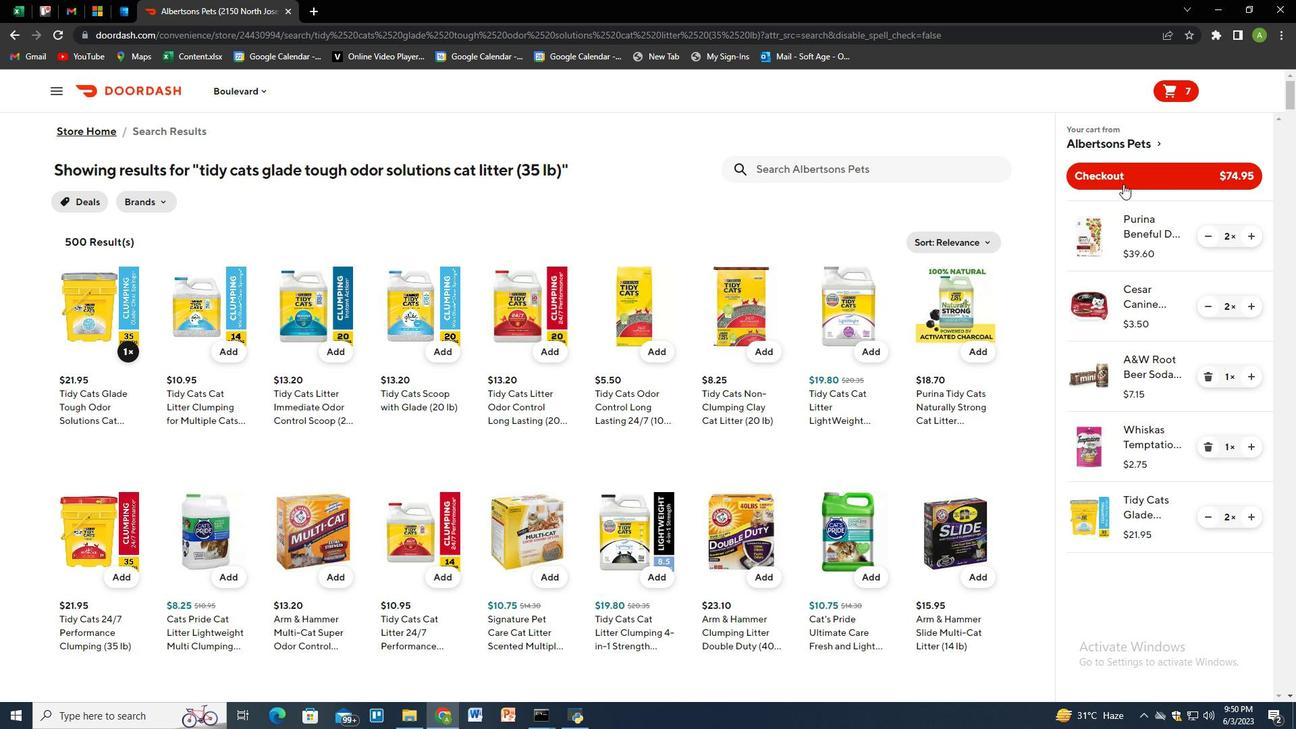 
Action: Mouse pressed left at (1121, 174)
Screenshot: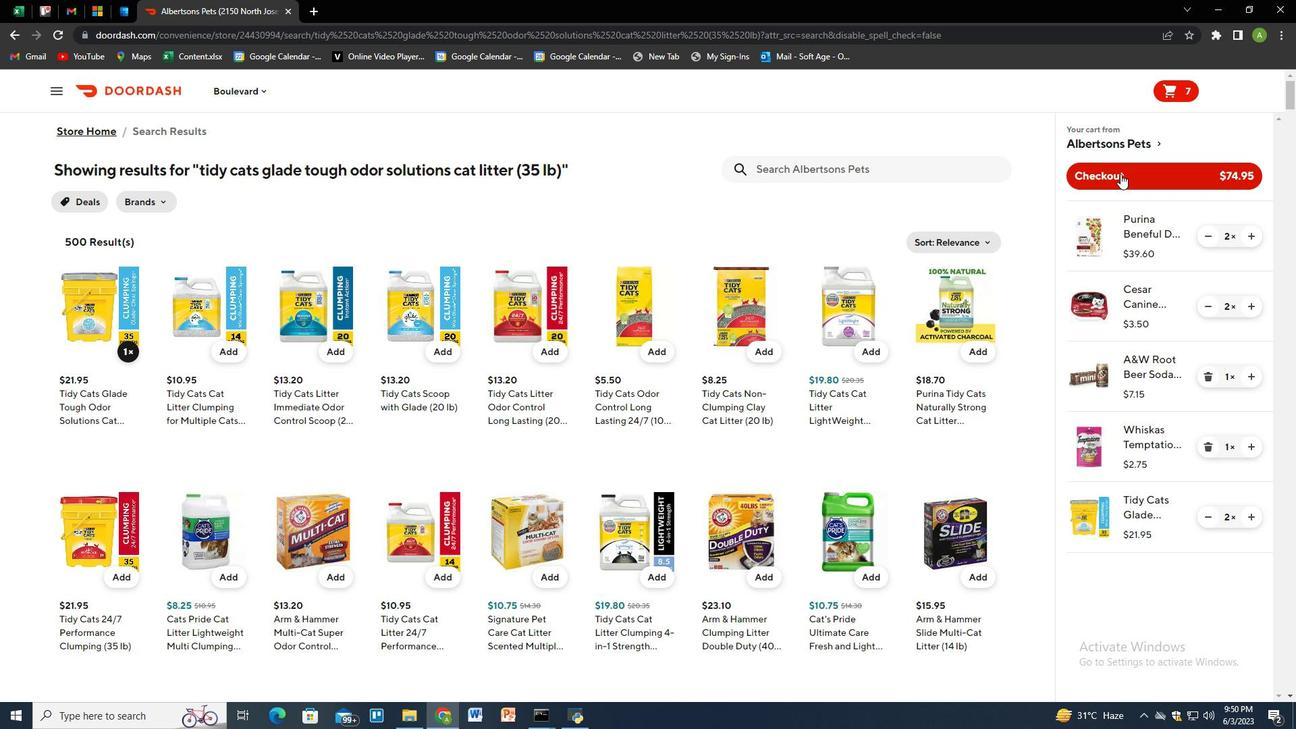 
